 Task: Search one way flight ticket for 1 adult, 6 children, 1 infant in seat and 1 infant on lap in business from Manhattan: Manhattan Regional Airport to Gillette: Gillette Campbell County Airport on 5-1-2023. Choice of flights is Frontier. Number of bags: 2 carry on bags. Price is upto 30000. Outbound departure time preference is 23:45.
Action: Mouse moved to (262, 359)
Screenshot: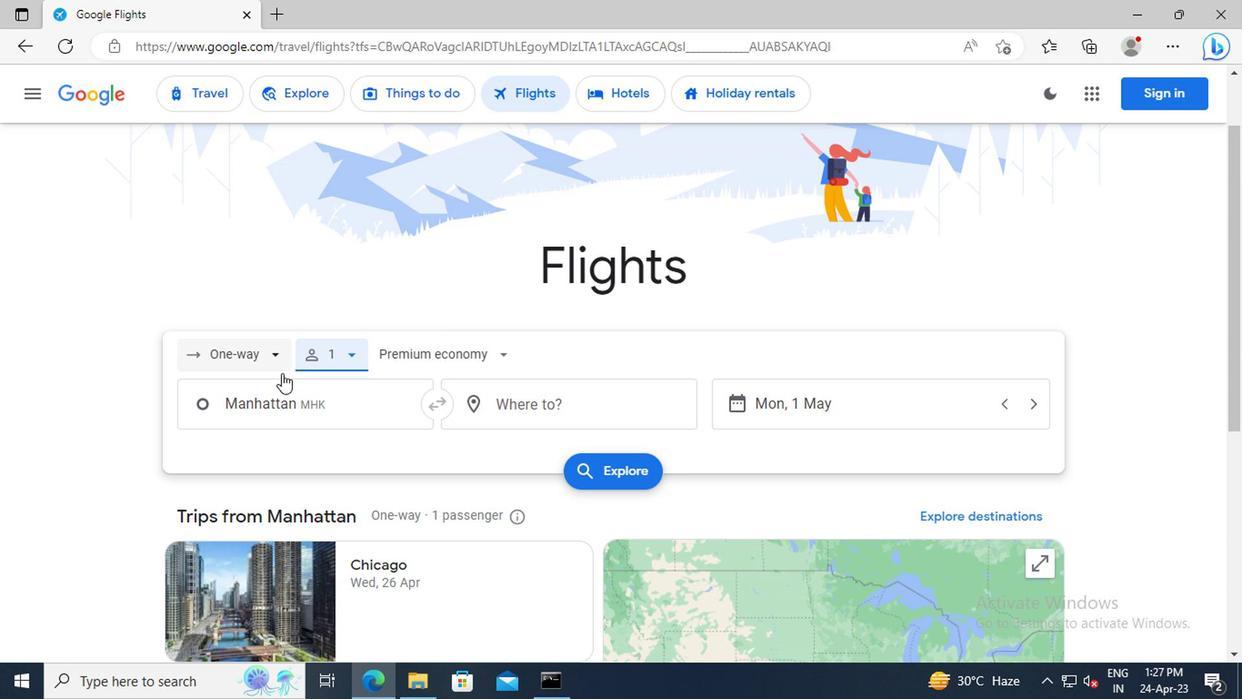 
Action: Mouse pressed left at (262, 359)
Screenshot: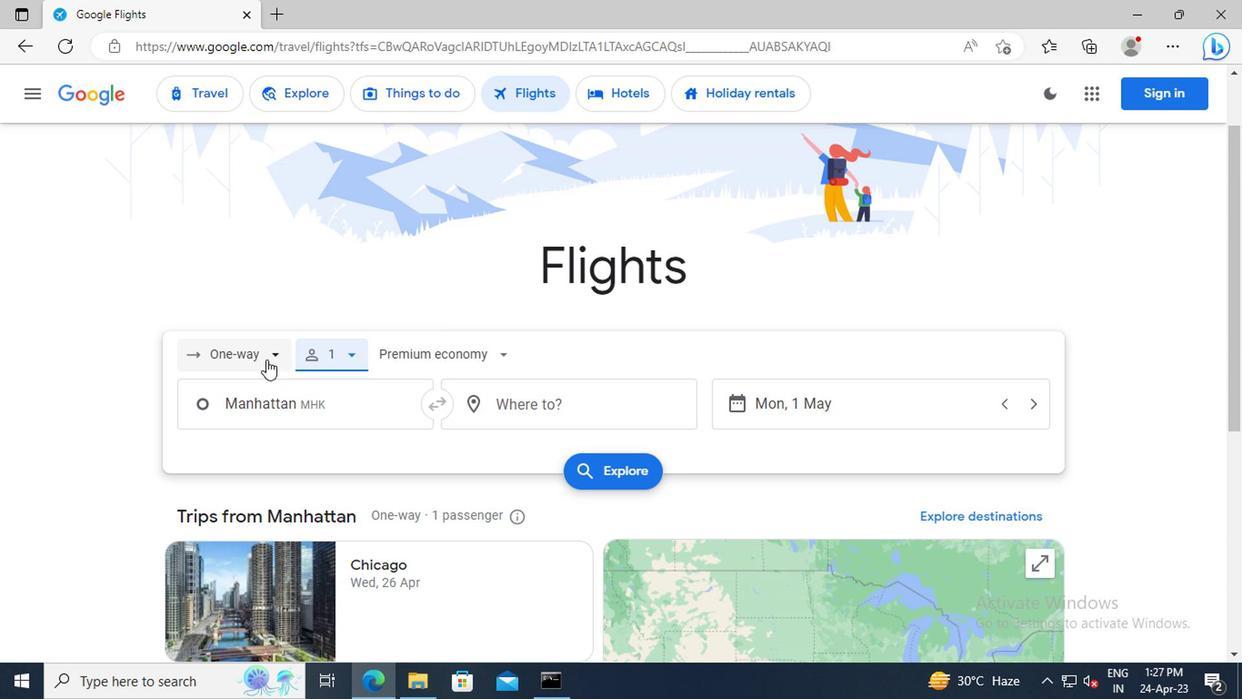 
Action: Mouse moved to (261, 439)
Screenshot: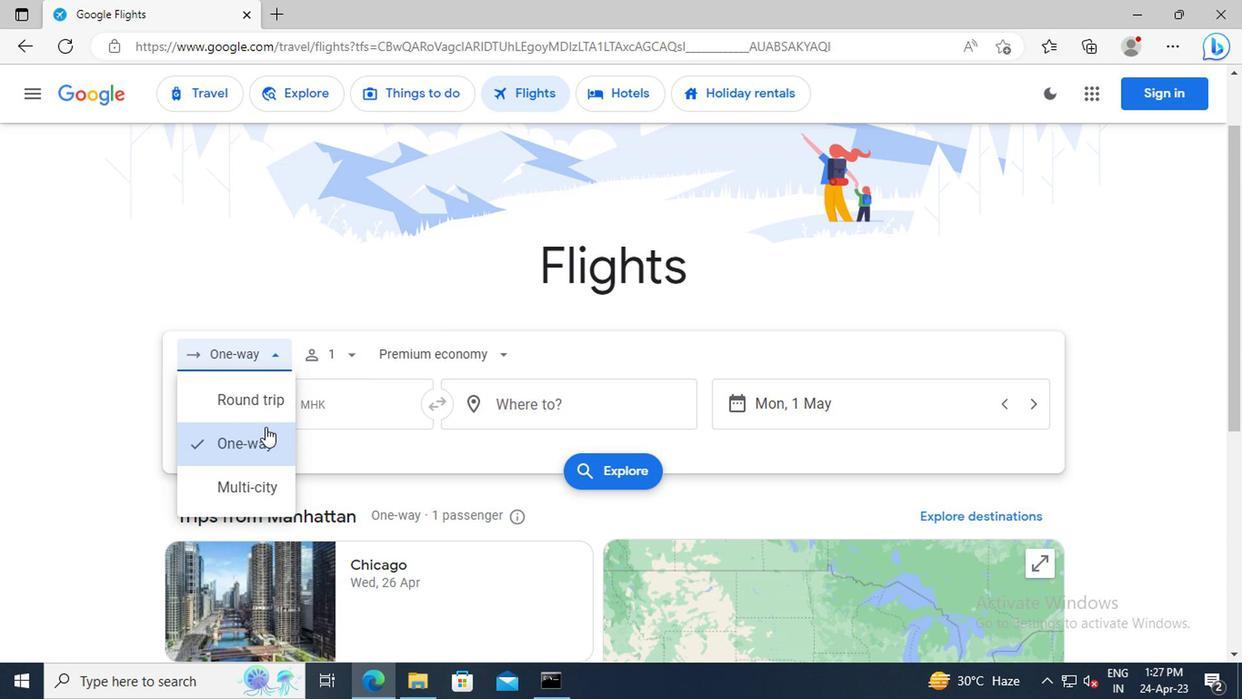 
Action: Mouse pressed left at (261, 439)
Screenshot: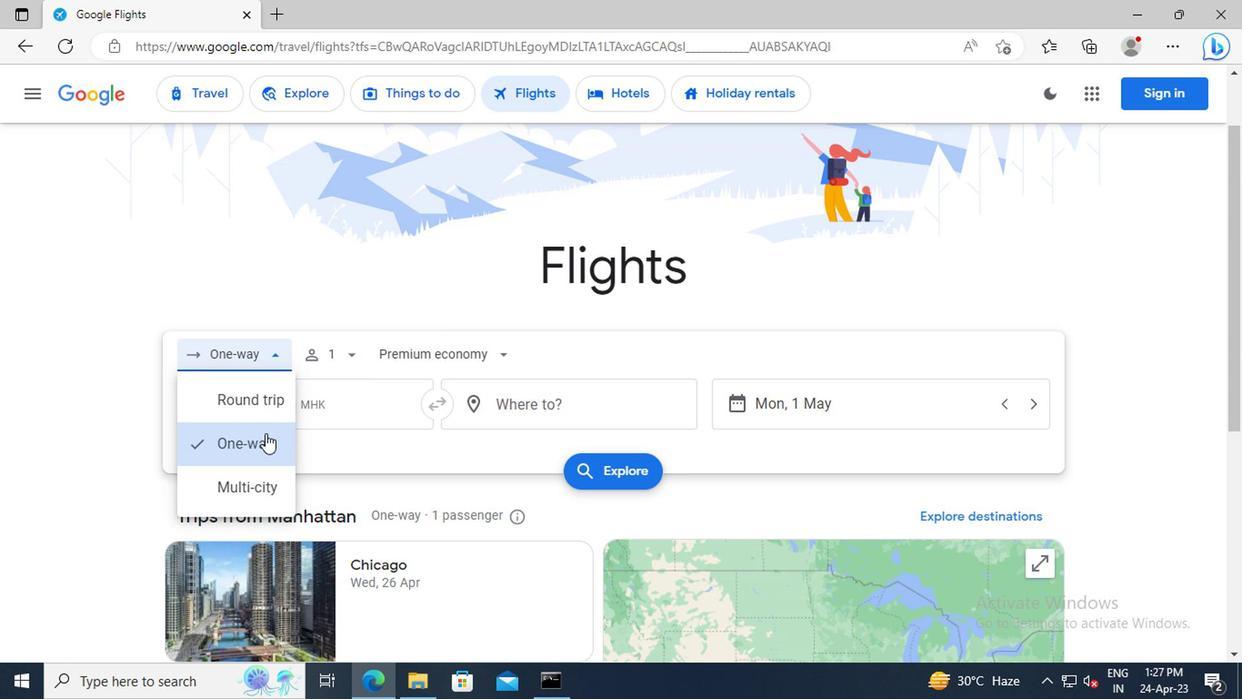 
Action: Mouse moved to (332, 362)
Screenshot: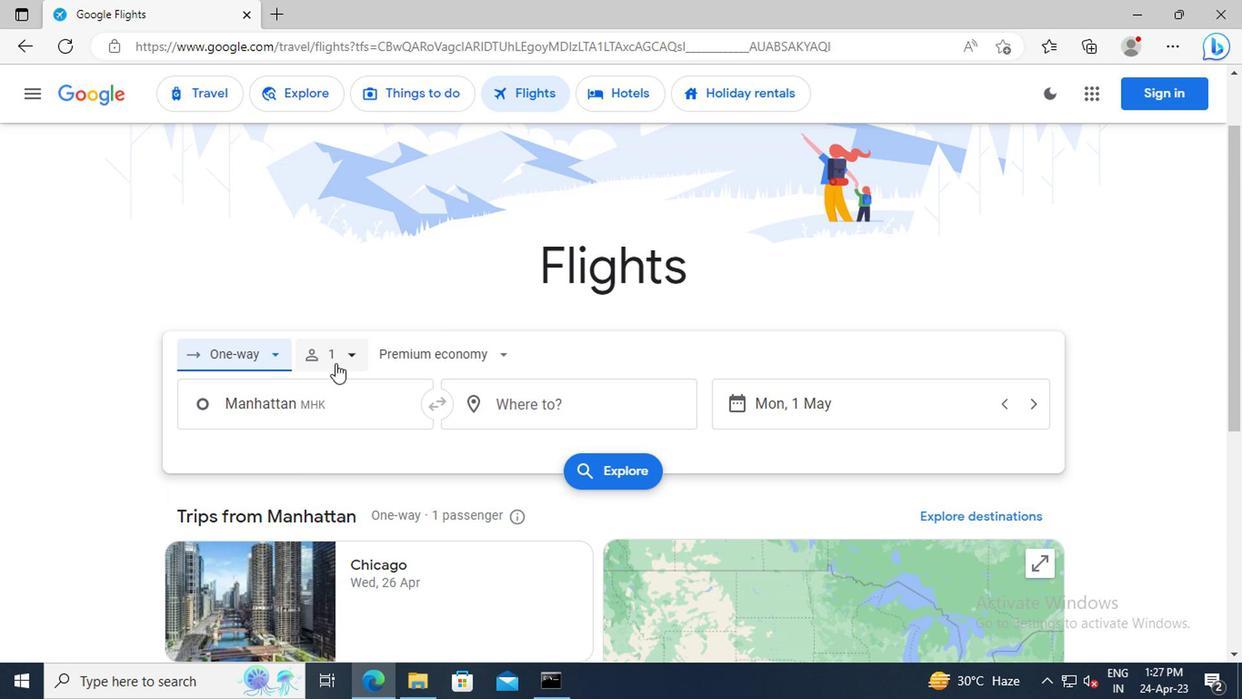 
Action: Mouse pressed left at (332, 362)
Screenshot: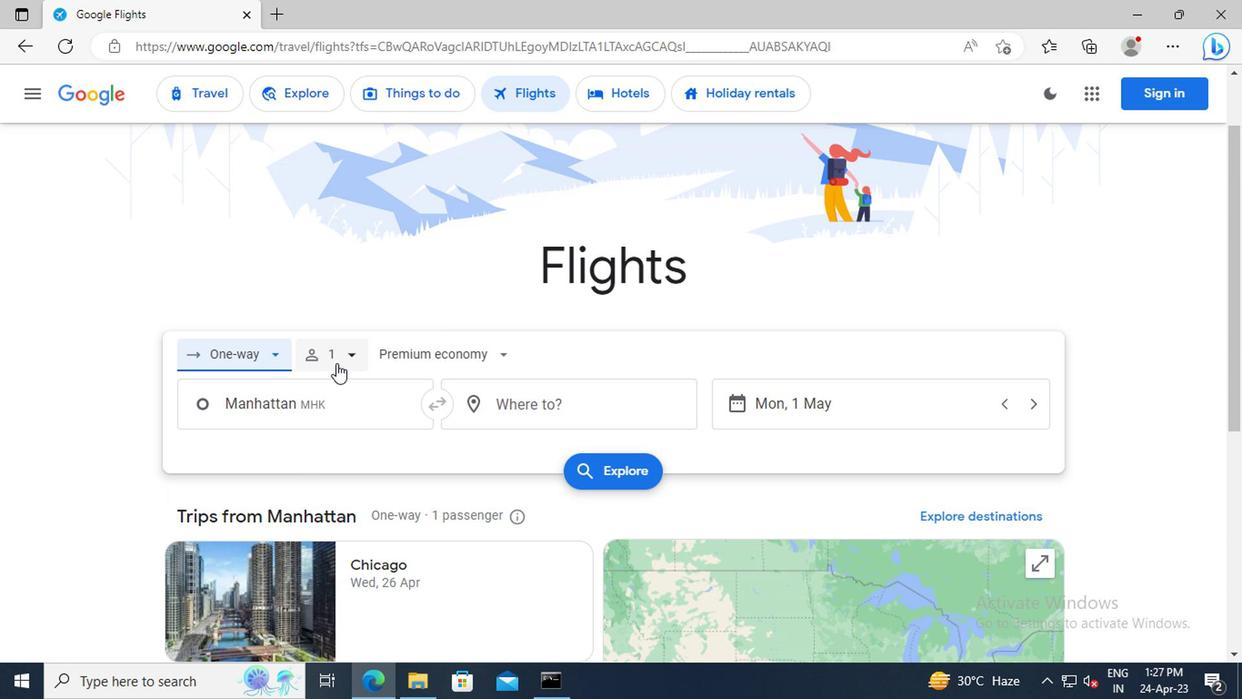 
Action: Mouse moved to (478, 446)
Screenshot: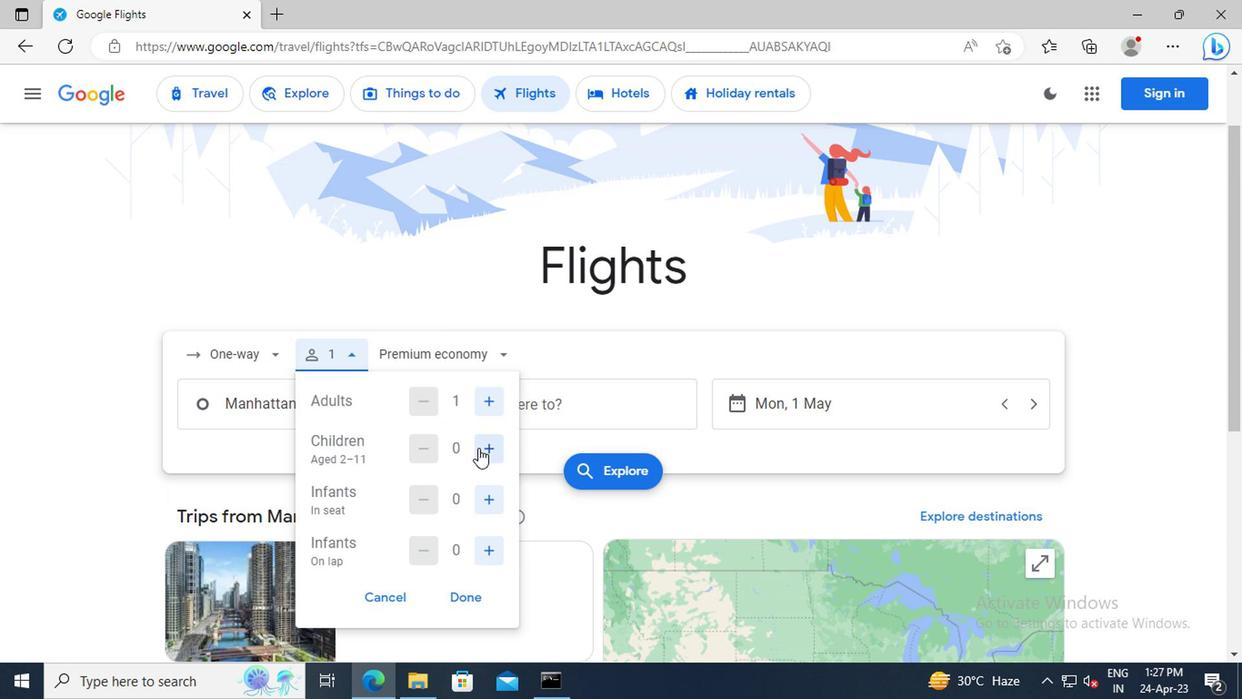 
Action: Mouse pressed left at (478, 446)
Screenshot: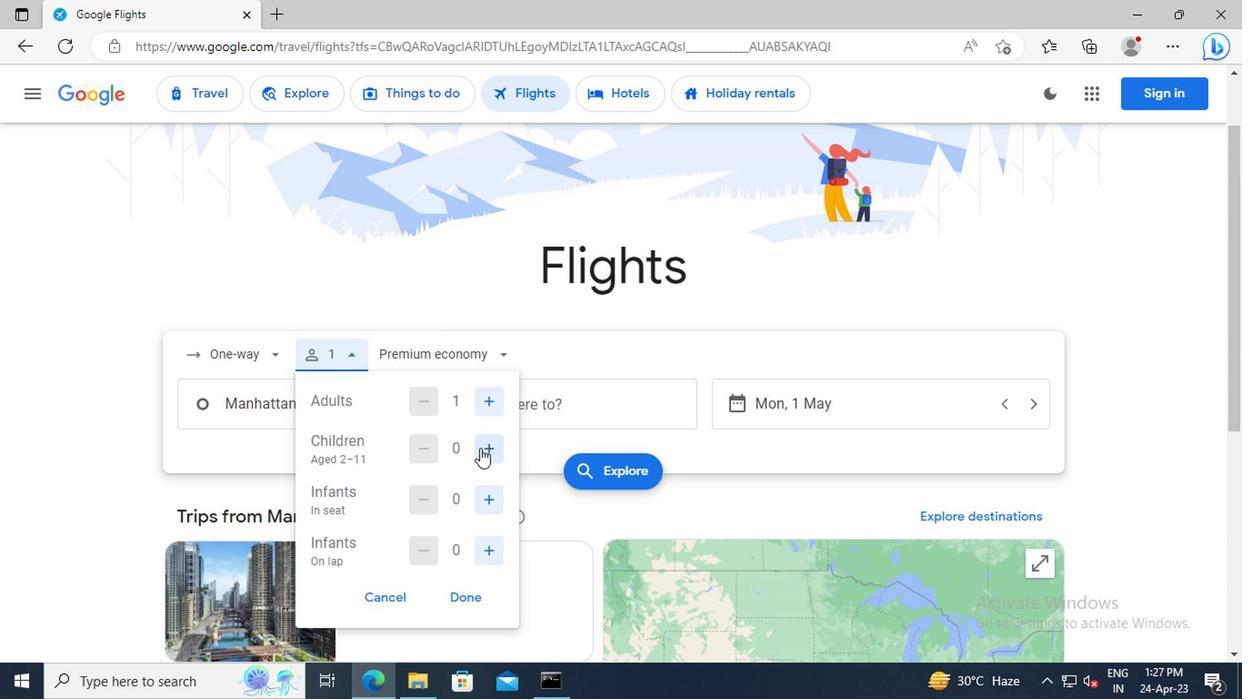 
Action: Mouse moved to (480, 447)
Screenshot: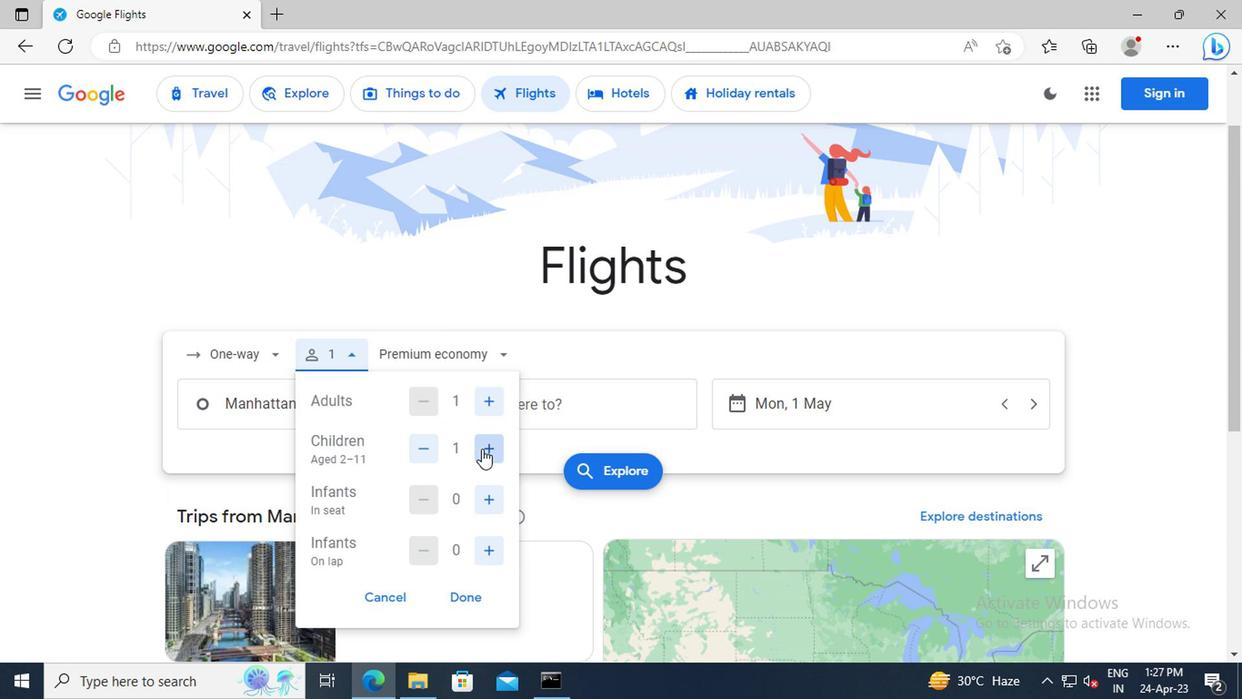 
Action: Mouse pressed left at (480, 447)
Screenshot: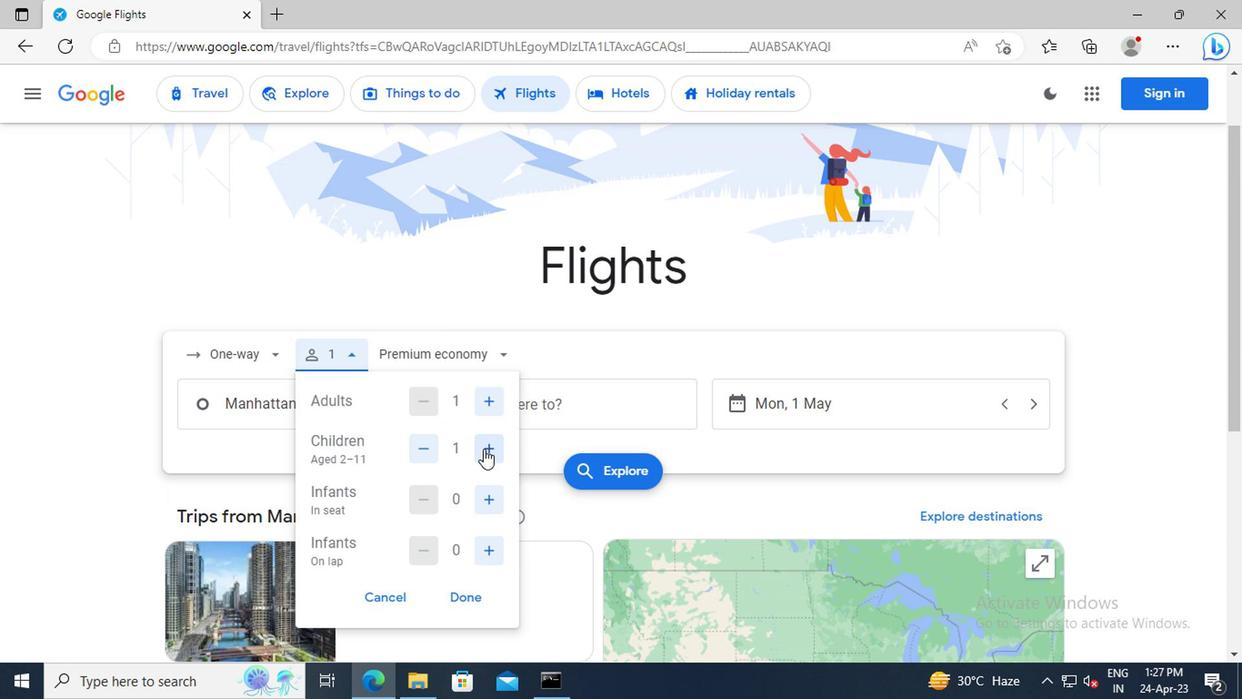 
Action: Mouse pressed left at (480, 447)
Screenshot: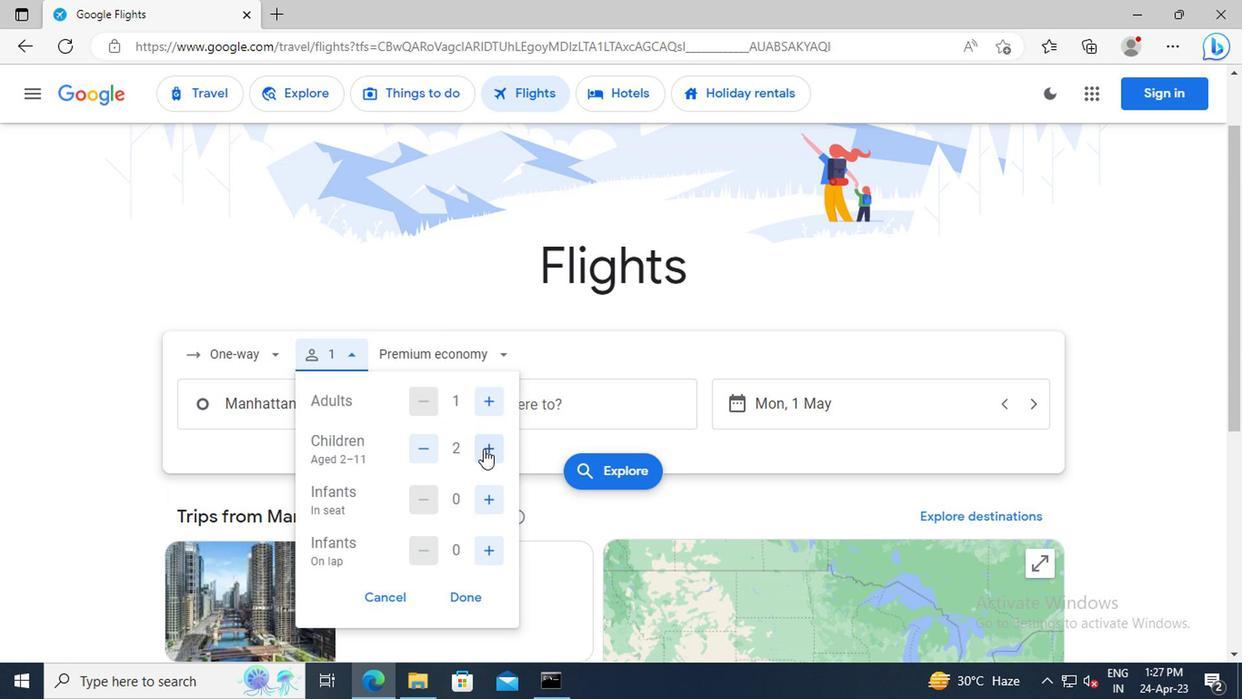 
Action: Mouse moved to (481, 448)
Screenshot: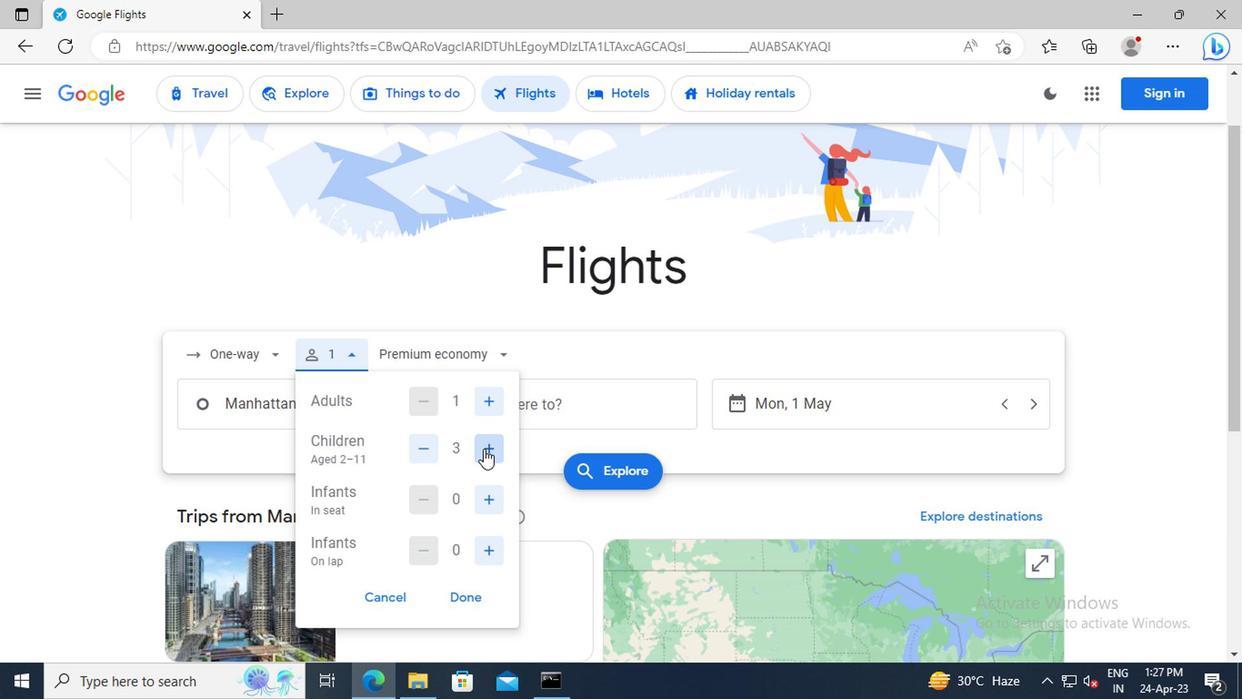 
Action: Mouse pressed left at (481, 448)
Screenshot: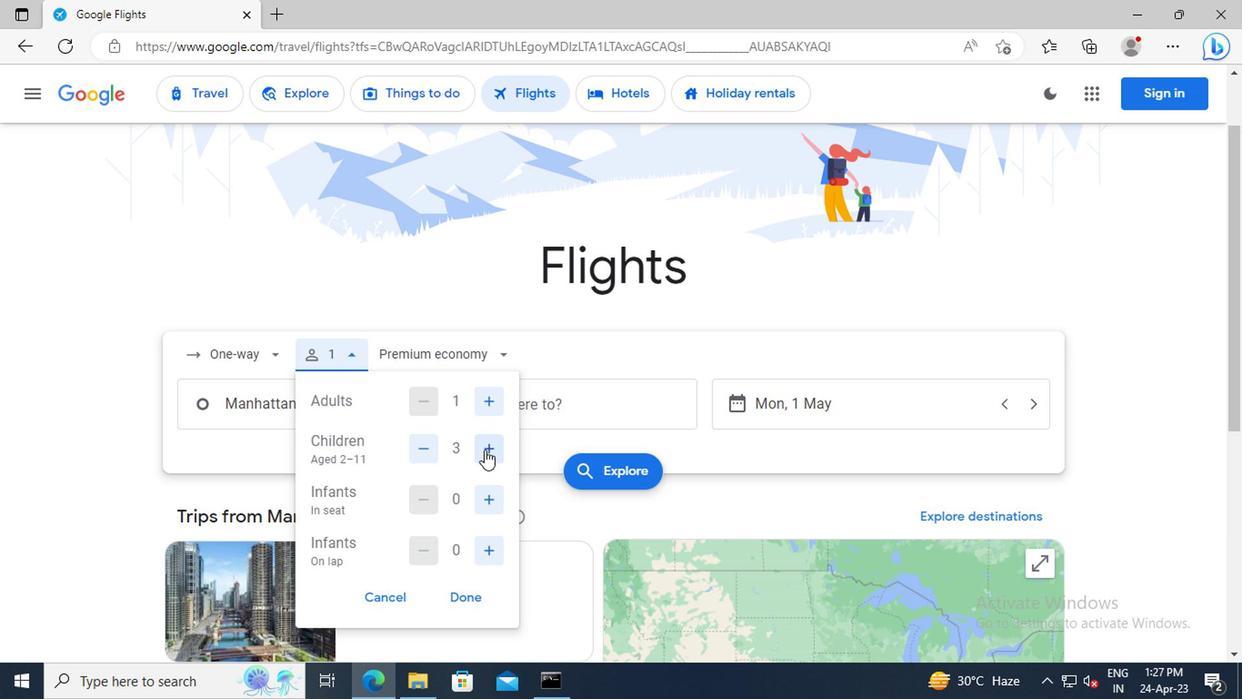 
Action: Mouse pressed left at (481, 448)
Screenshot: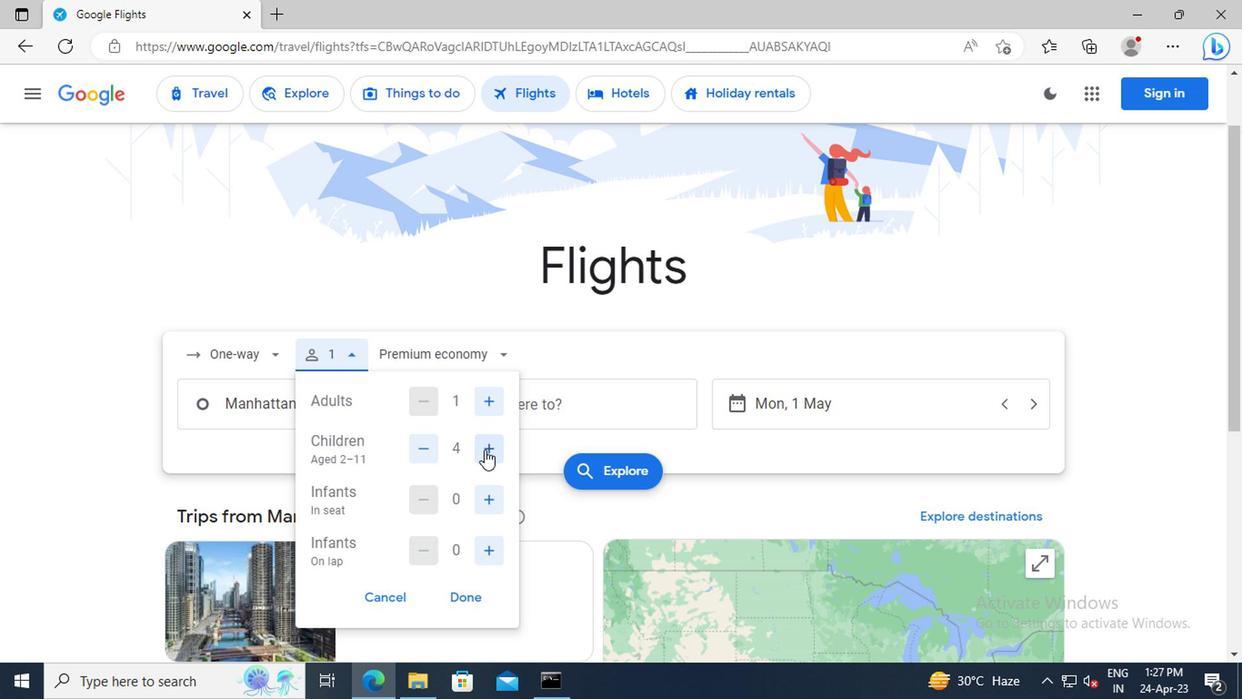 
Action: Mouse pressed left at (481, 448)
Screenshot: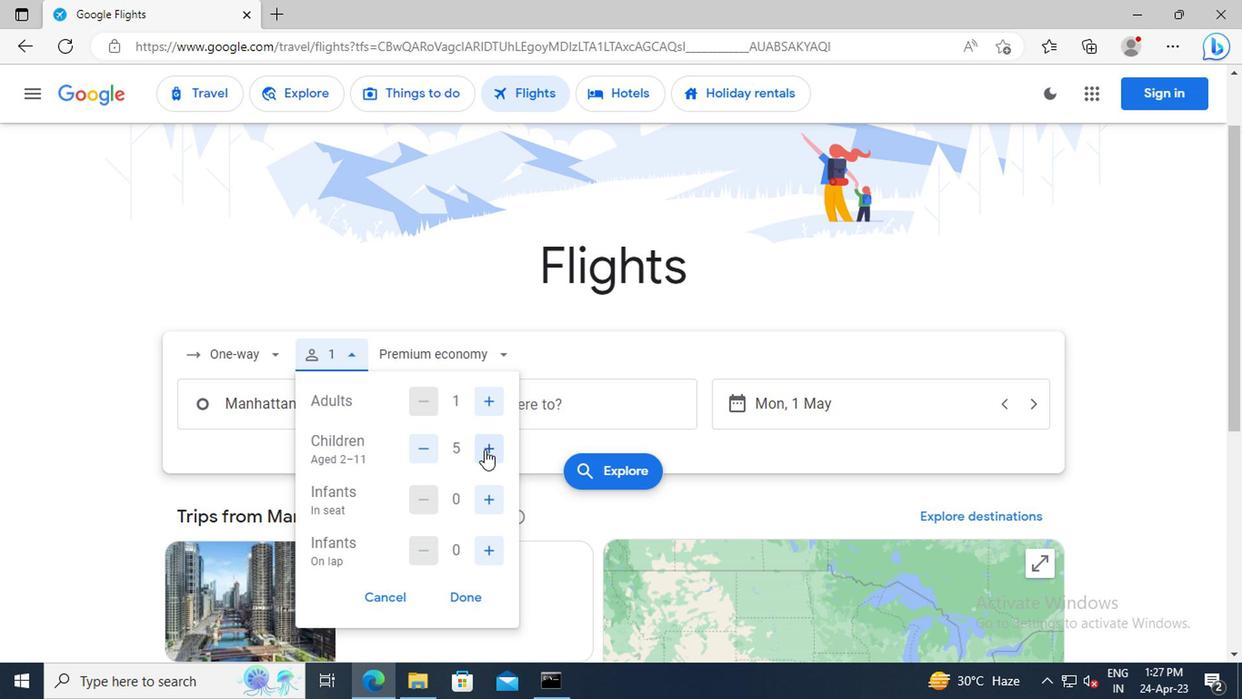 
Action: Mouse moved to (488, 491)
Screenshot: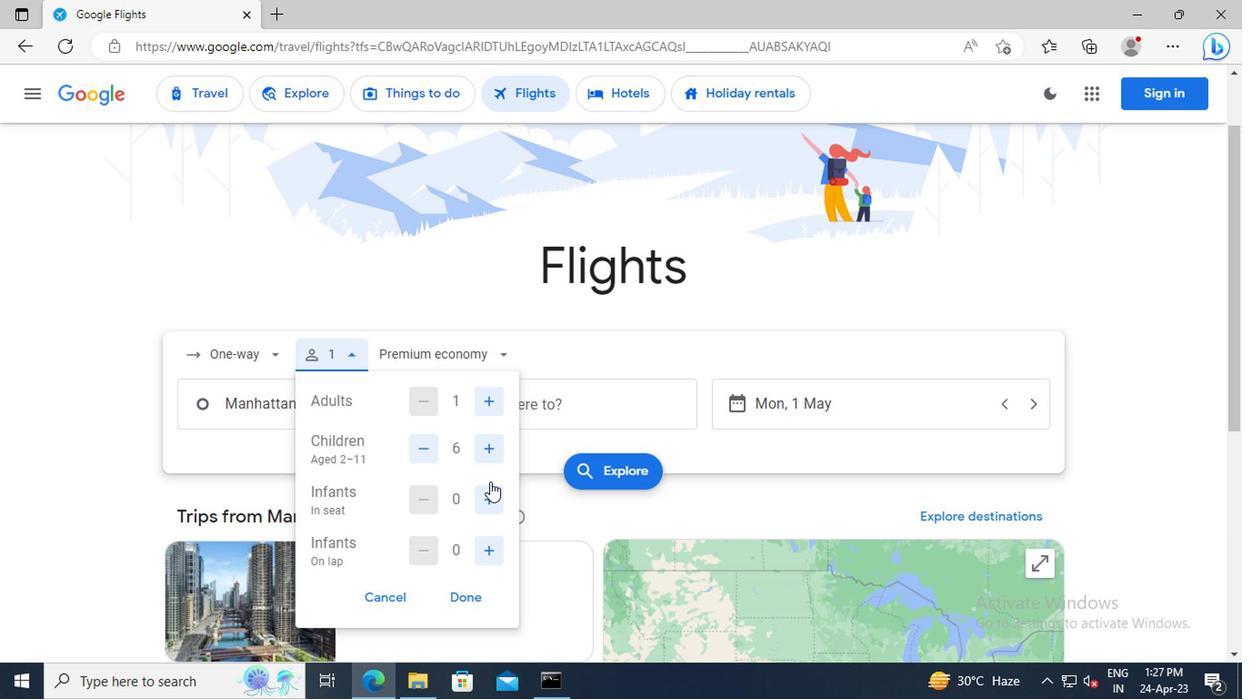 
Action: Mouse pressed left at (488, 491)
Screenshot: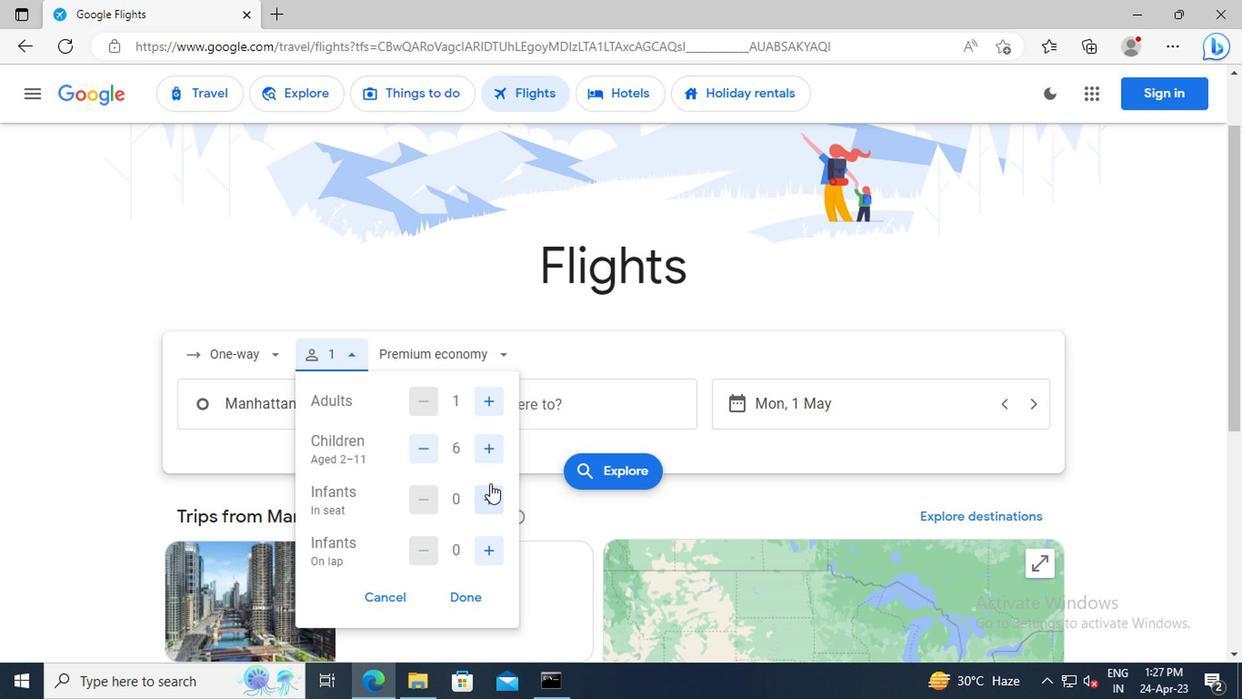 
Action: Mouse moved to (490, 543)
Screenshot: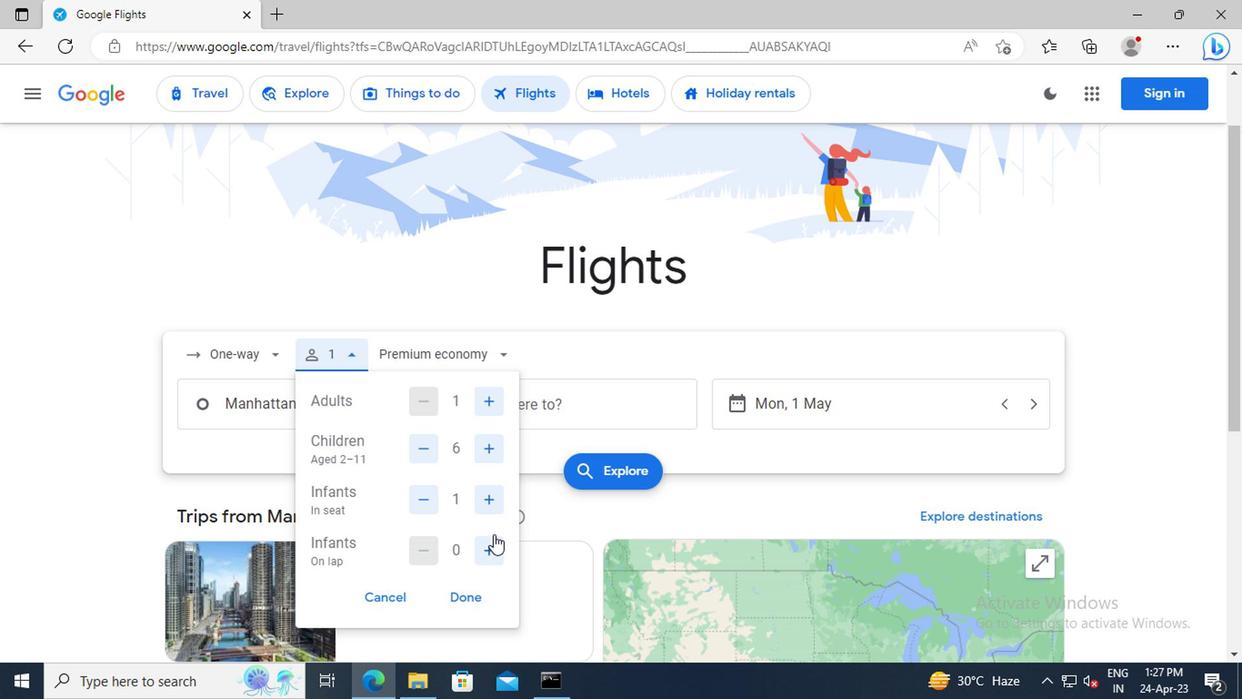 
Action: Mouse pressed left at (490, 543)
Screenshot: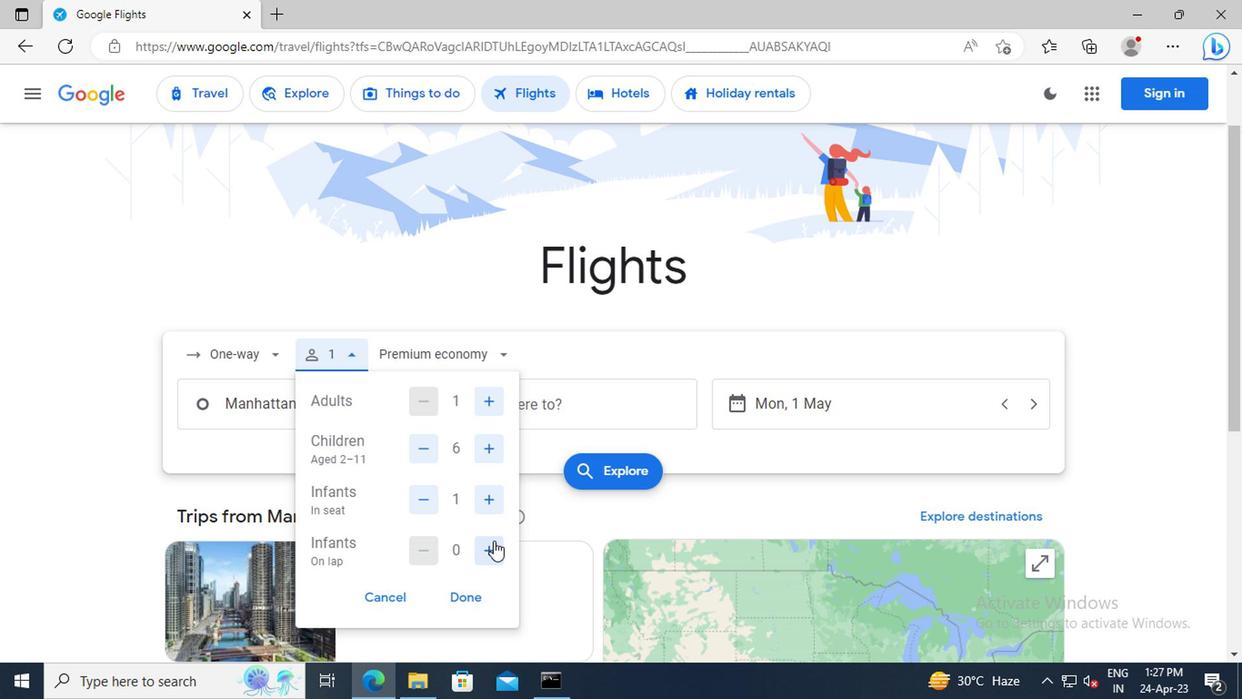 
Action: Mouse moved to (468, 601)
Screenshot: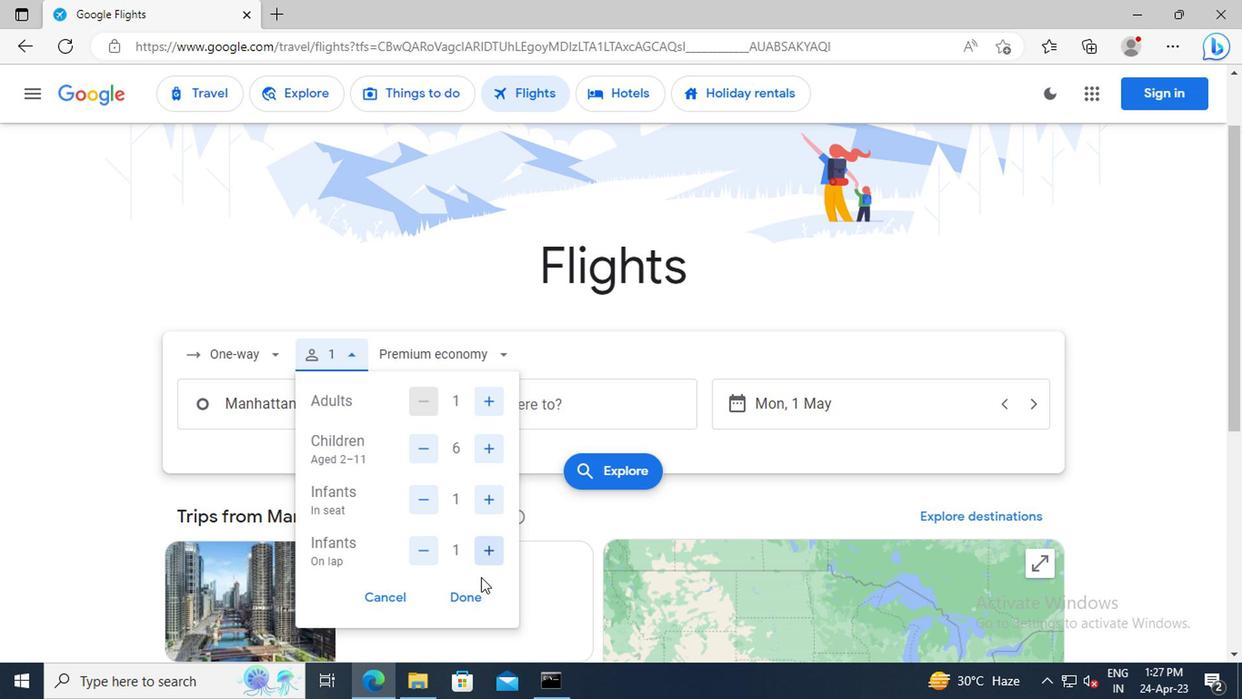 
Action: Mouse pressed left at (468, 601)
Screenshot: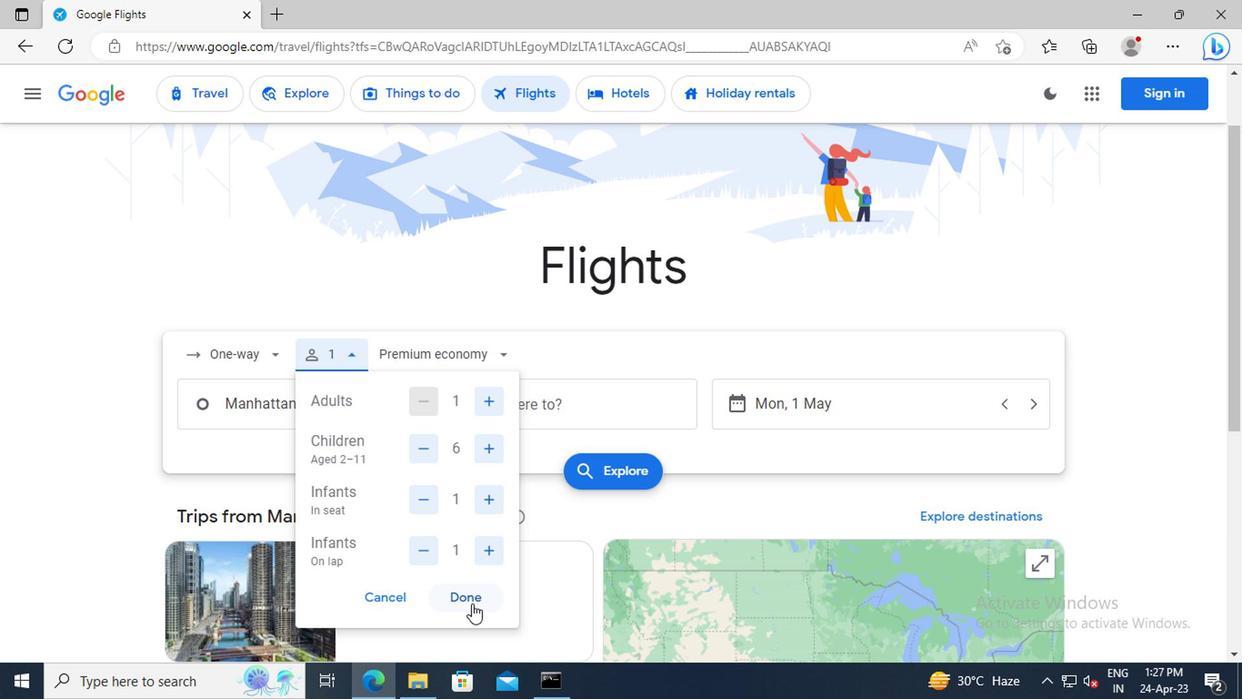 
Action: Mouse moved to (470, 357)
Screenshot: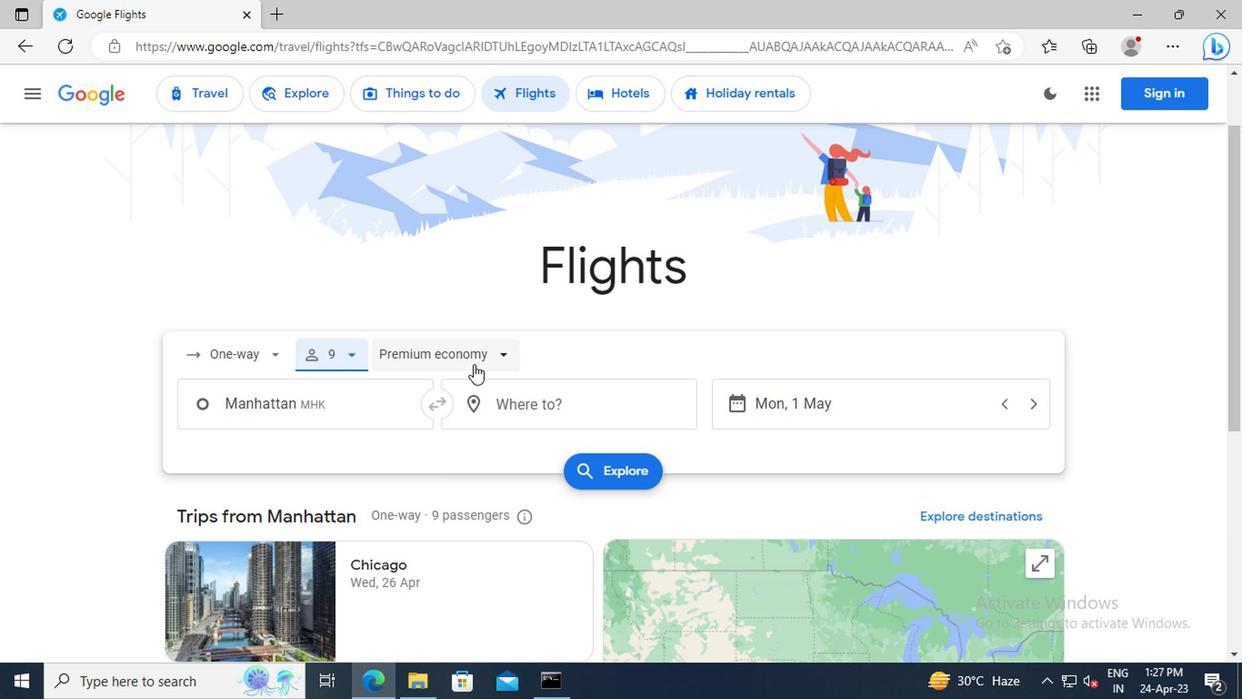 
Action: Mouse pressed left at (470, 357)
Screenshot: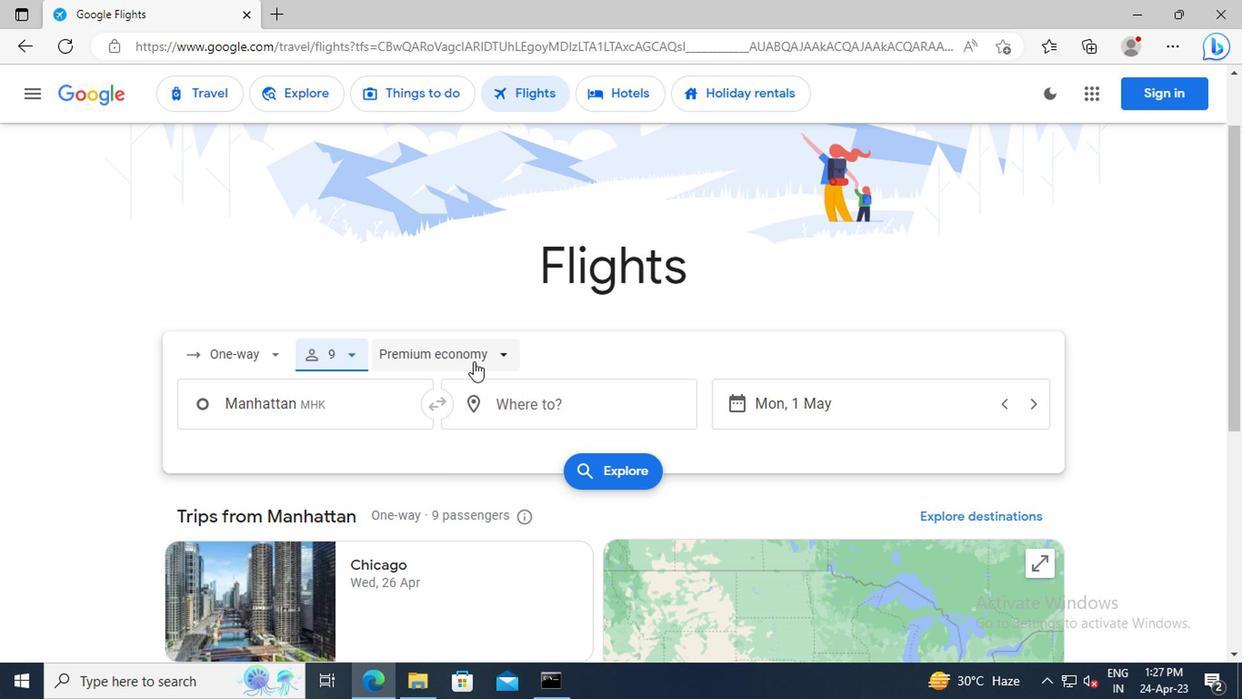 
Action: Mouse moved to (466, 480)
Screenshot: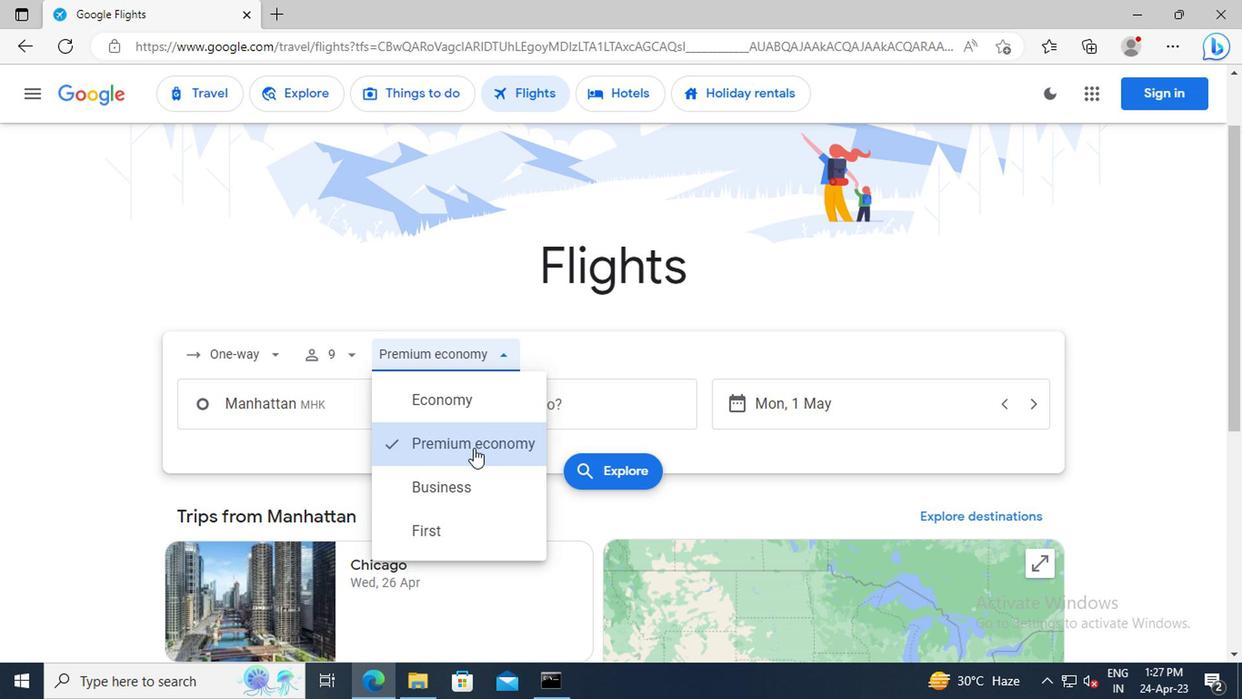 
Action: Mouse pressed left at (466, 480)
Screenshot: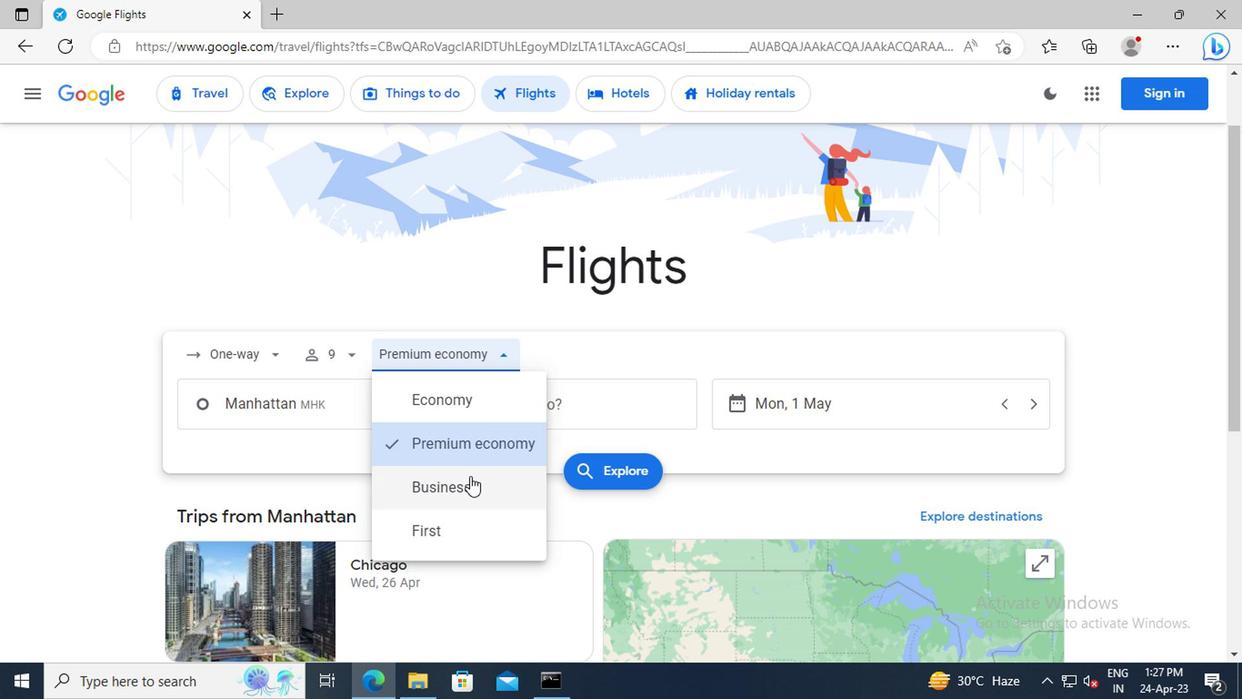 
Action: Mouse moved to (312, 407)
Screenshot: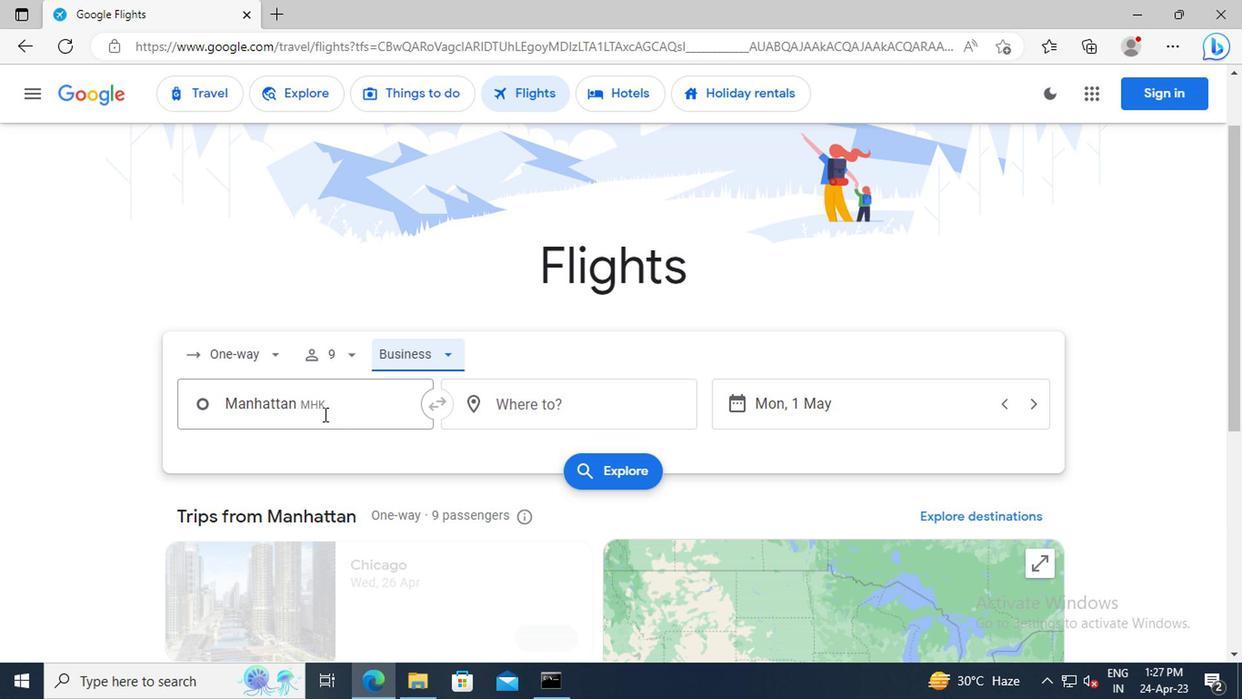 
Action: Mouse pressed left at (312, 407)
Screenshot: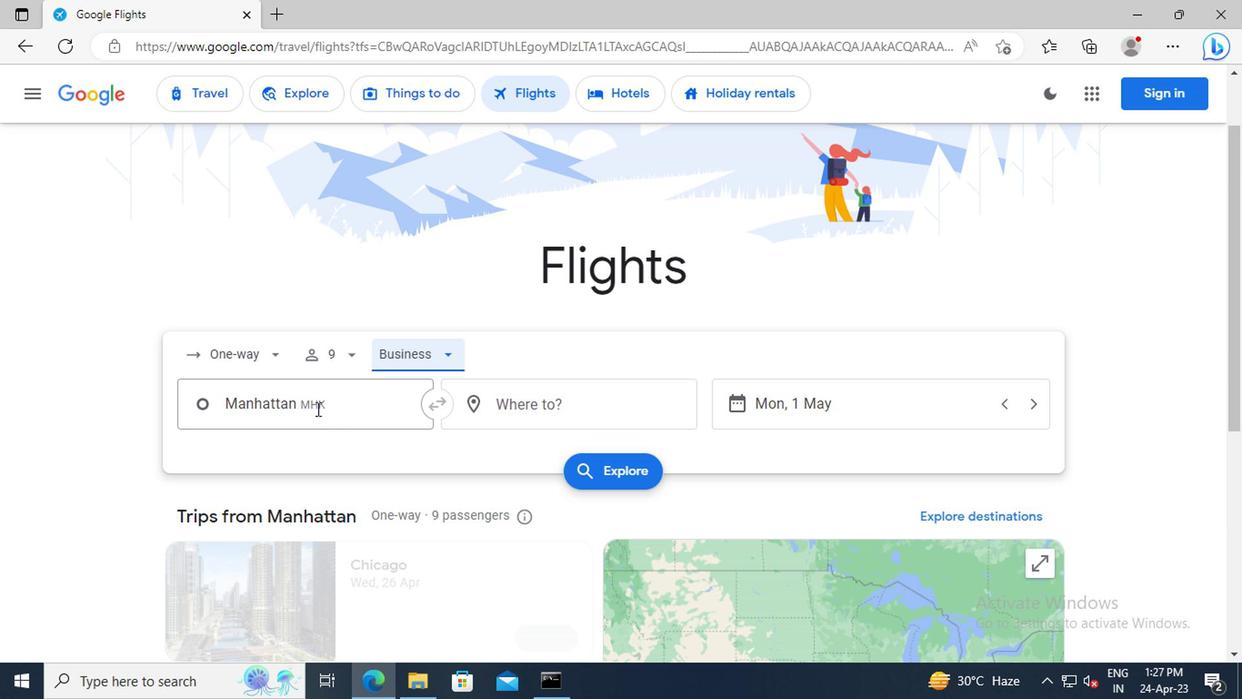
Action: Key pressed <Key.shift>MANHATTAN<Key.space><Key.shift>REG
Screenshot: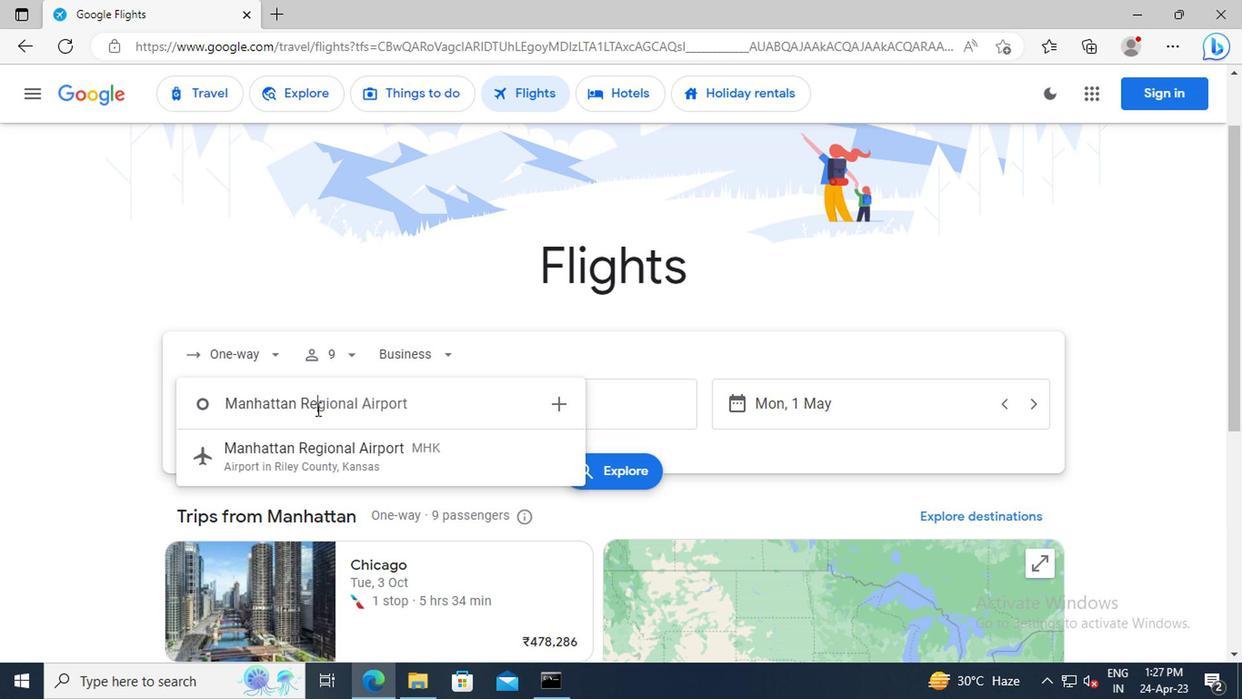 
Action: Mouse moved to (328, 450)
Screenshot: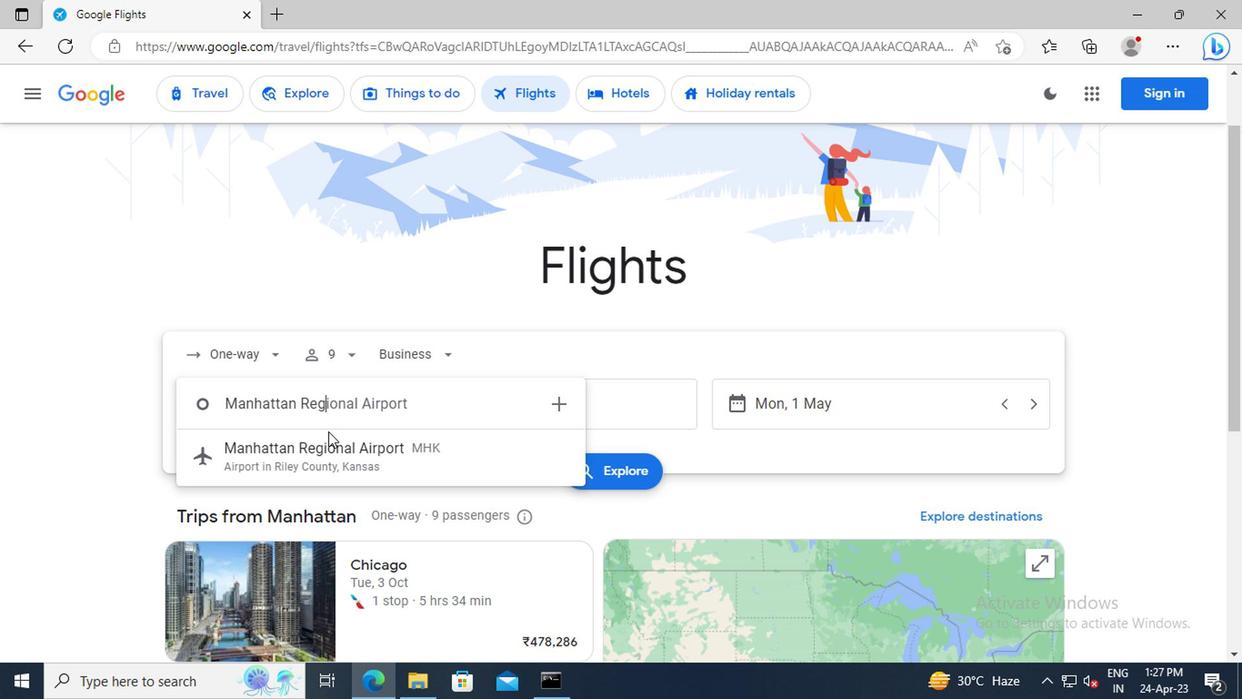 
Action: Mouse pressed left at (328, 450)
Screenshot: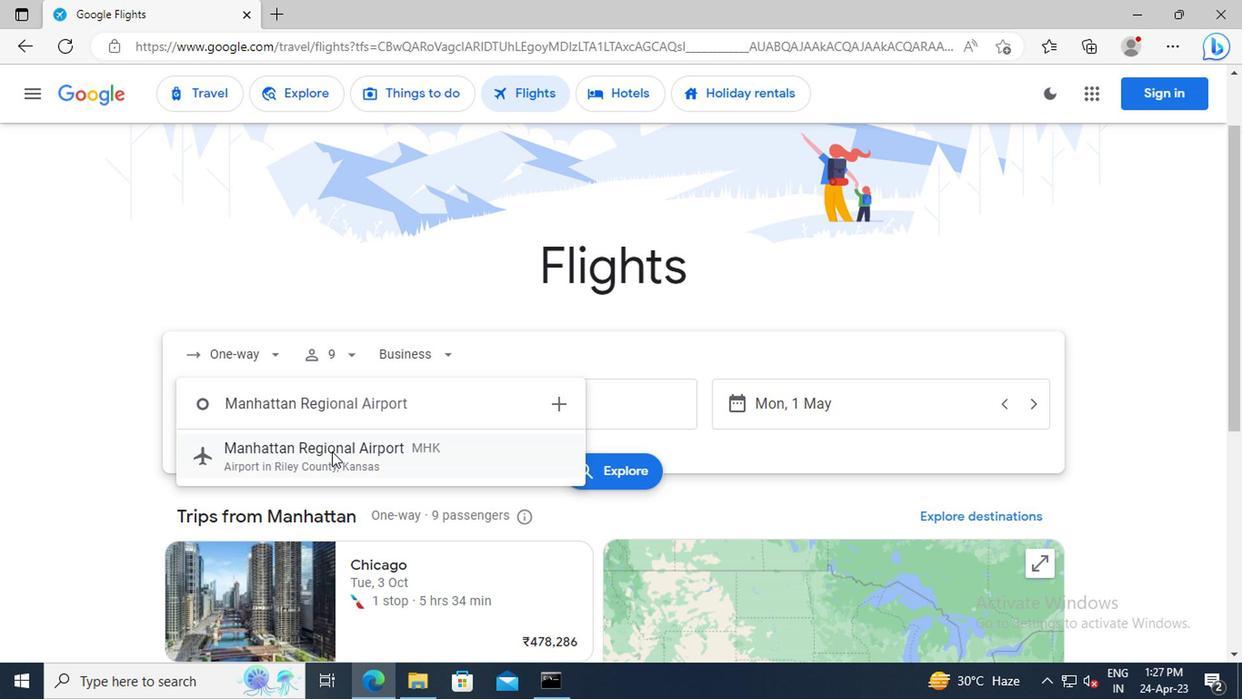 
Action: Mouse moved to (515, 416)
Screenshot: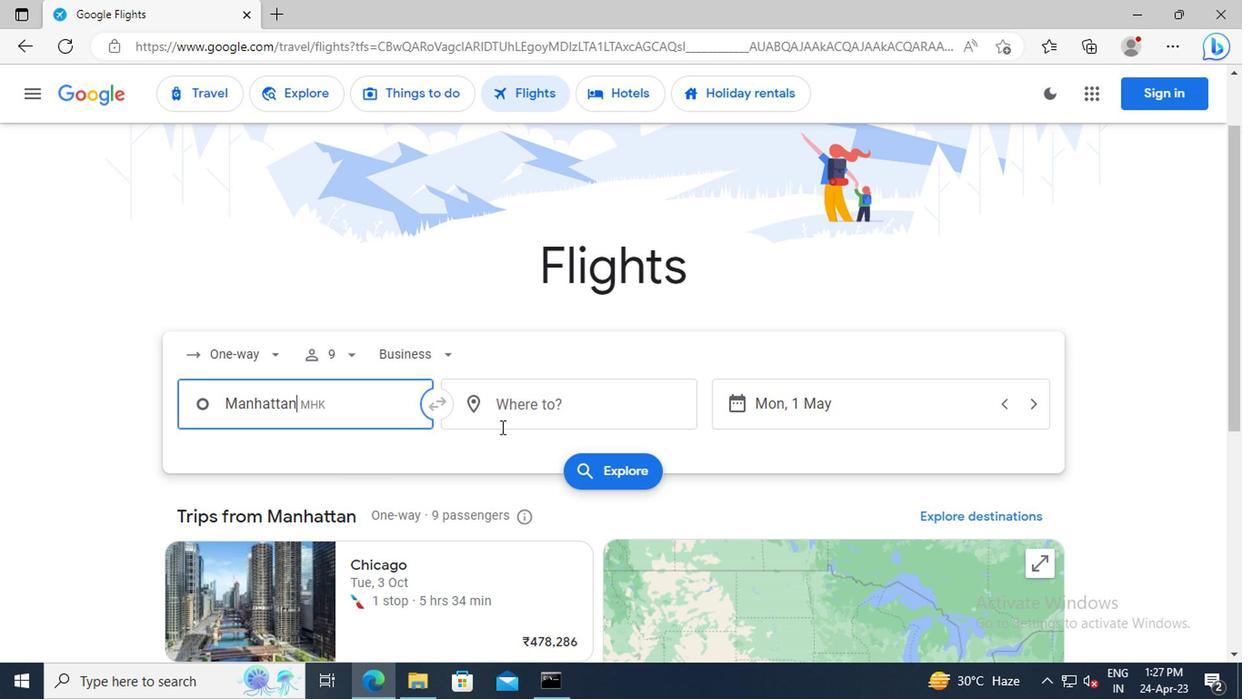 
Action: Mouse pressed left at (515, 416)
Screenshot: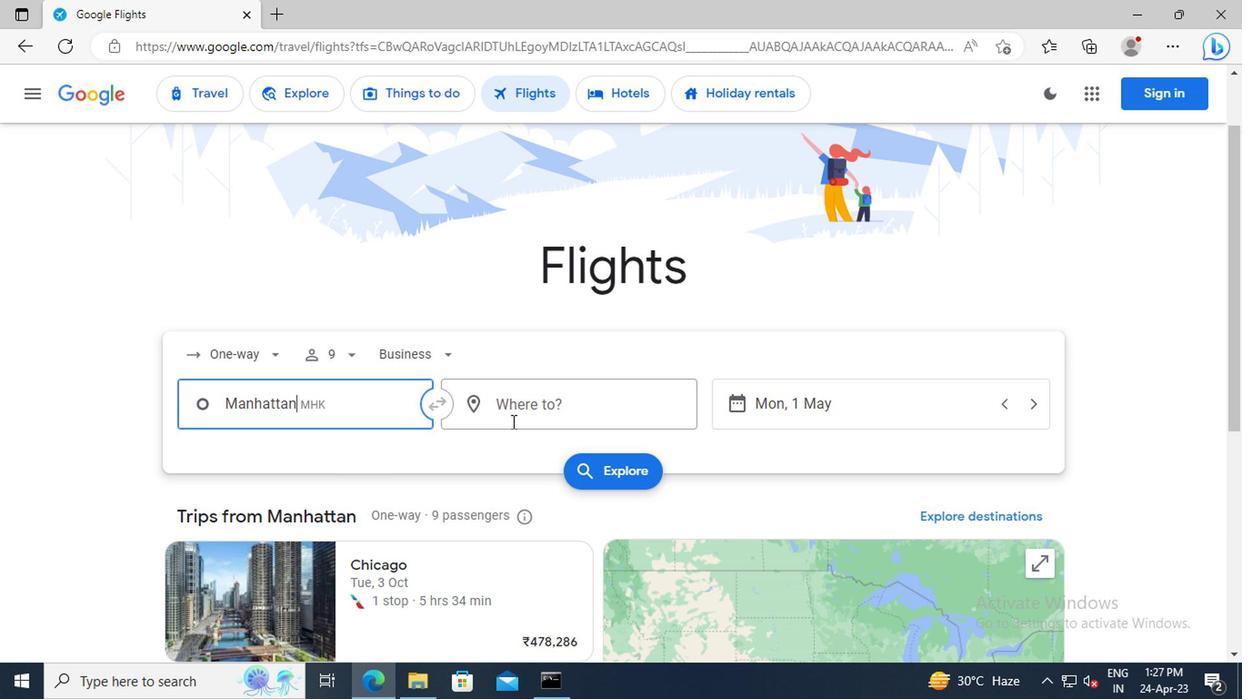 
Action: Mouse moved to (517, 416)
Screenshot: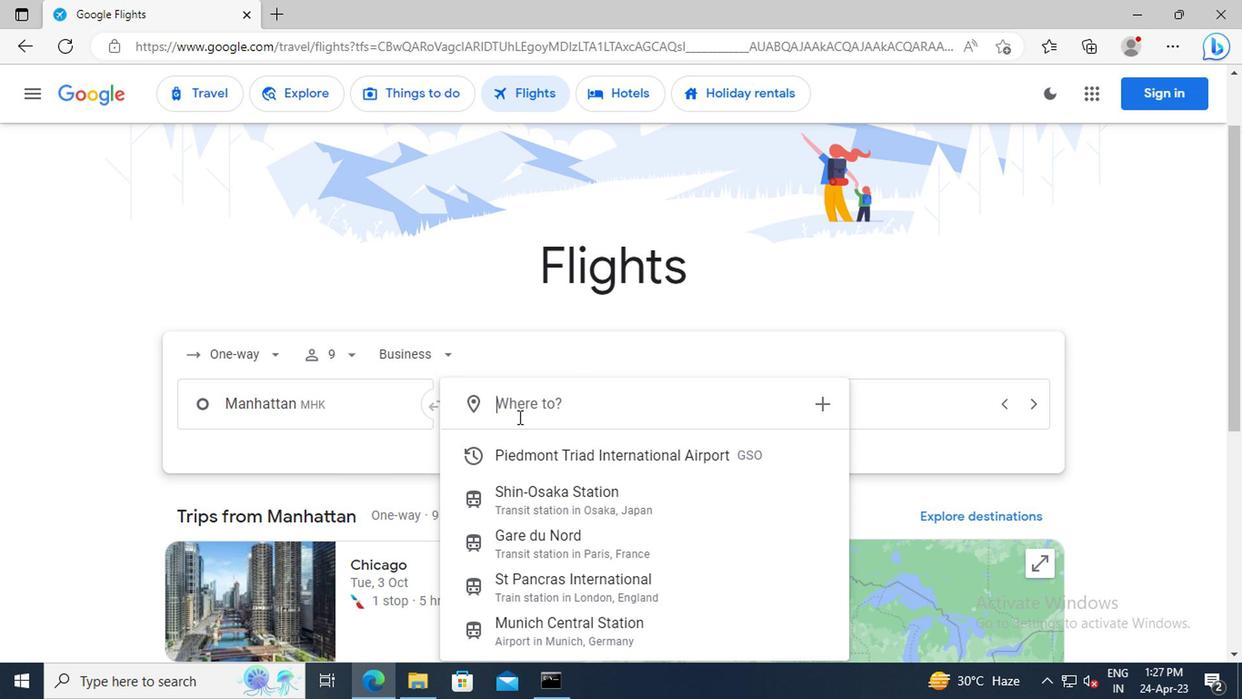 
Action: Key pressed <Key.shift>G
Screenshot: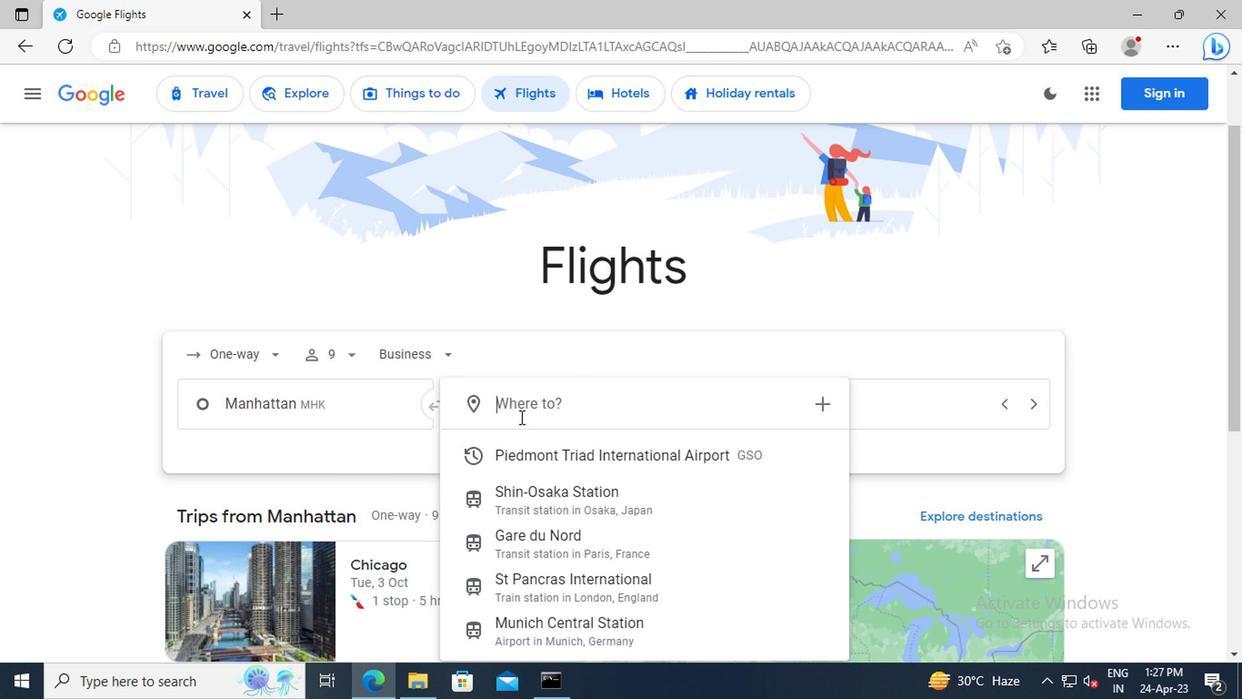 
Action: Mouse moved to (468, 398)
Screenshot: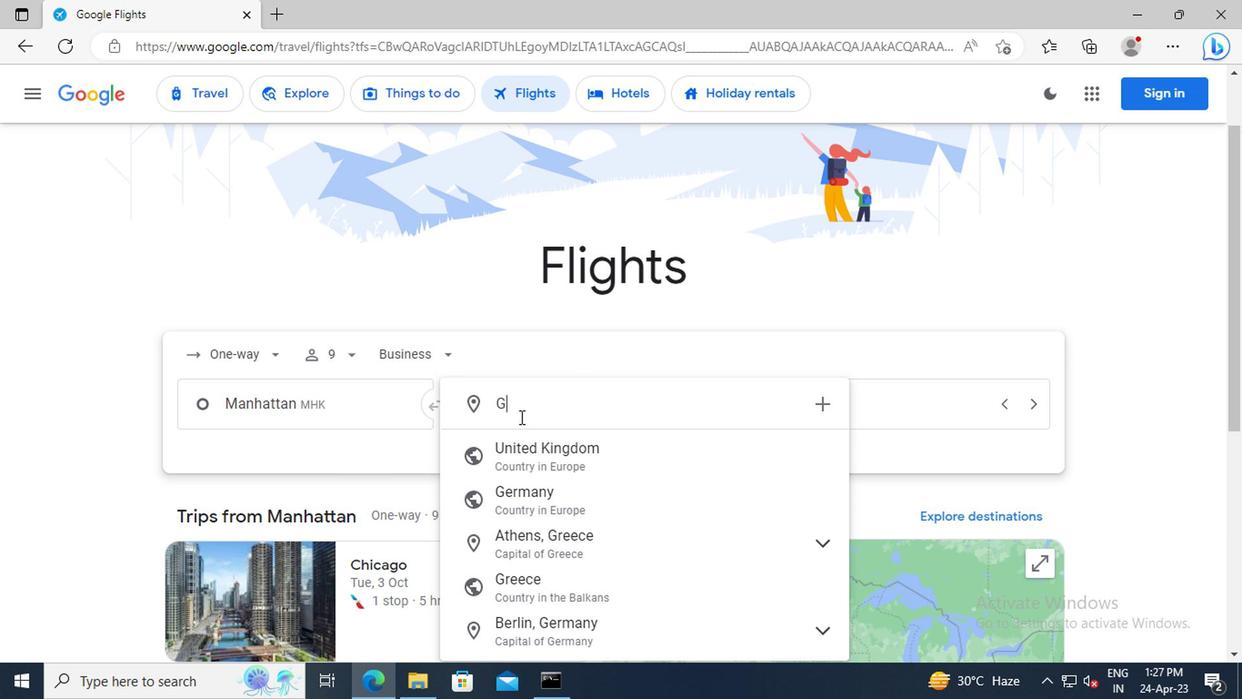 
Action: Key pressed ILLETTE
Screenshot: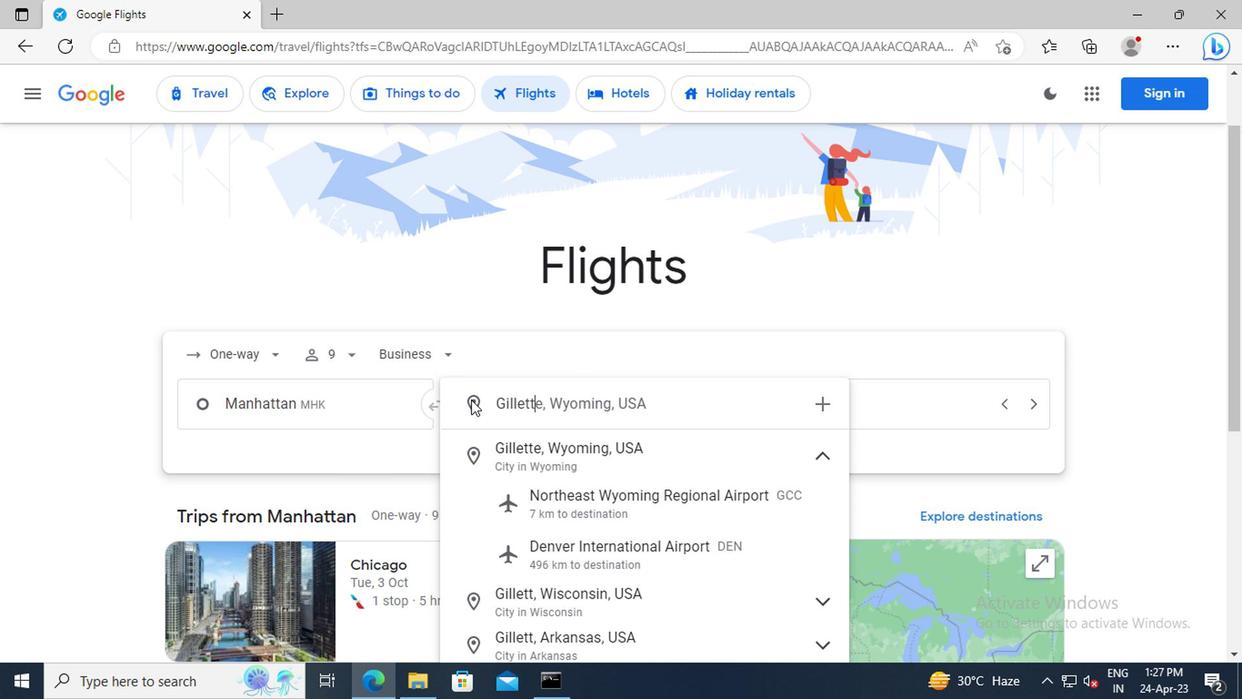 
Action: Mouse moved to (570, 502)
Screenshot: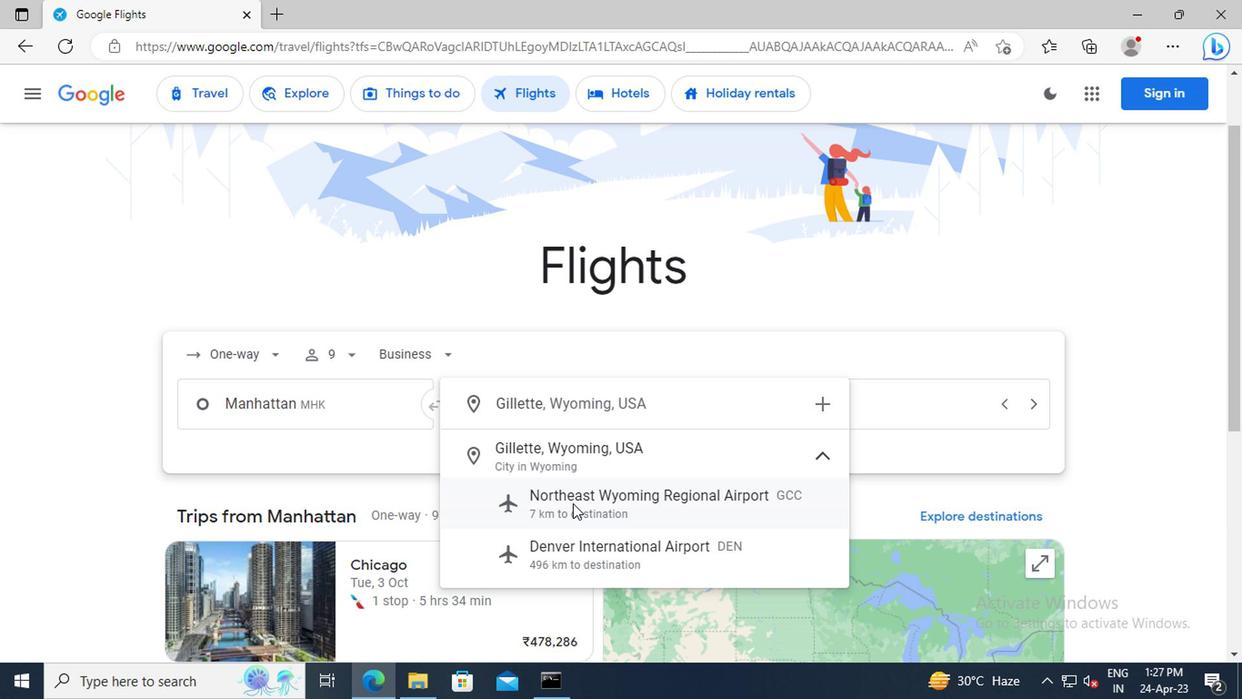 
Action: Mouse pressed left at (570, 502)
Screenshot: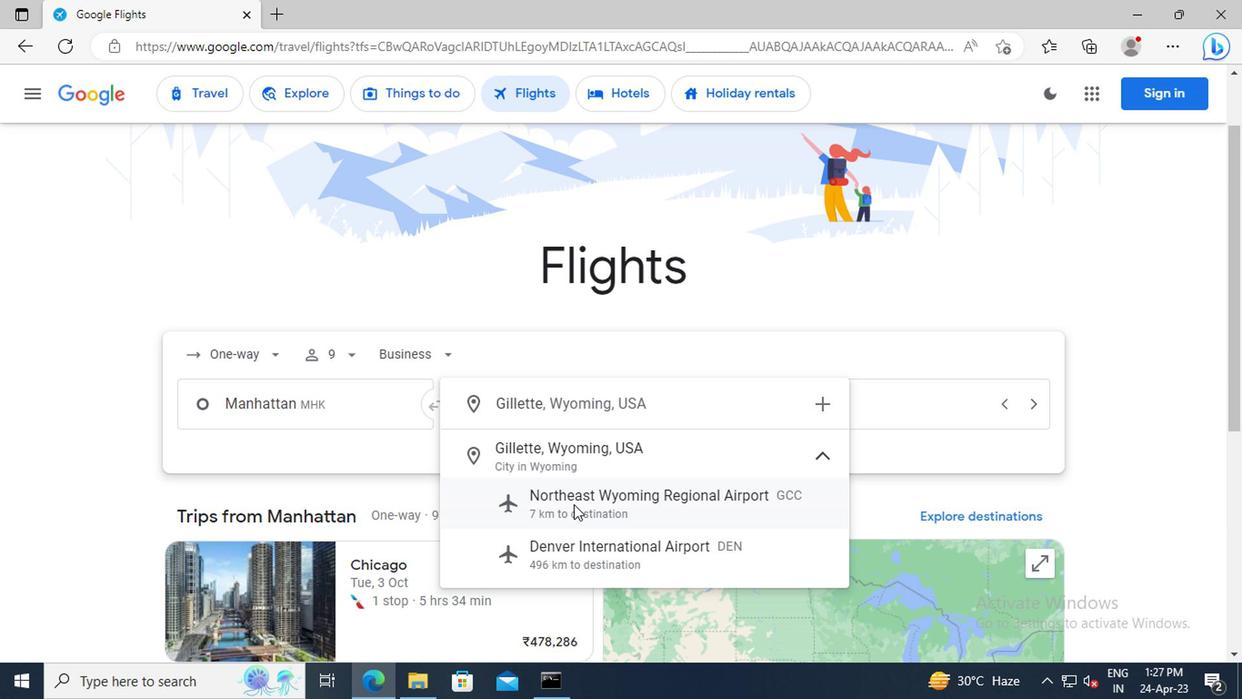 
Action: Mouse moved to (785, 419)
Screenshot: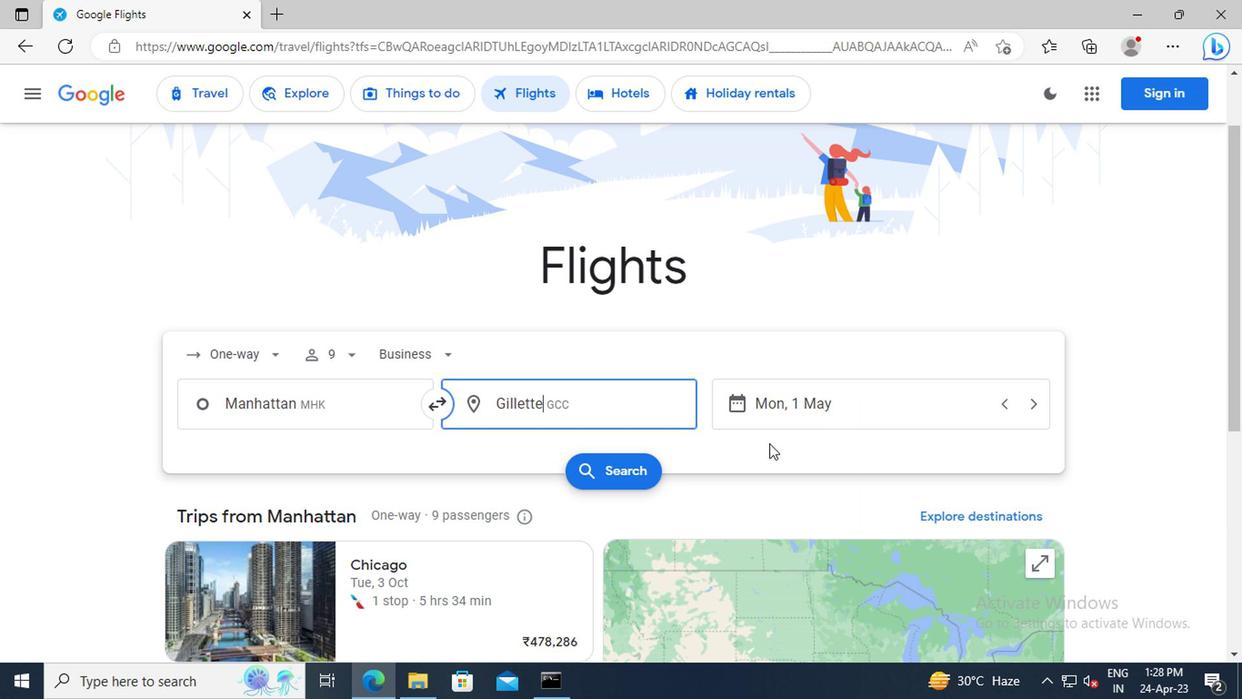 
Action: Mouse pressed left at (785, 419)
Screenshot: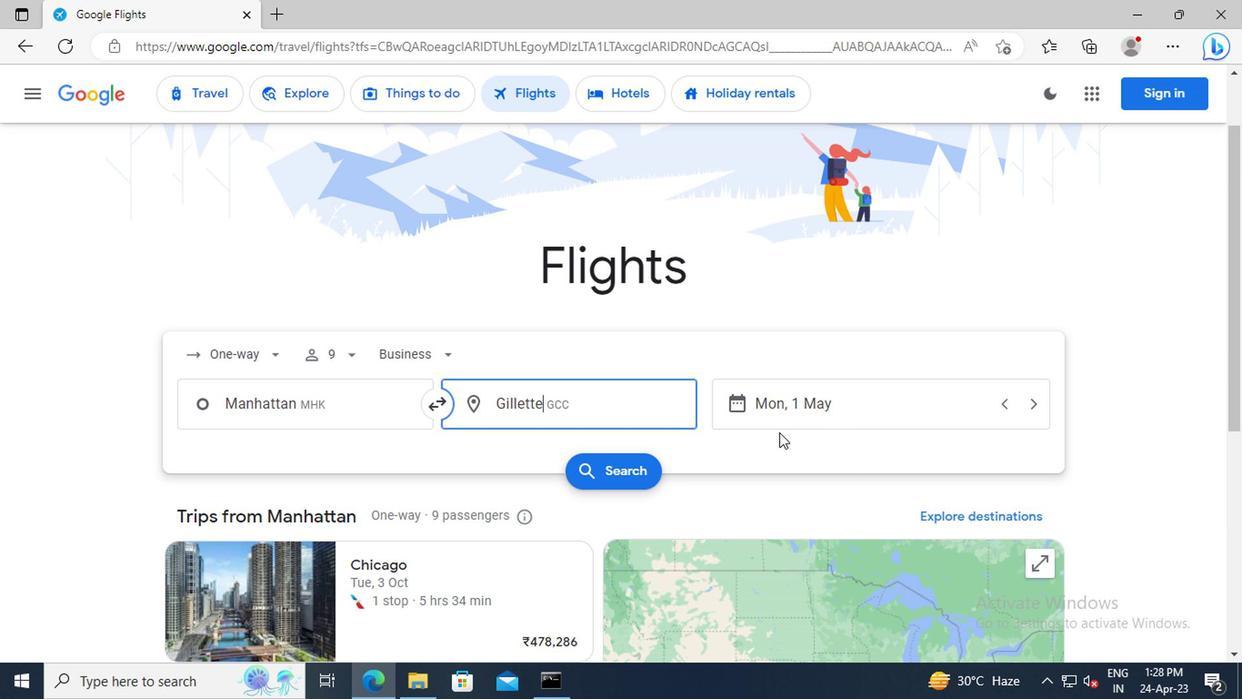 
Action: Mouse moved to (666, 402)
Screenshot: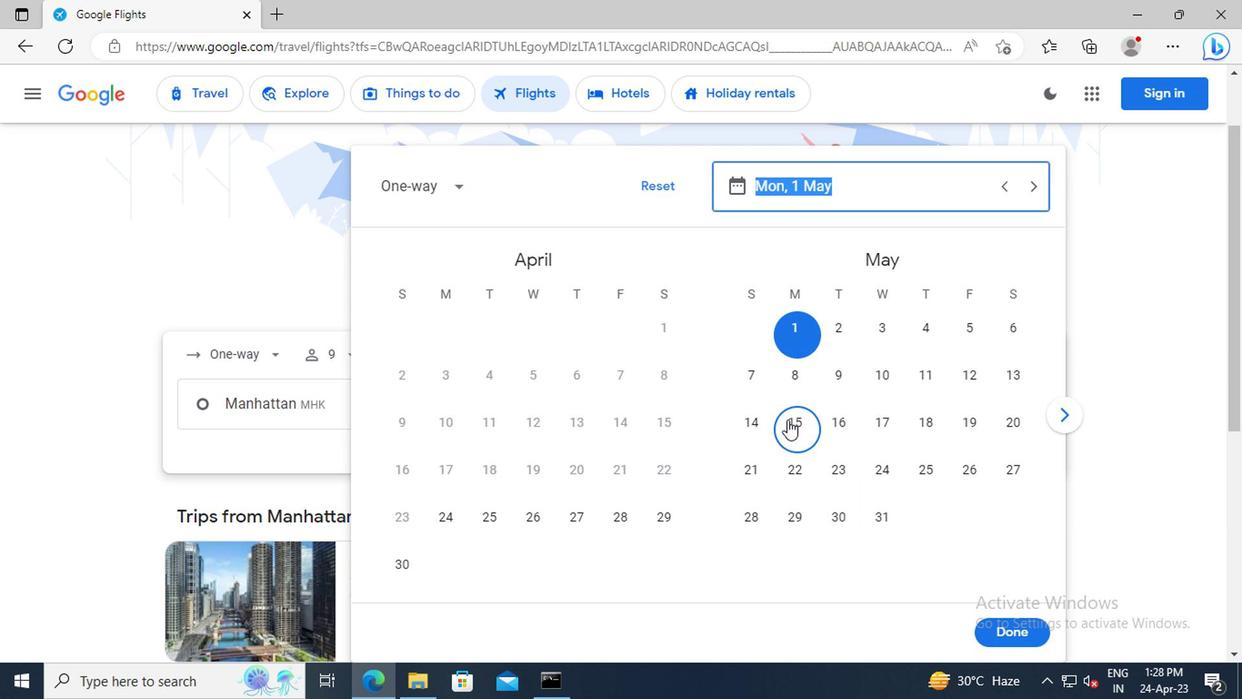 
Action: Key pressed 1<Key.space>MAY<Key.enter>
Screenshot: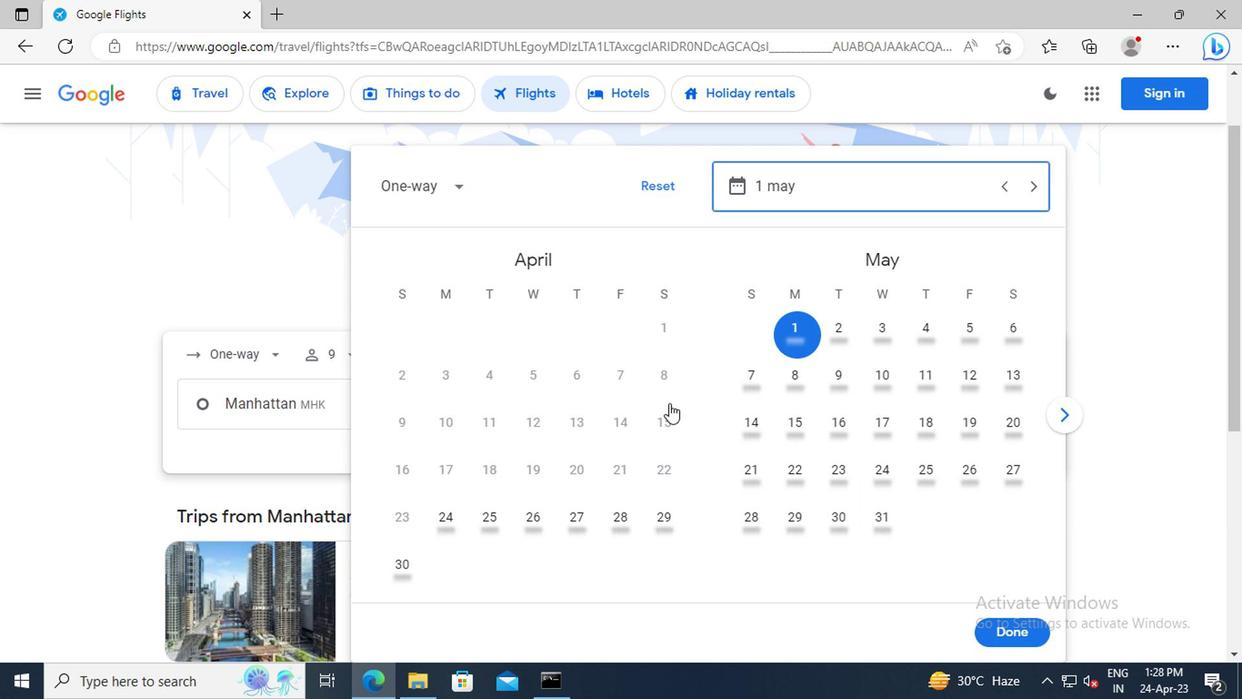 
Action: Mouse moved to (1000, 622)
Screenshot: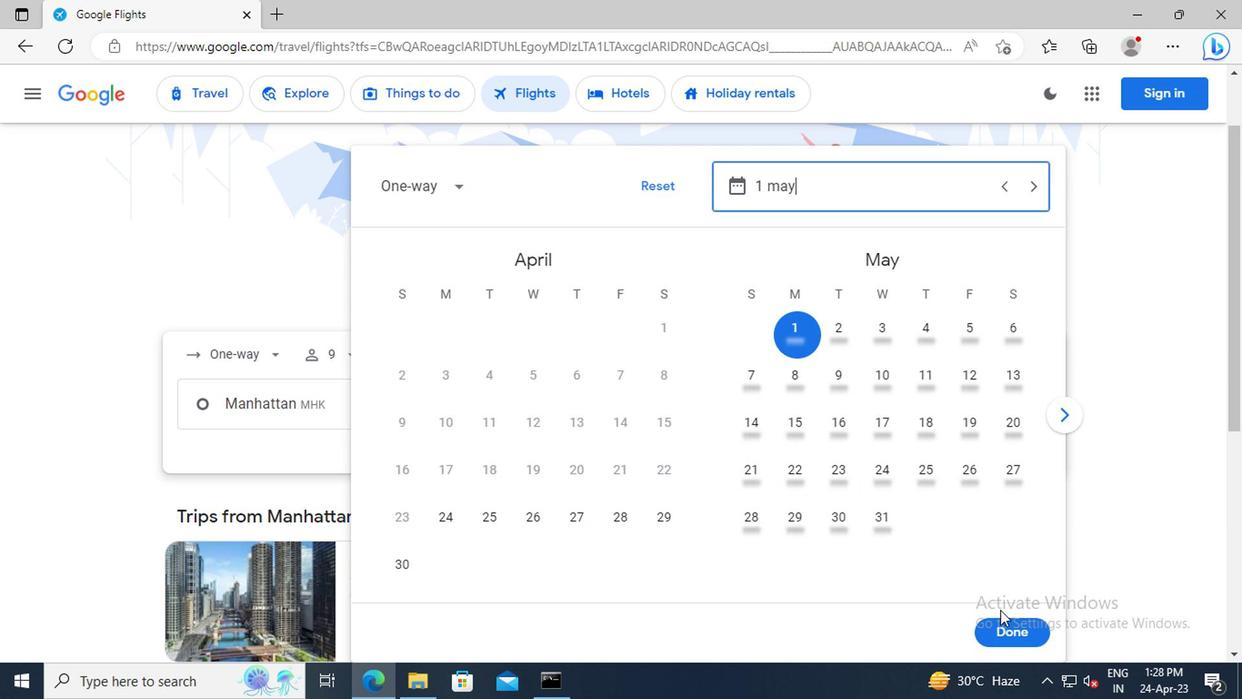 
Action: Mouse pressed left at (1000, 622)
Screenshot: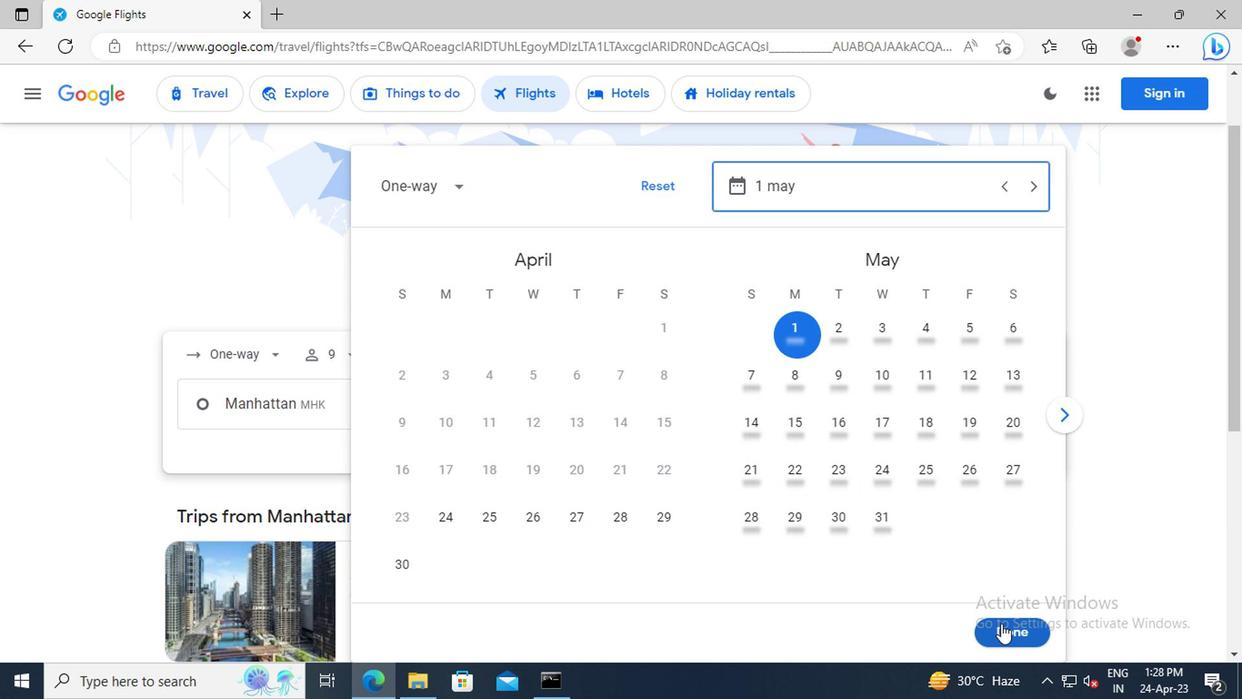 
Action: Mouse moved to (618, 477)
Screenshot: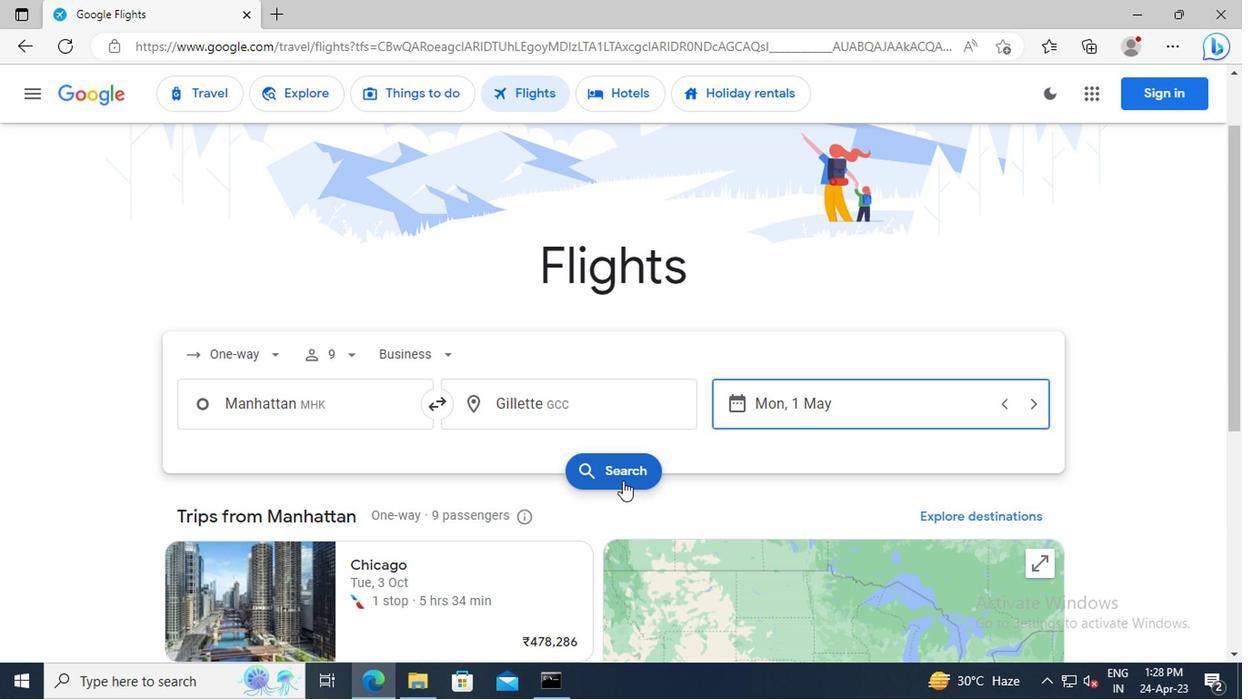 
Action: Mouse pressed left at (618, 477)
Screenshot: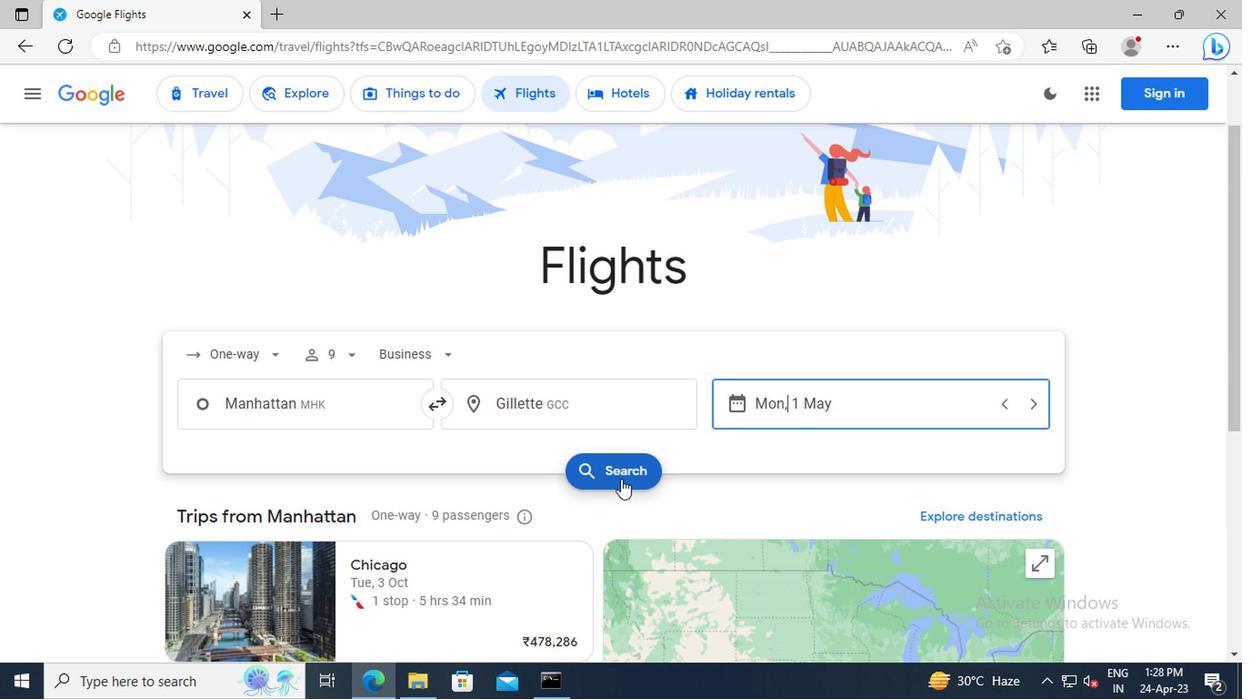 
Action: Mouse moved to (223, 266)
Screenshot: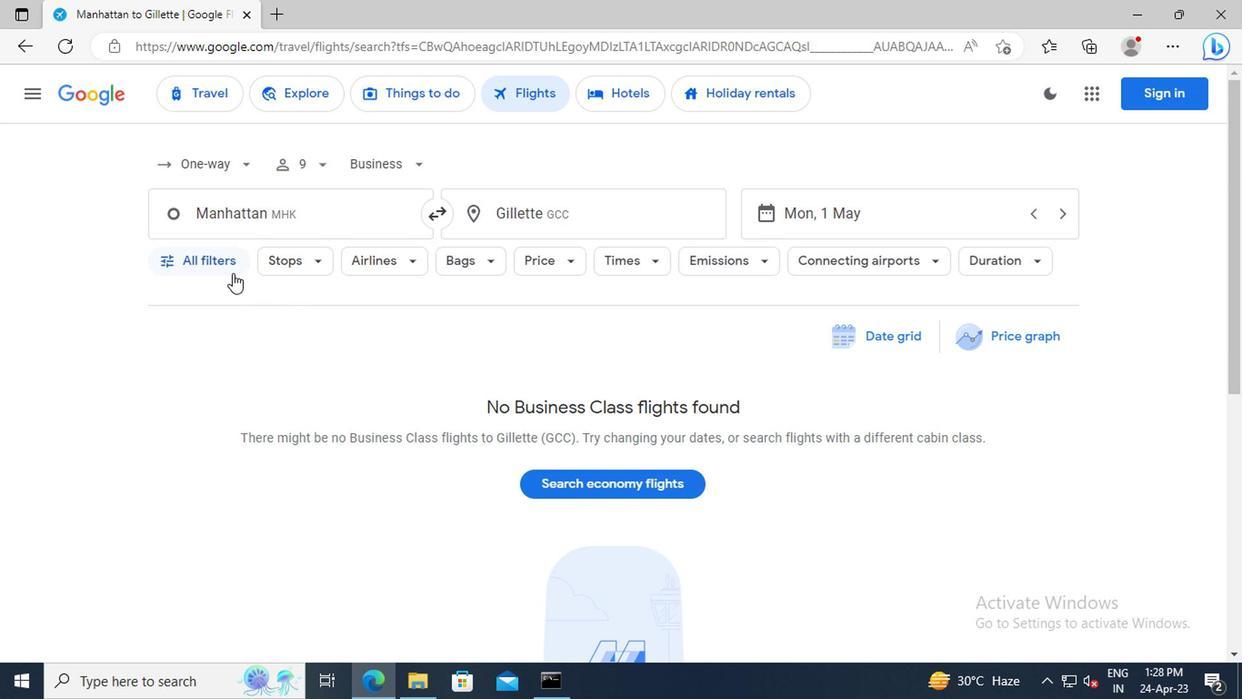 
Action: Mouse pressed left at (223, 266)
Screenshot: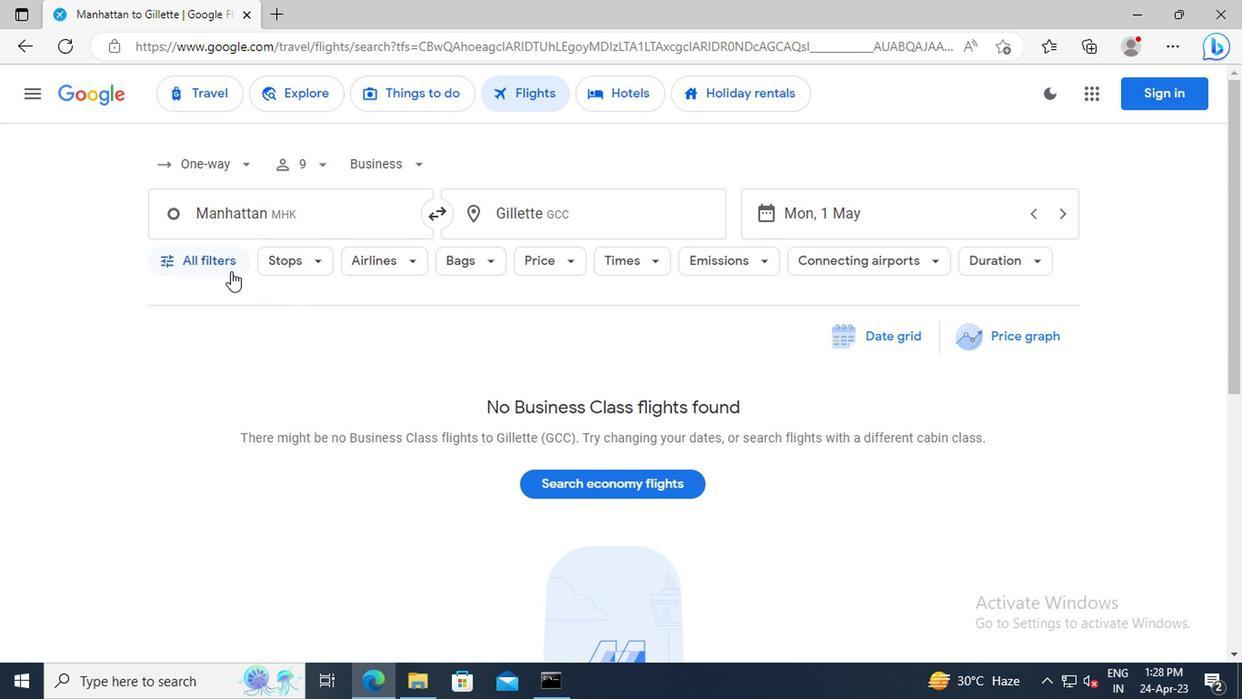 
Action: Mouse moved to (340, 414)
Screenshot: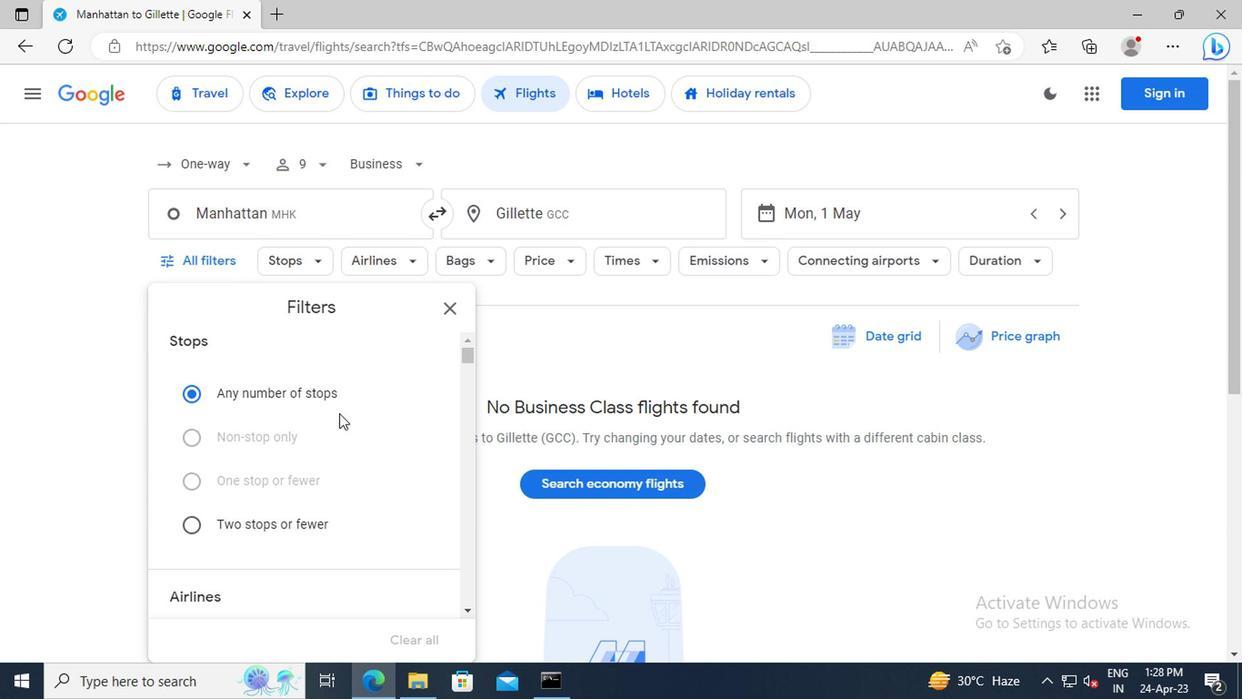 
Action: Mouse scrolled (340, 414) with delta (0, 0)
Screenshot: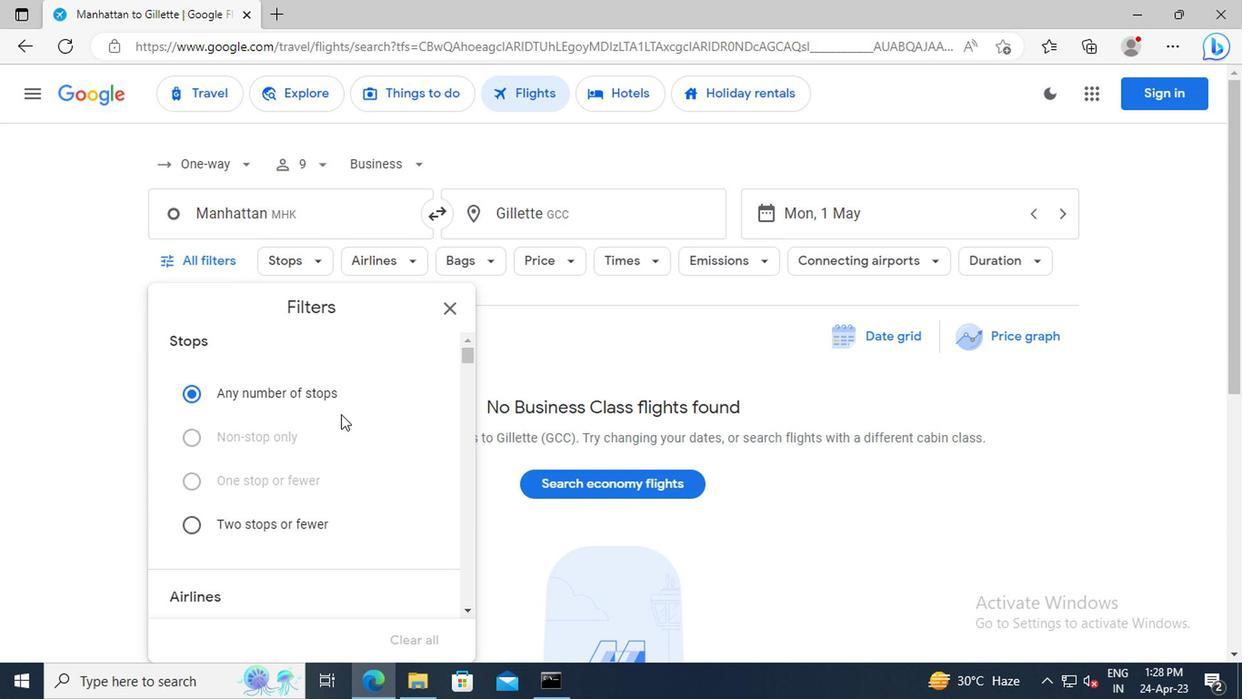 
Action: Mouse moved to (341, 416)
Screenshot: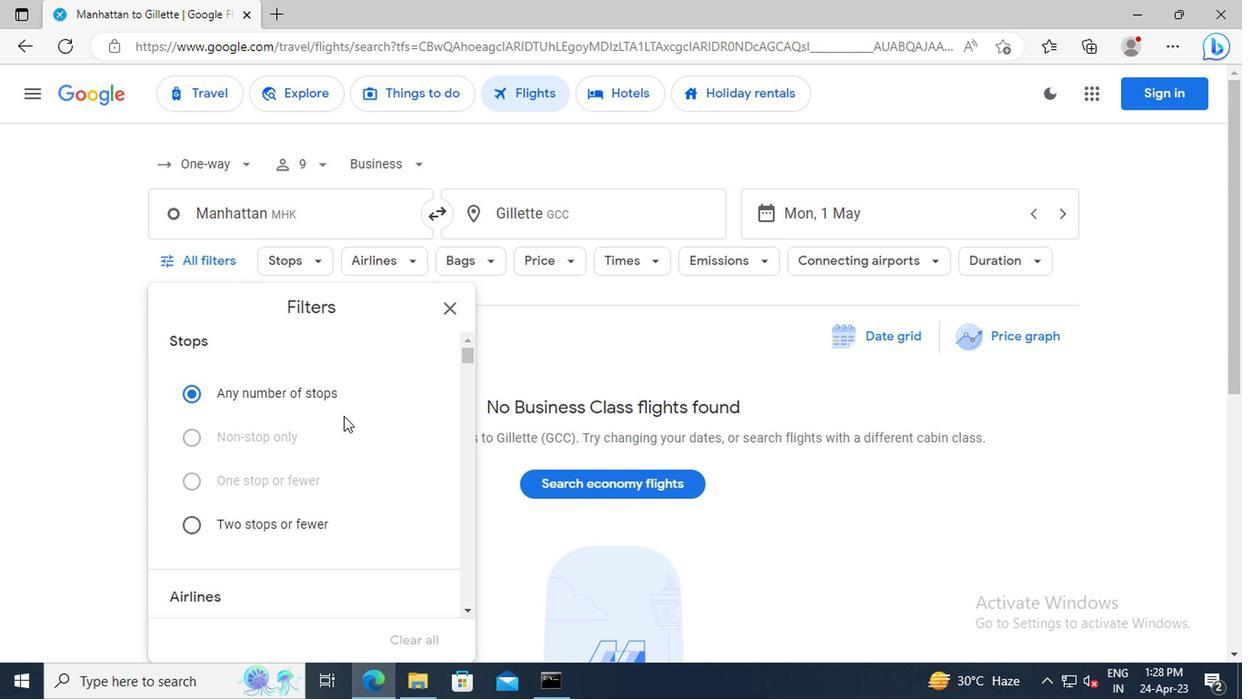 
Action: Mouse scrolled (341, 414) with delta (0, -1)
Screenshot: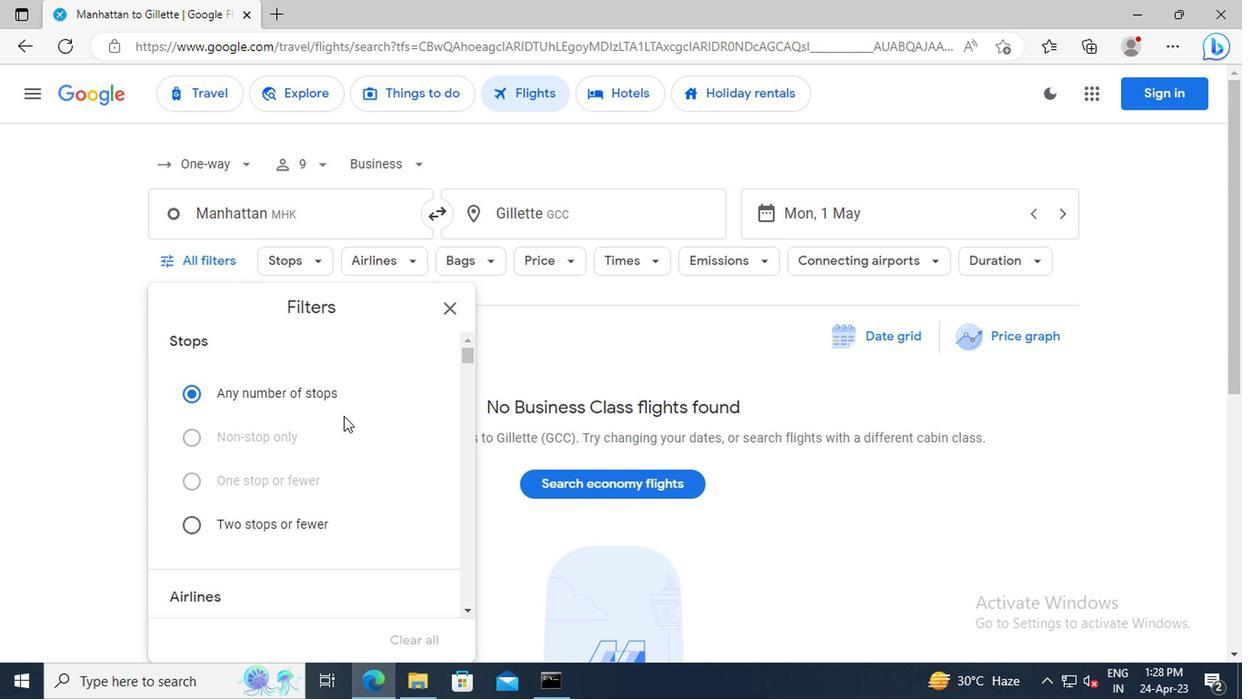 
Action: Mouse moved to (341, 416)
Screenshot: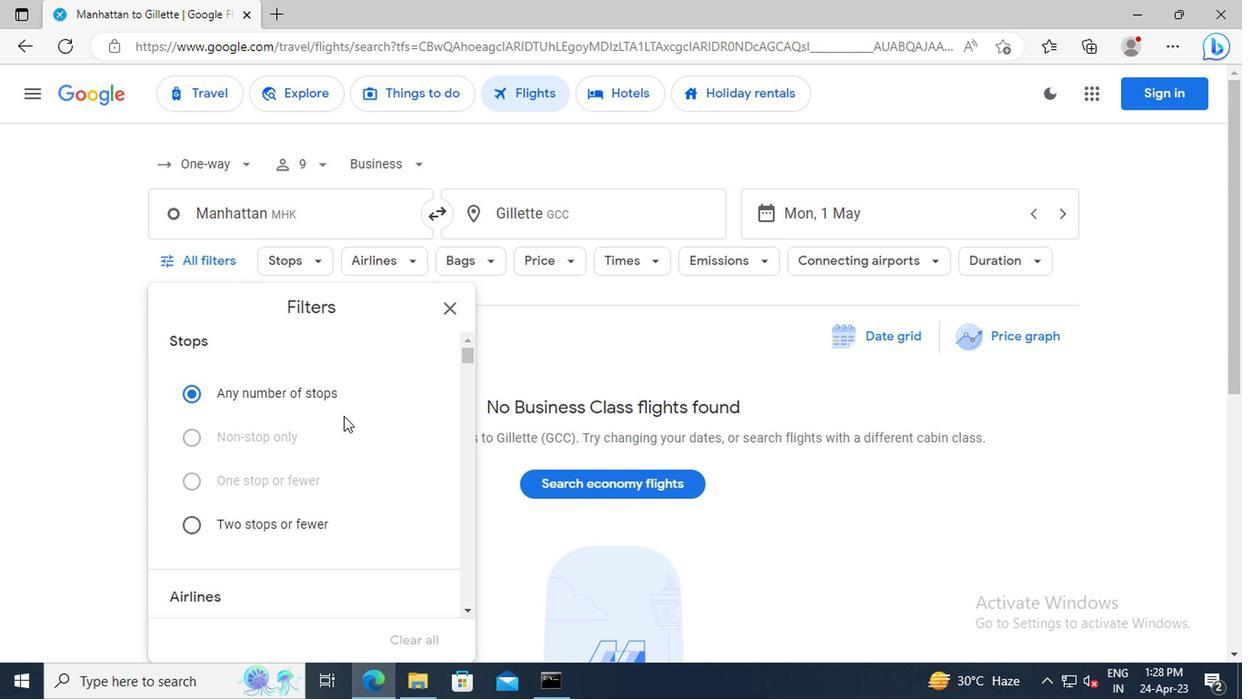 
Action: Mouse scrolled (341, 416) with delta (0, 0)
Screenshot: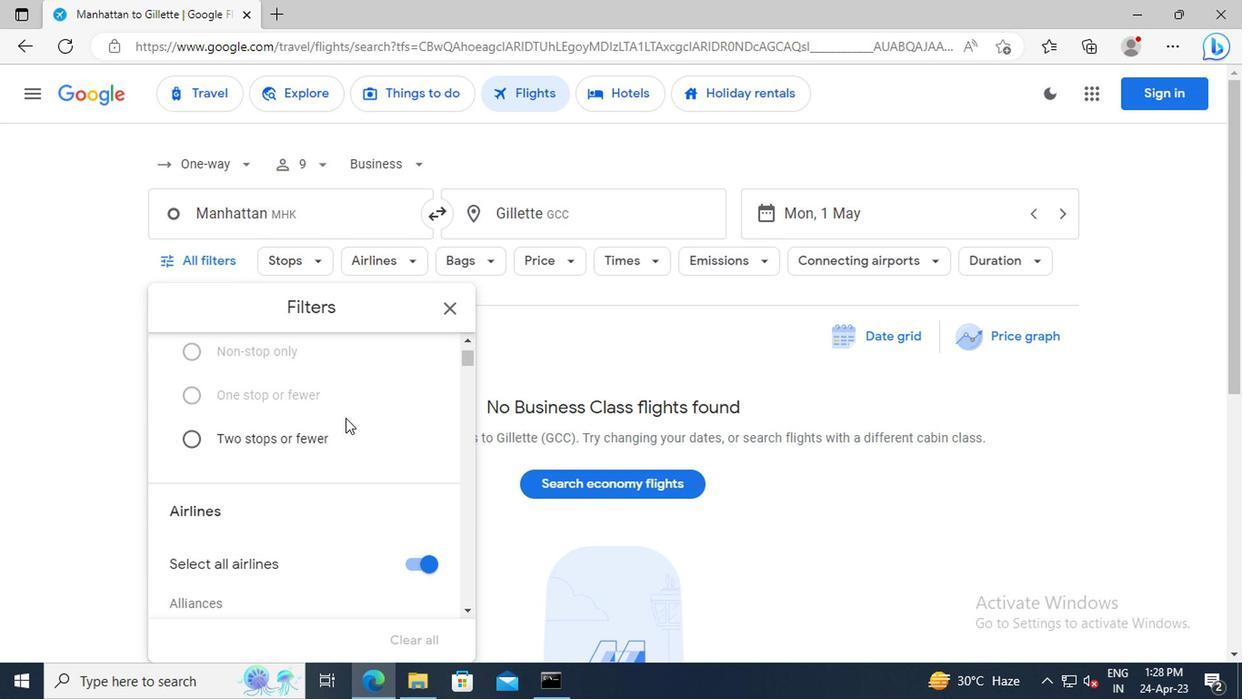 
Action: Mouse scrolled (341, 416) with delta (0, 0)
Screenshot: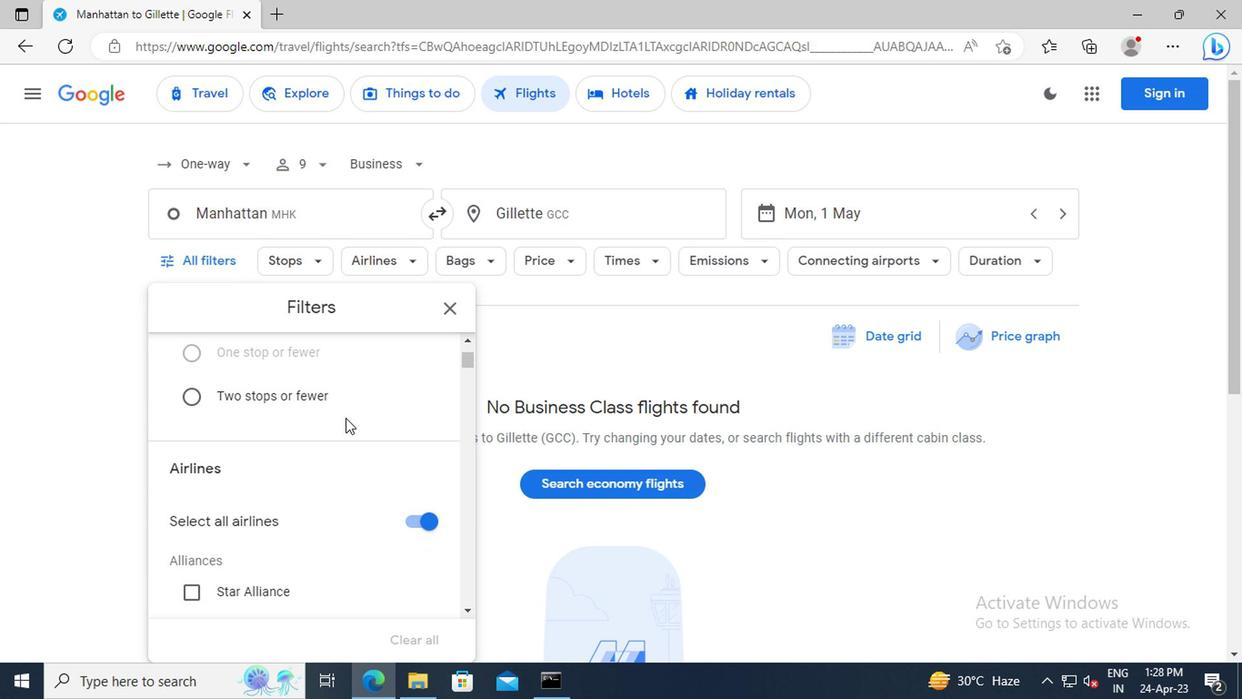 
Action: Mouse scrolled (341, 416) with delta (0, 0)
Screenshot: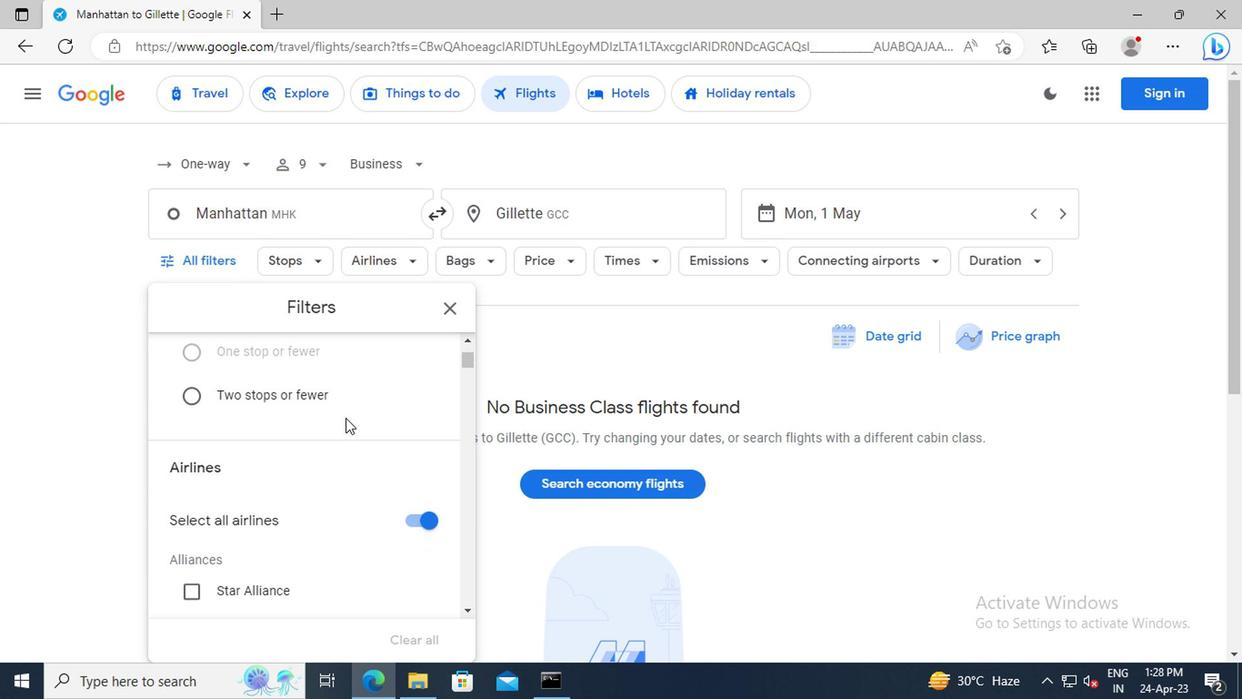 
Action: Mouse moved to (407, 434)
Screenshot: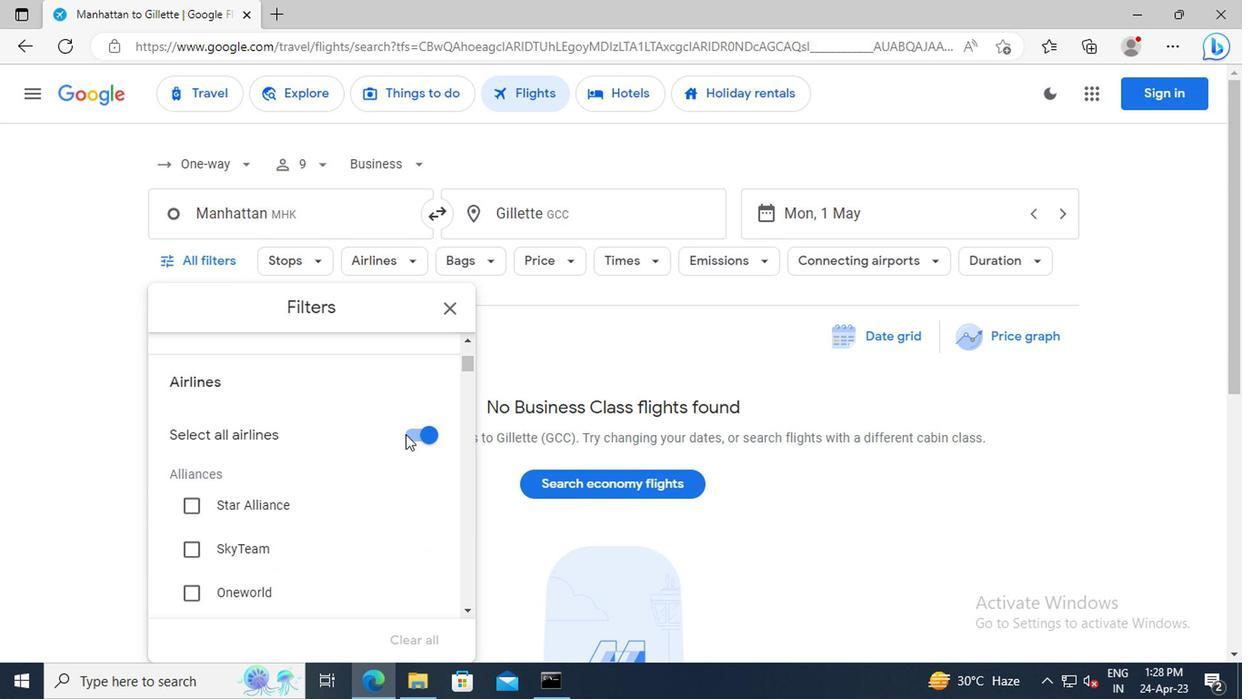 
Action: Mouse pressed left at (407, 434)
Screenshot: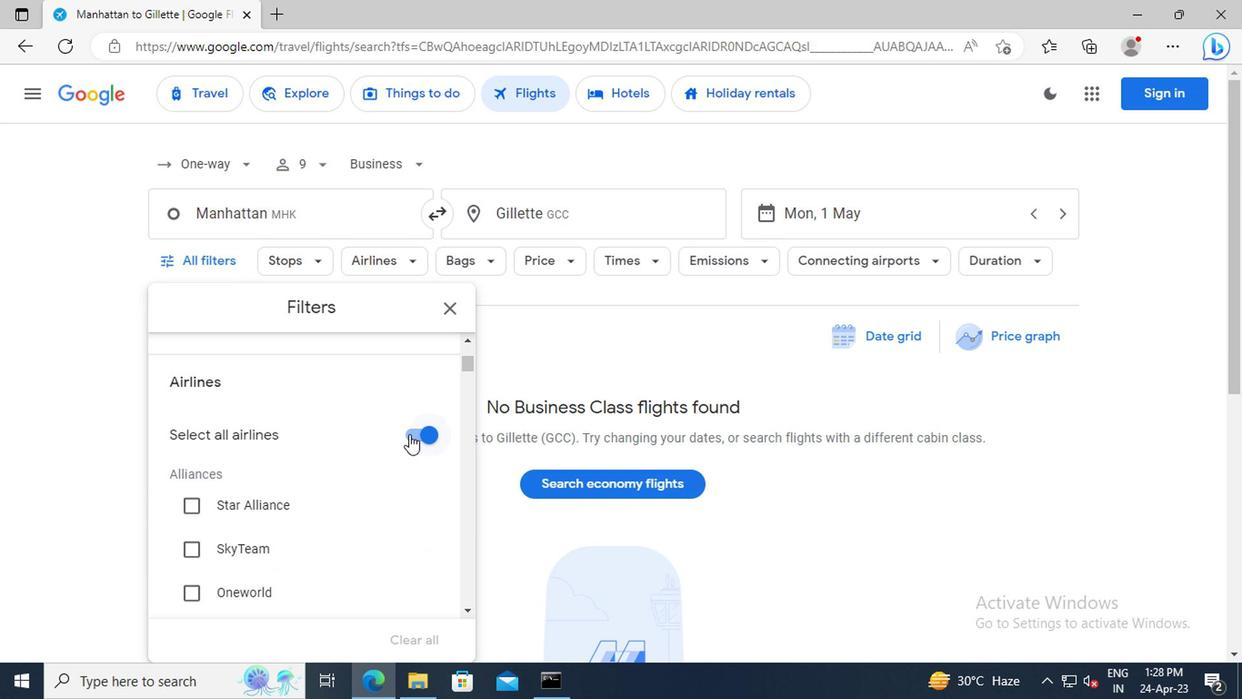 
Action: Mouse moved to (360, 425)
Screenshot: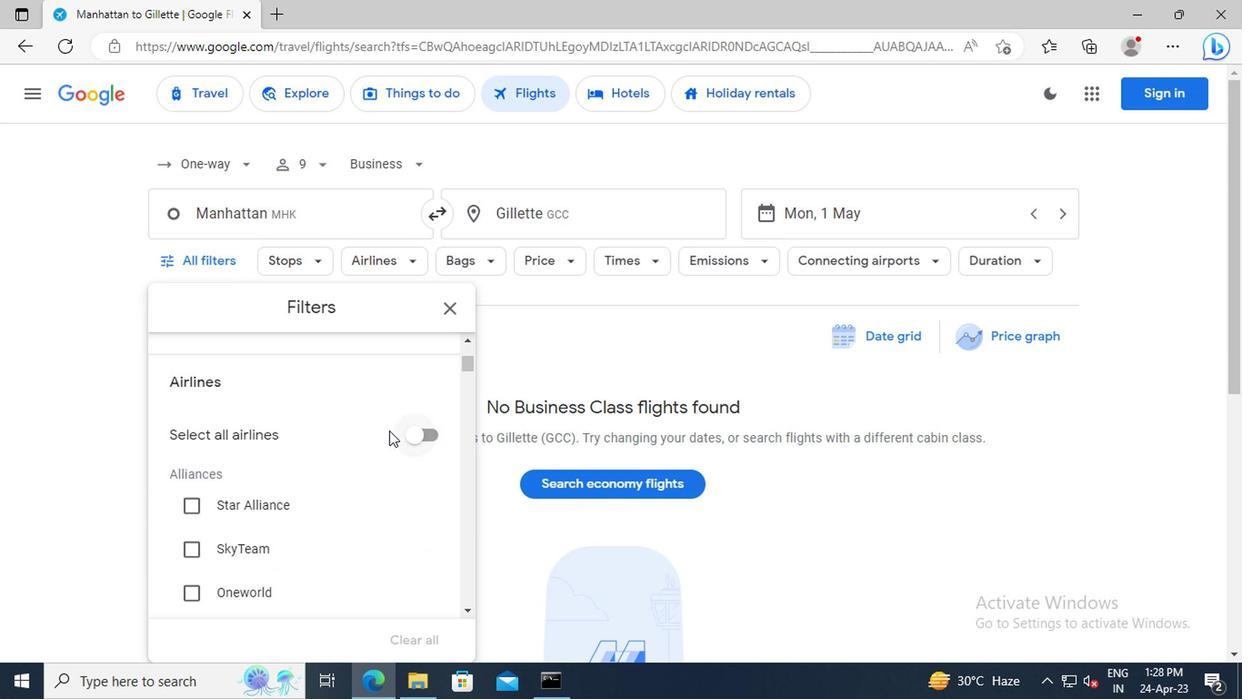 
Action: Mouse scrolled (360, 424) with delta (0, -1)
Screenshot: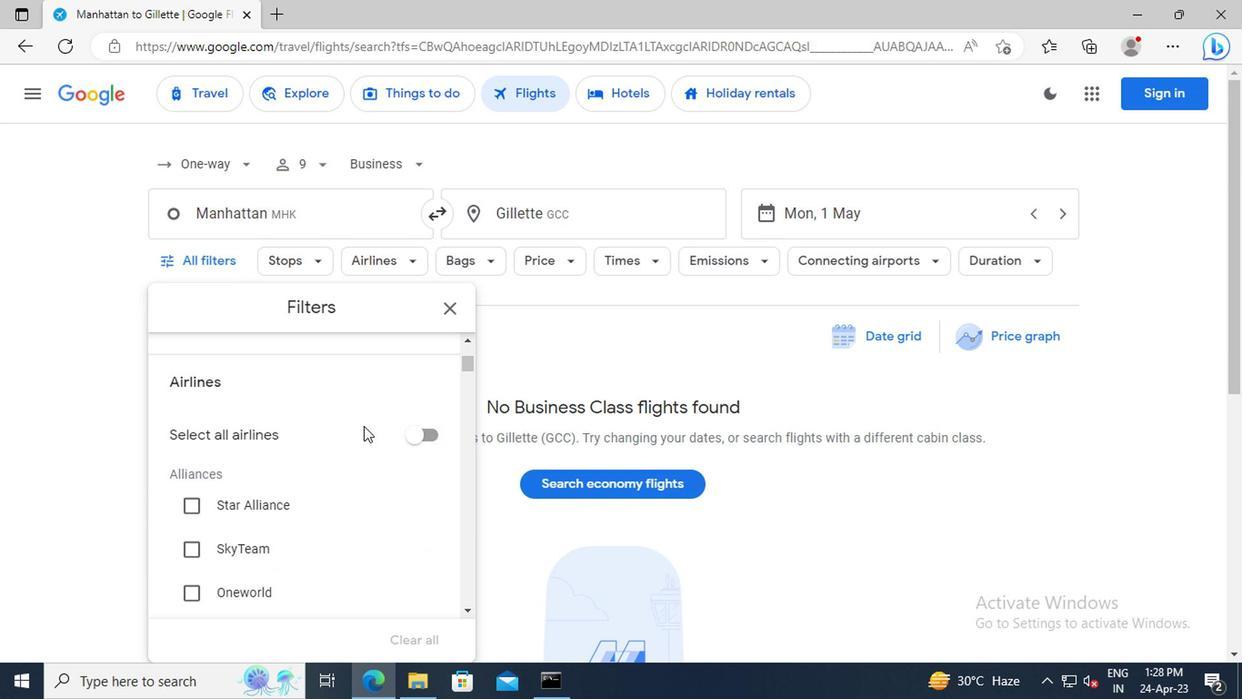 
Action: Mouse scrolled (360, 424) with delta (0, -1)
Screenshot: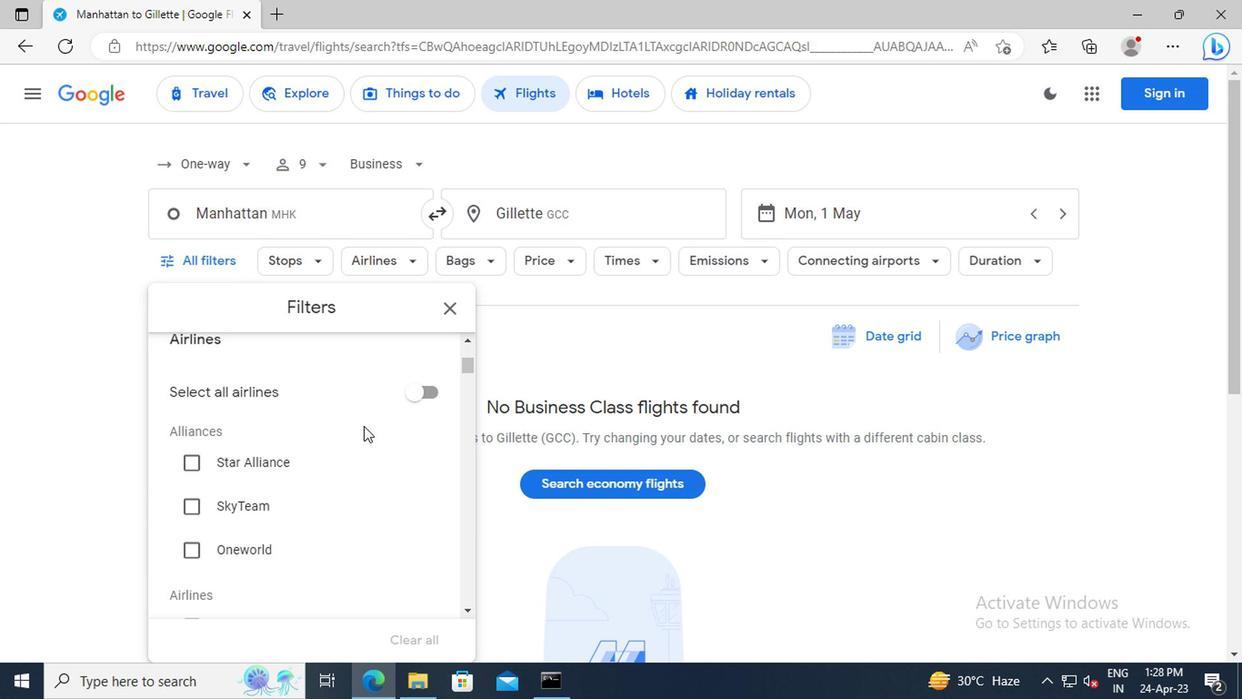 
Action: Mouse scrolled (360, 424) with delta (0, -1)
Screenshot: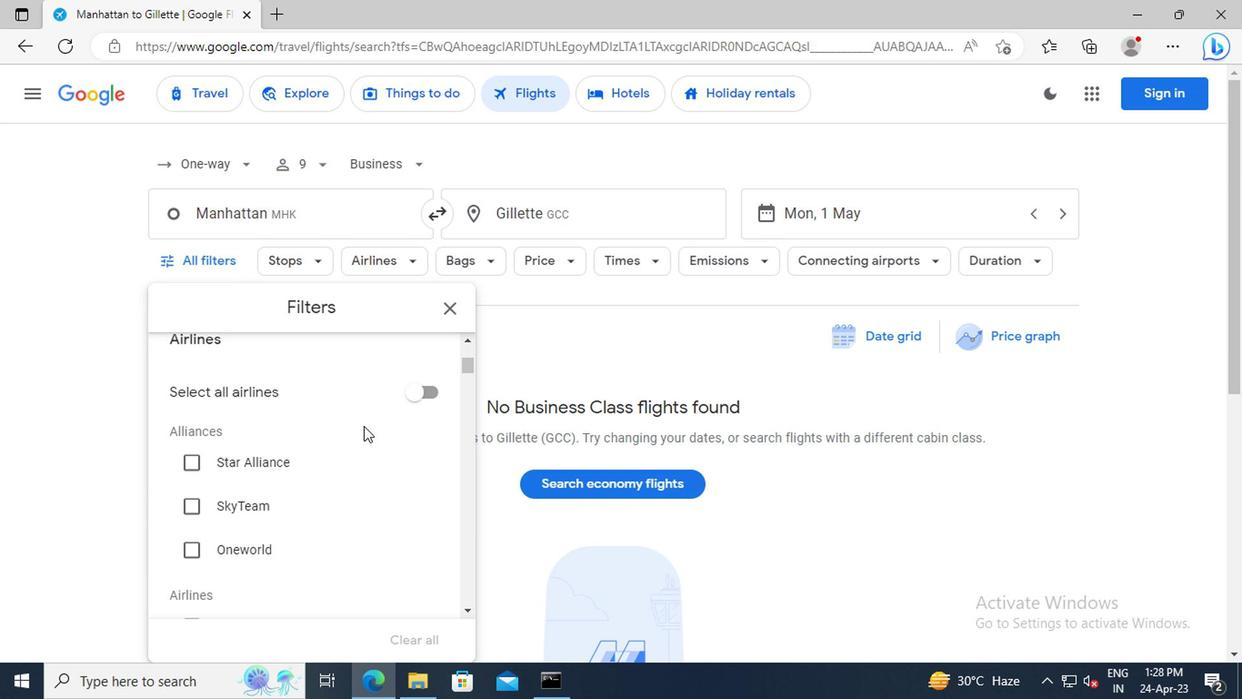 
Action: Mouse scrolled (360, 424) with delta (0, -1)
Screenshot: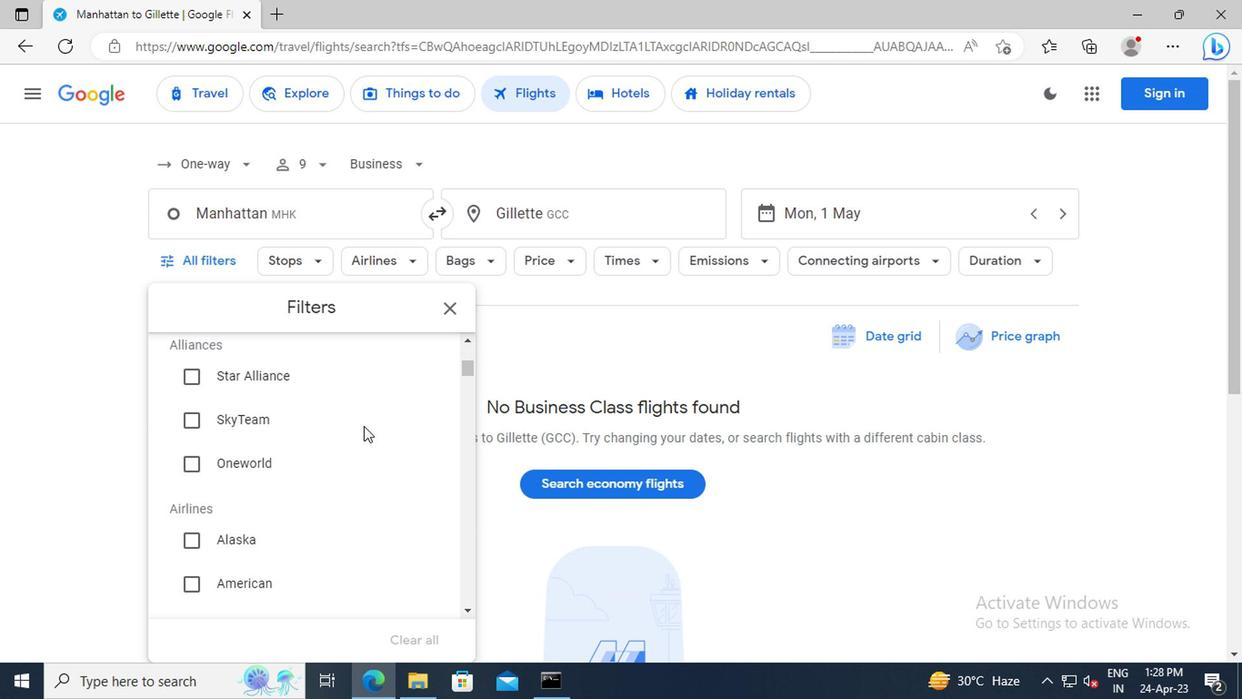 
Action: Mouse scrolled (360, 424) with delta (0, -1)
Screenshot: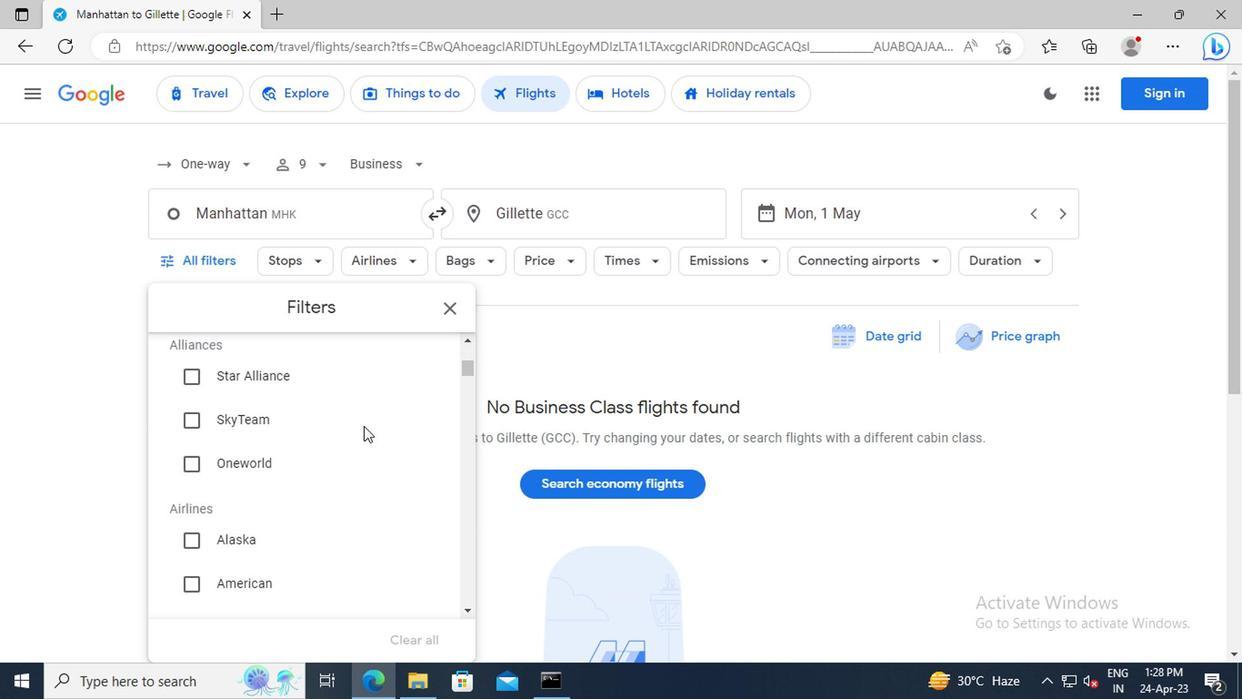 
Action: Mouse scrolled (360, 424) with delta (0, -1)
Screenshot: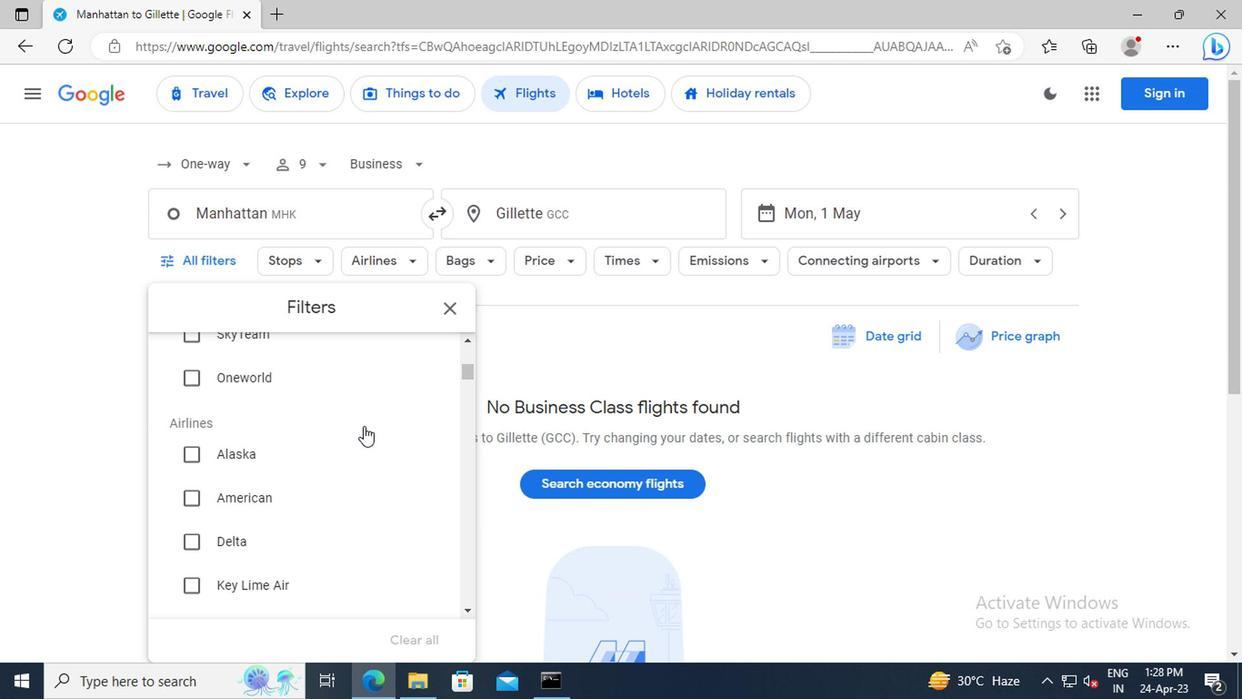 
Action: Mouse scrolled (360, 424) with delta (0, -1)
Screenshot: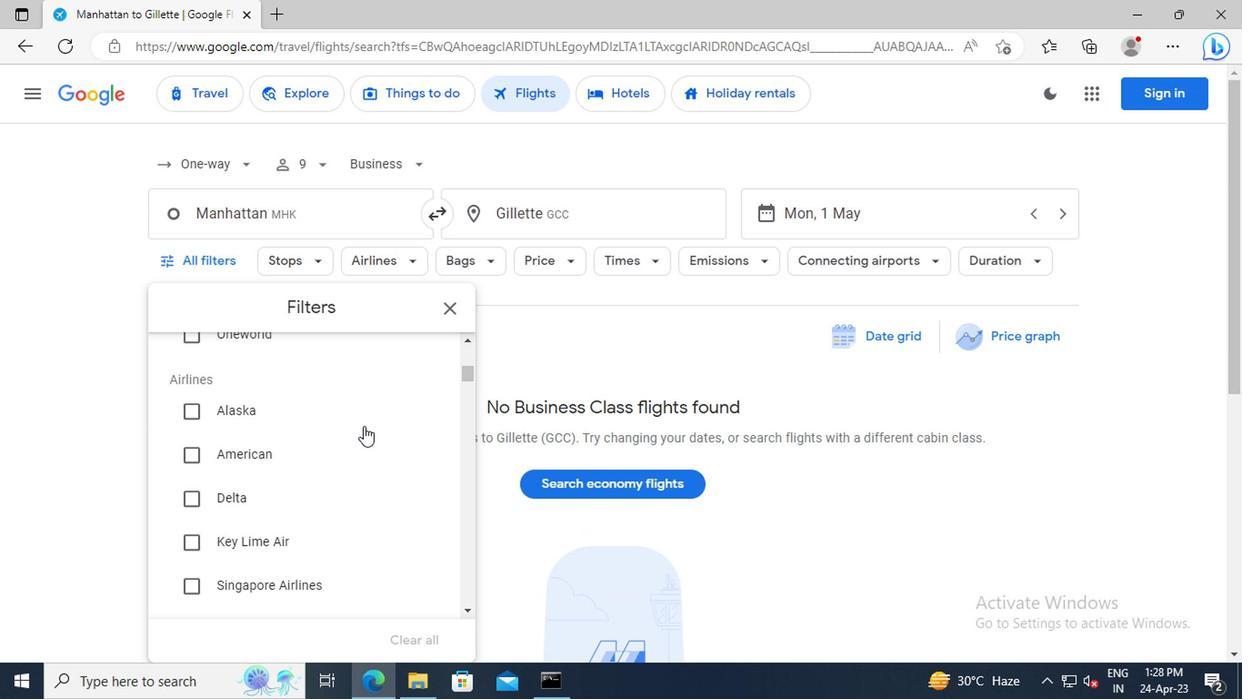 
Action: Mouse scrolled (360, 424) with delta (0, -1)
Screenshot: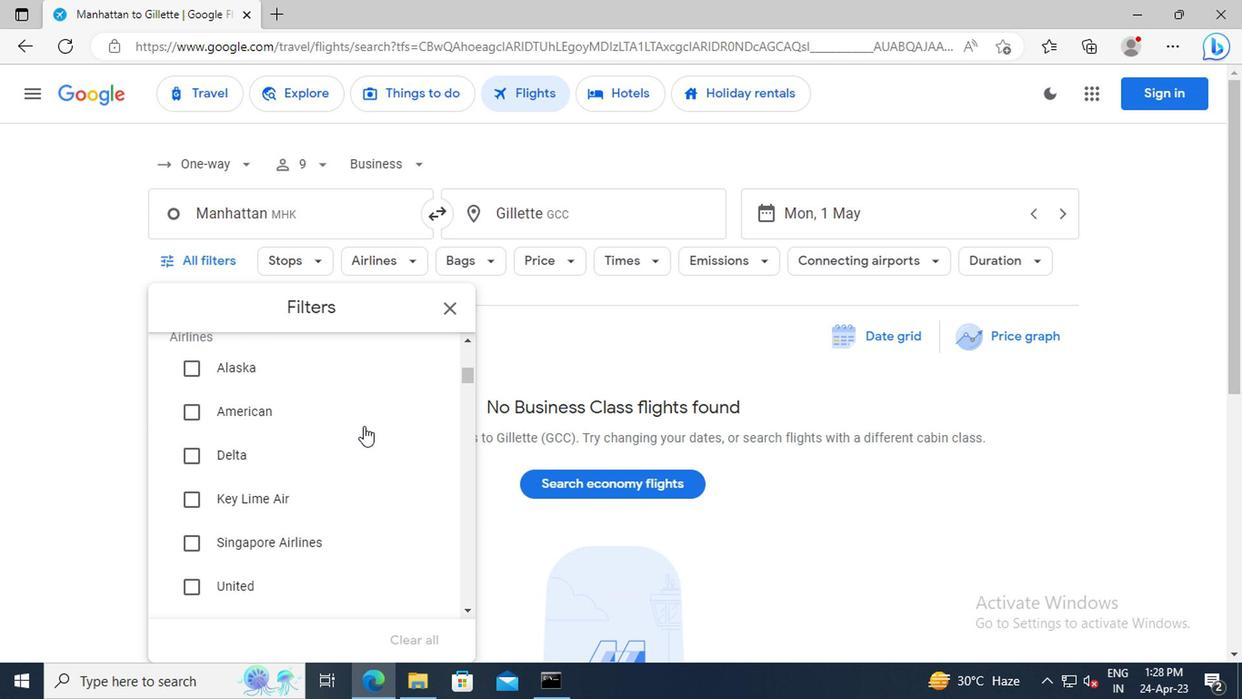 
Action: Mouse scrolled (360, 424) with delta (0, -1)
Screenshot: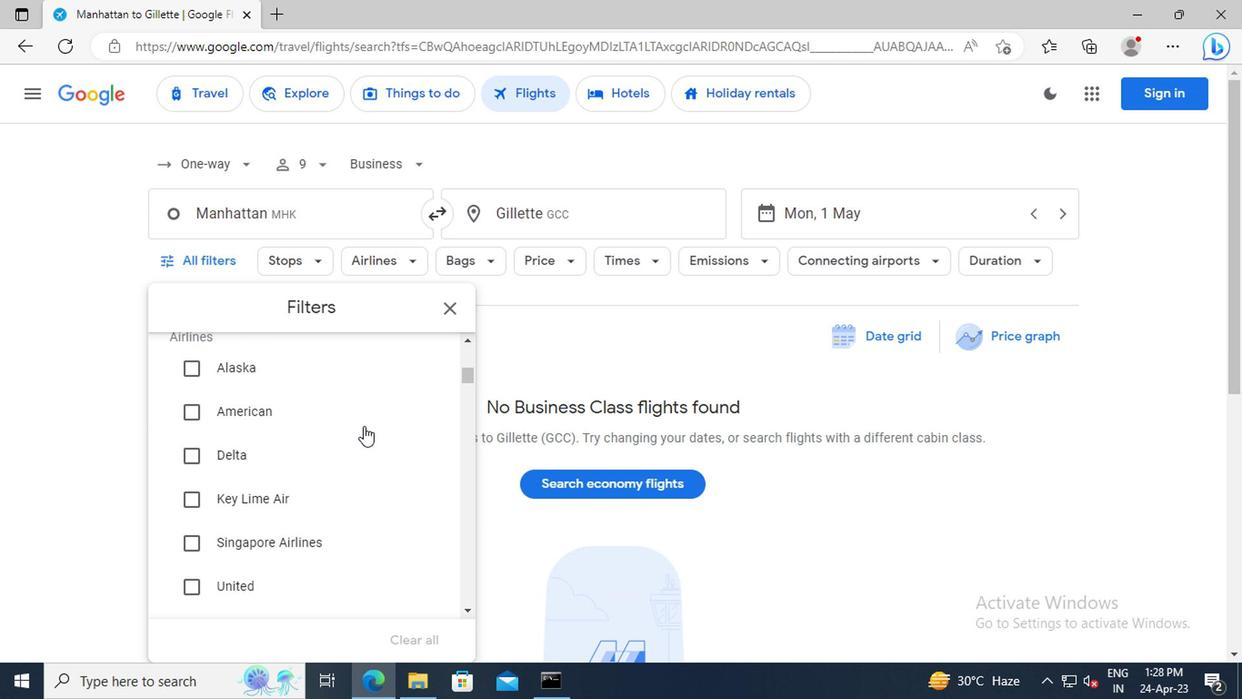 
Action: Mouse scrolled (360, 424) with delta (0, -1)
Screenshot: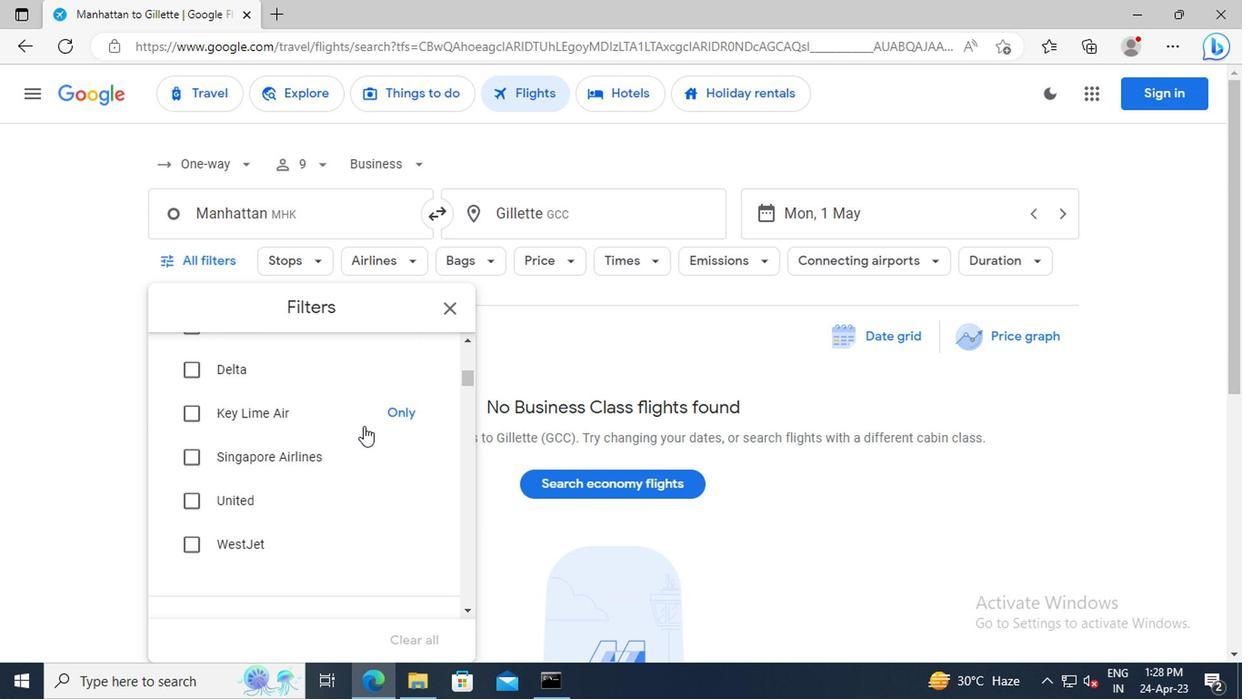 
Action: Mouse scrolled (360, 424) with delta (0, -1)
Screenshot: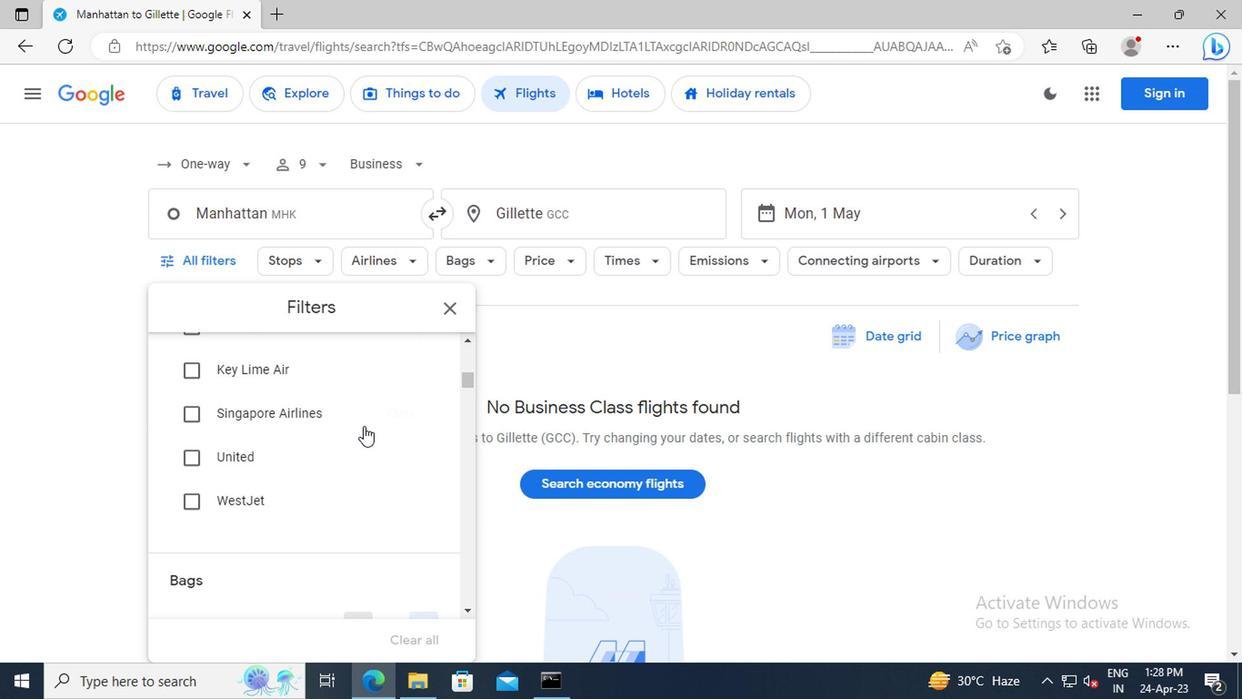 
Action: Mouse scrolled (360, 424) with delta (0, -1)
Screenshot: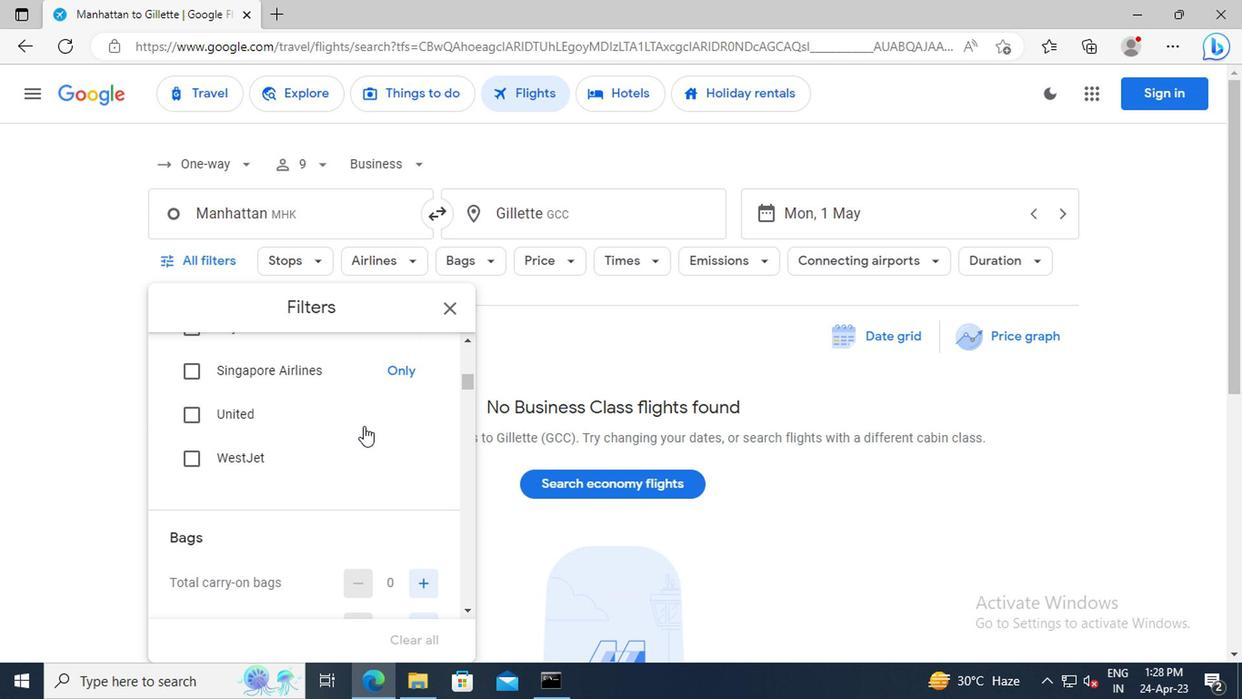 
Action: Mouse scrolled (360, 424) with delta (0, -1)
Screenshot: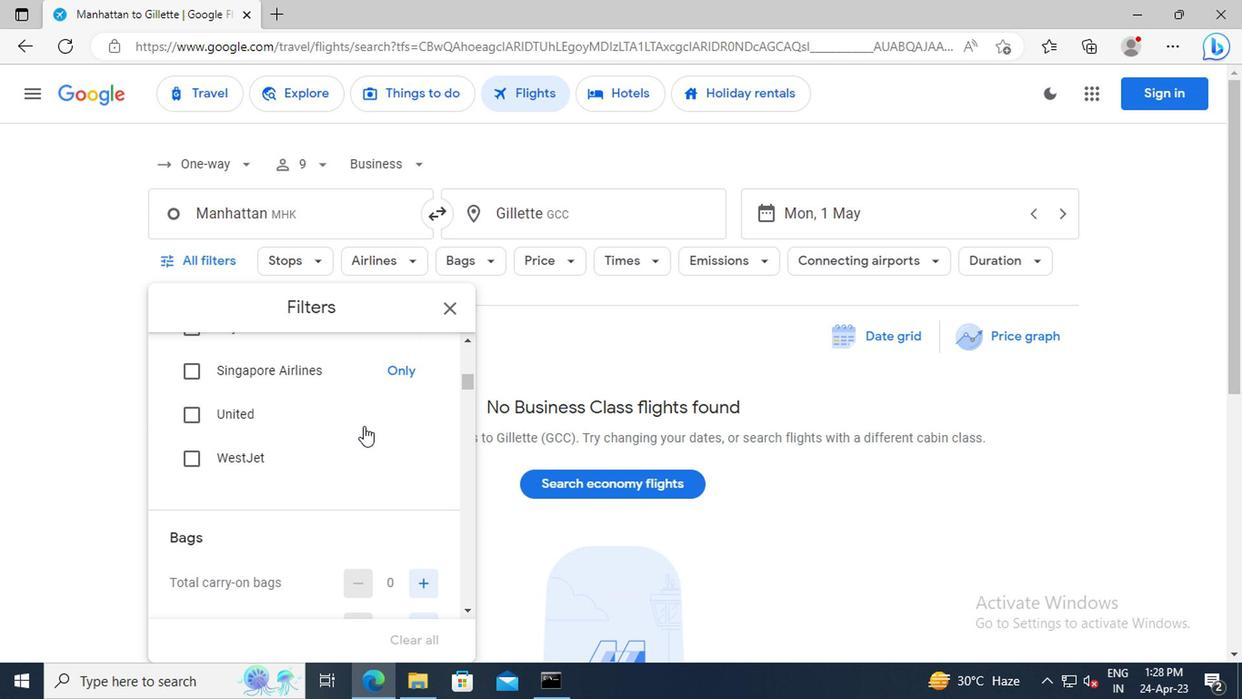 
Action: Mouse moved to (414, 493)
Screenshot: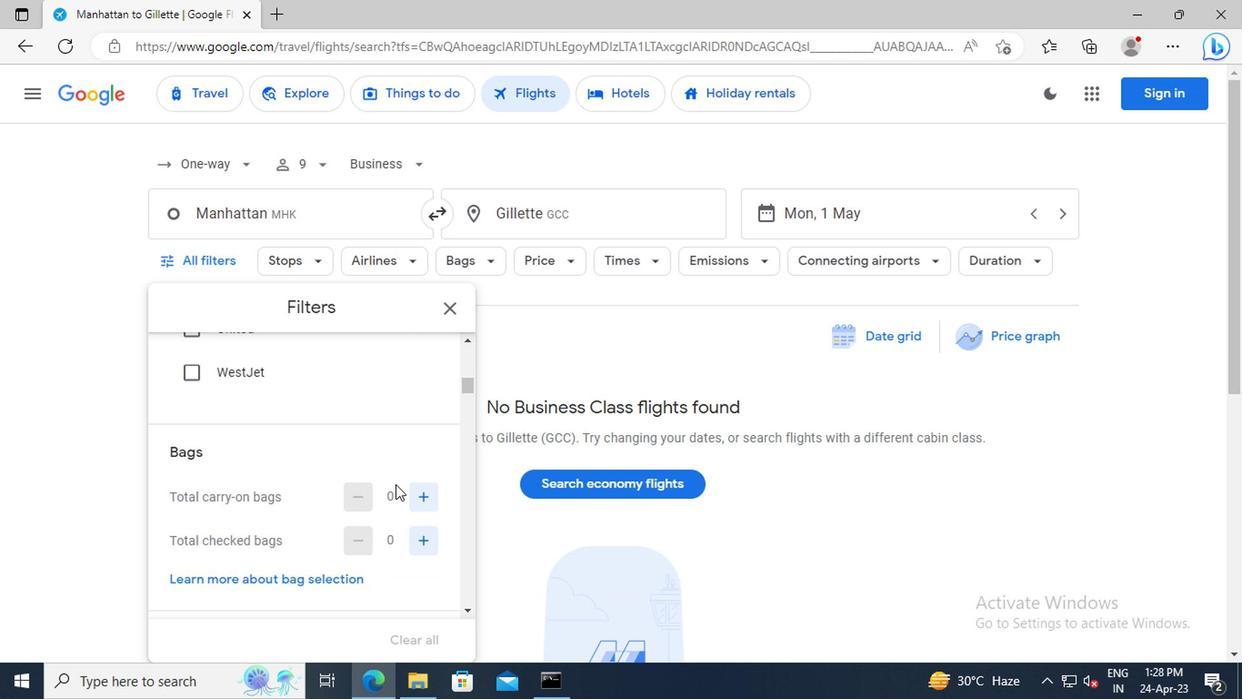 
Action: Mouse pressed left at (414, 493)
Screenshot: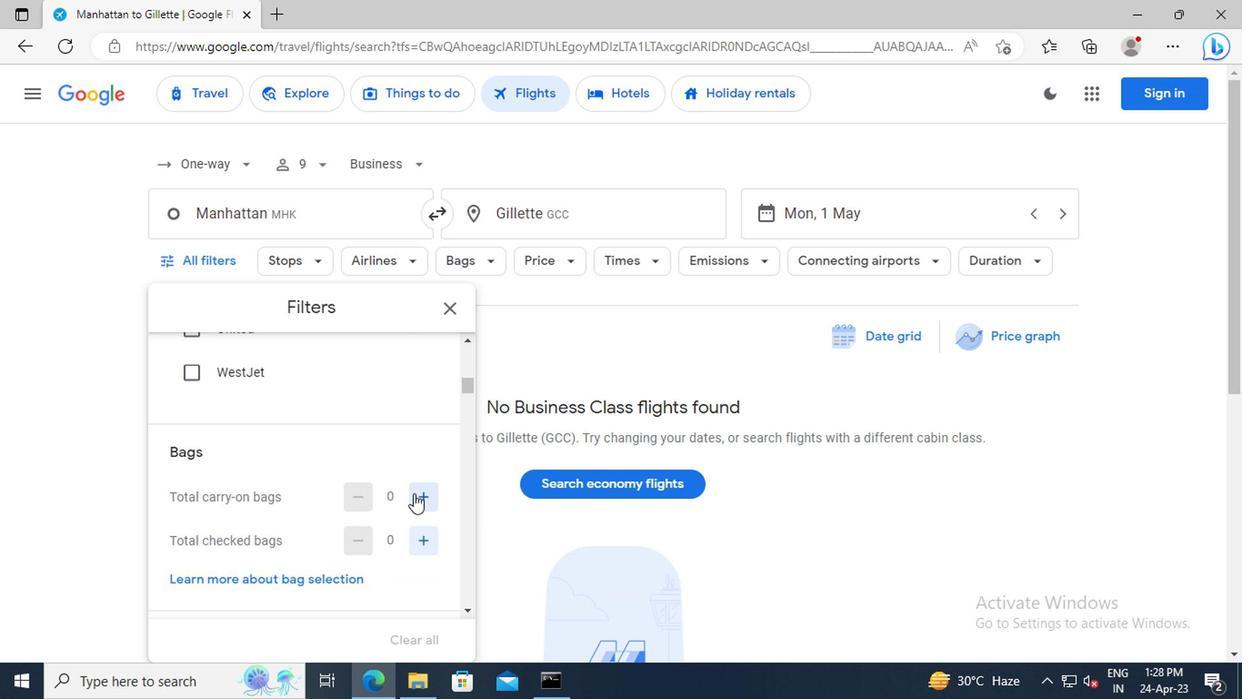 
Action: Mouse moved to (414, 493)
Screenshot: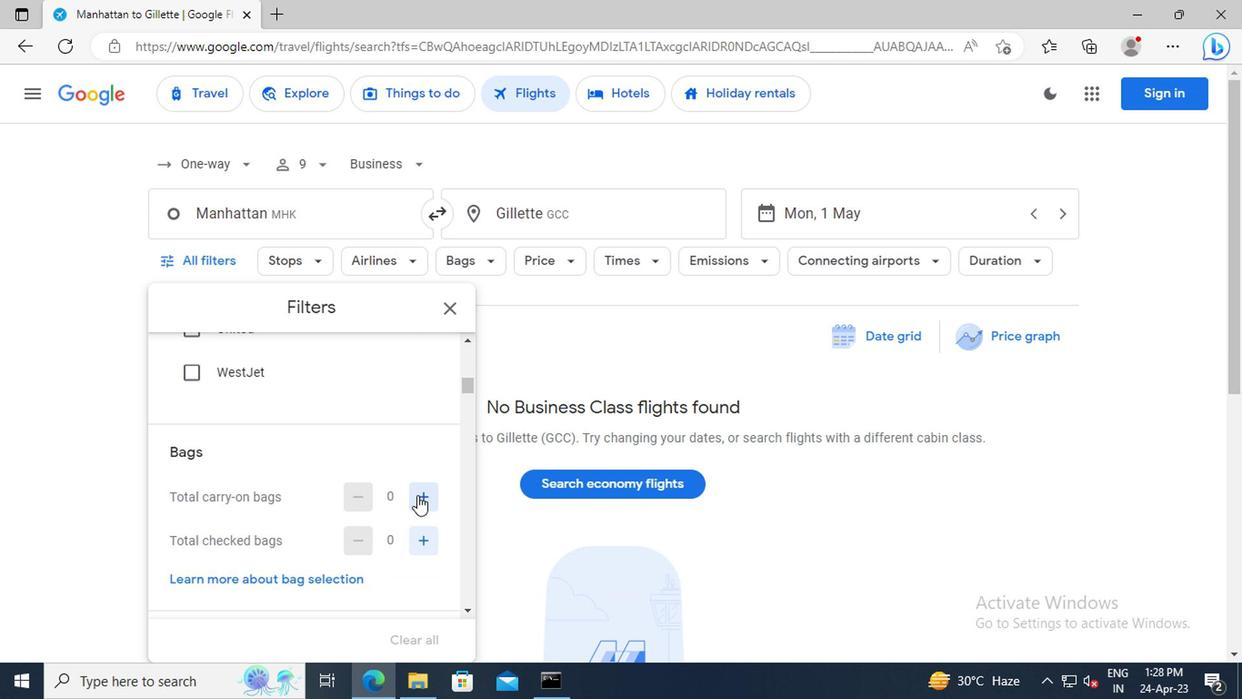 
Action: Mouse pressed left at (414, 493)
Screenshot: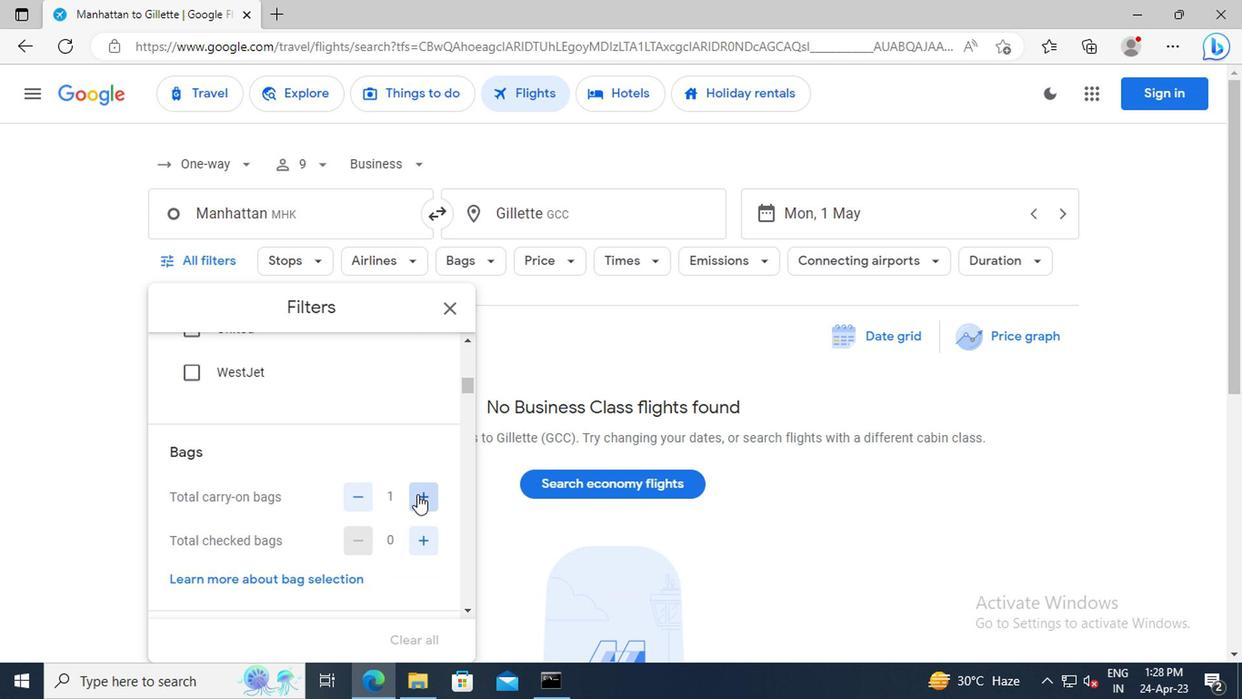 
Action: Mouse moved to (402, 459)
Screenshot: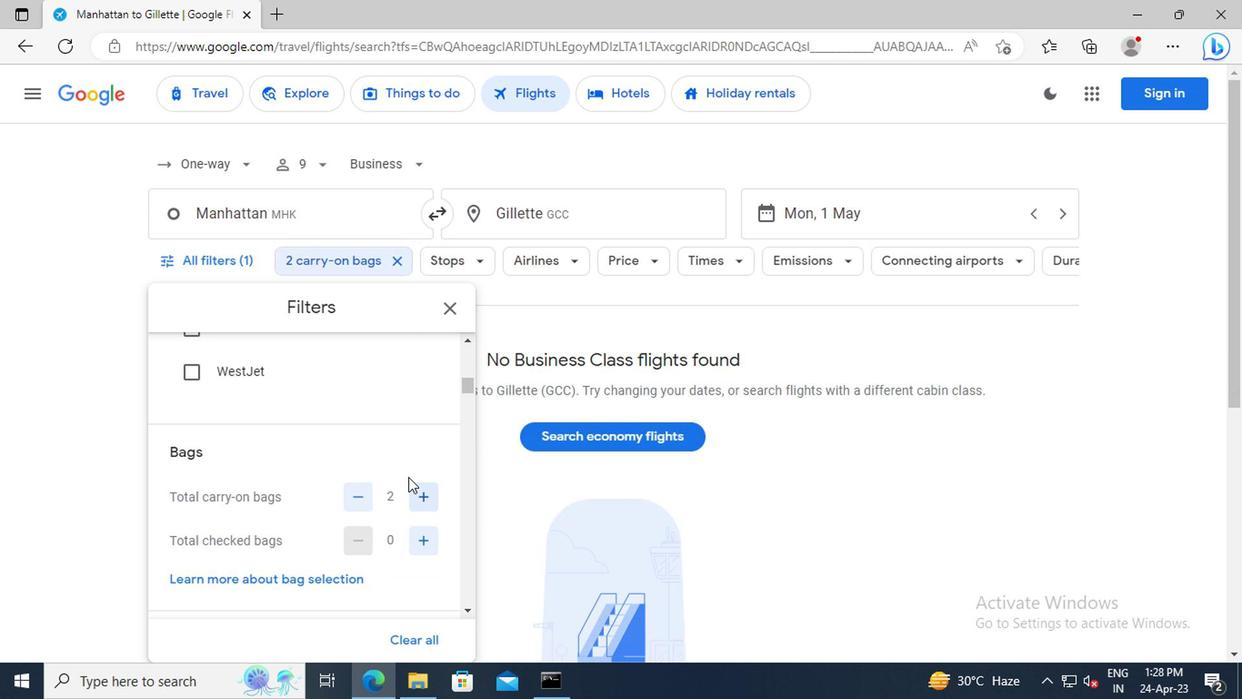 
Action: Mouse scrolled (402, 458) with delta (0, -1)
Screenshot: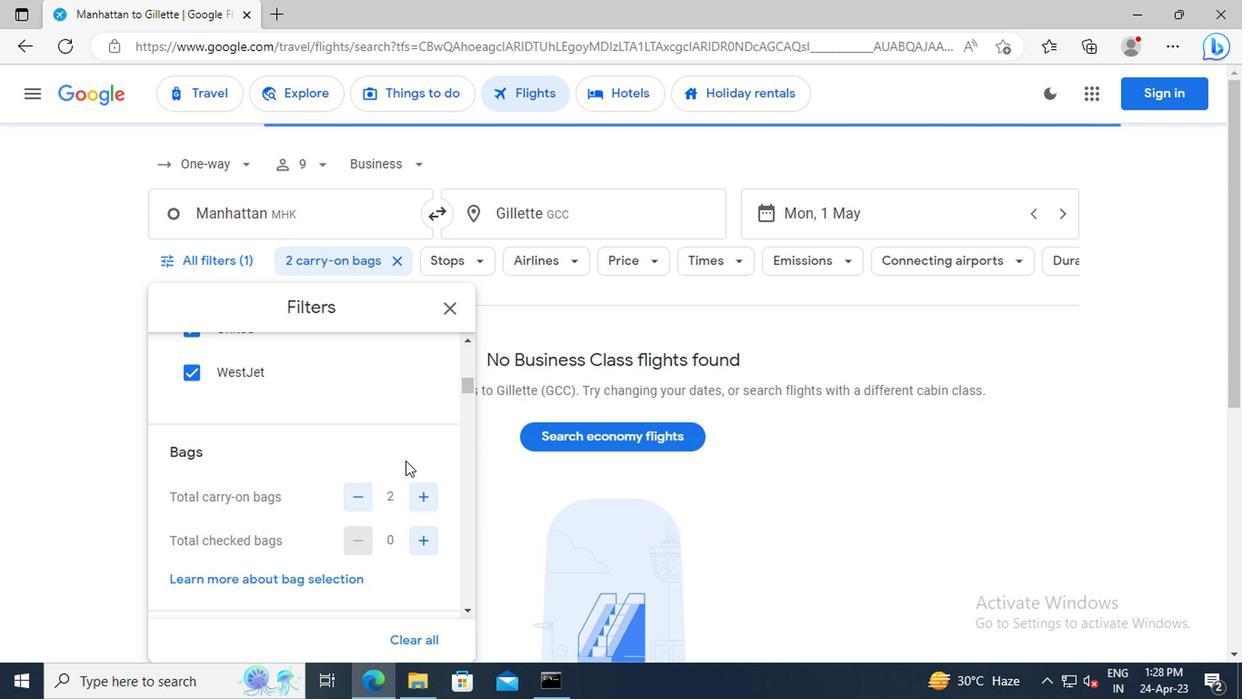 
Action: Mouse scrolled (402, 458) with delta (0, -1)
Screenshot: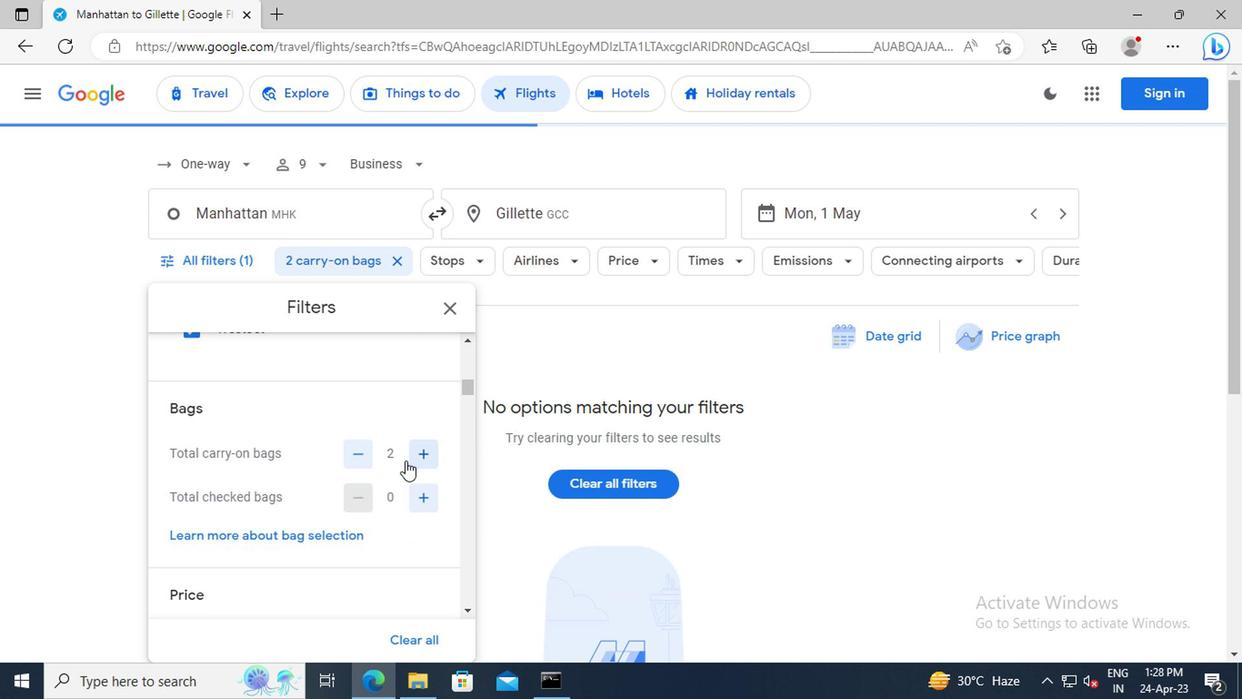 
Action: Mouse scrolled (402, 458) with delta (0, -1)
Screenshot: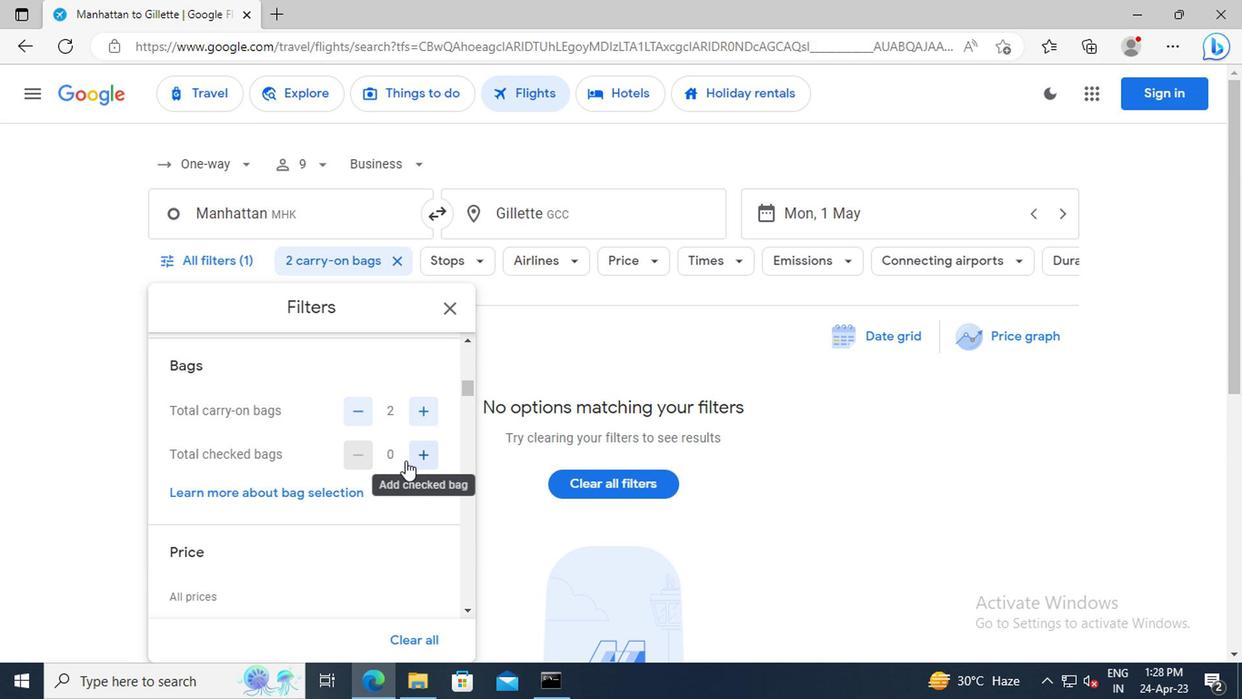 
Action: Mouse scrolled (402, 458) with delta (0, -1)
Screenshot: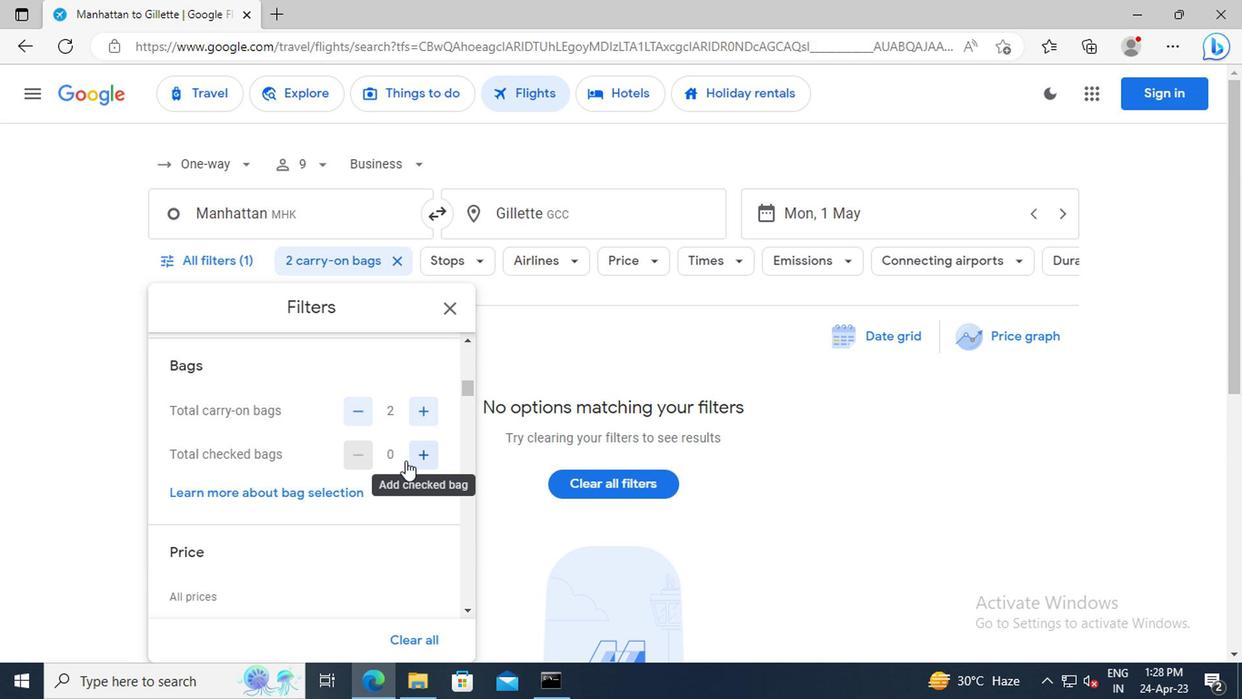 
Action: Mouse scrolled (402, 458) with delta (0, -1)
Screenshot: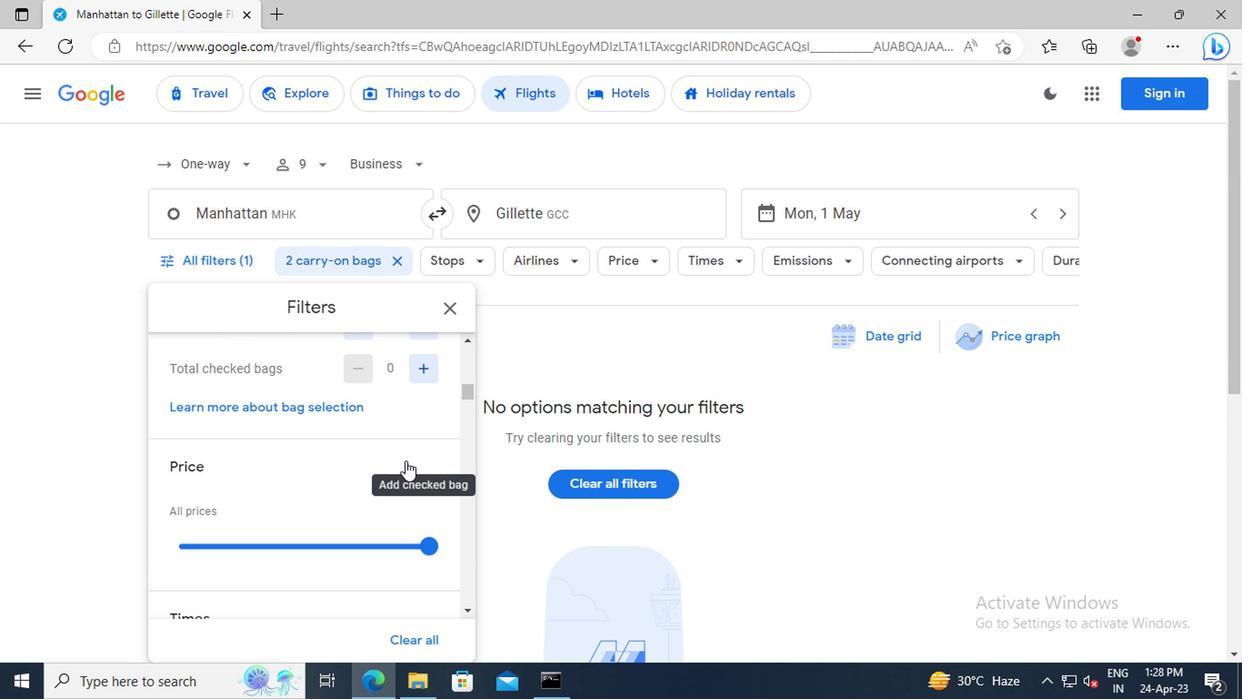 
Action: Mouse moved to (422, 501)
Screenshot: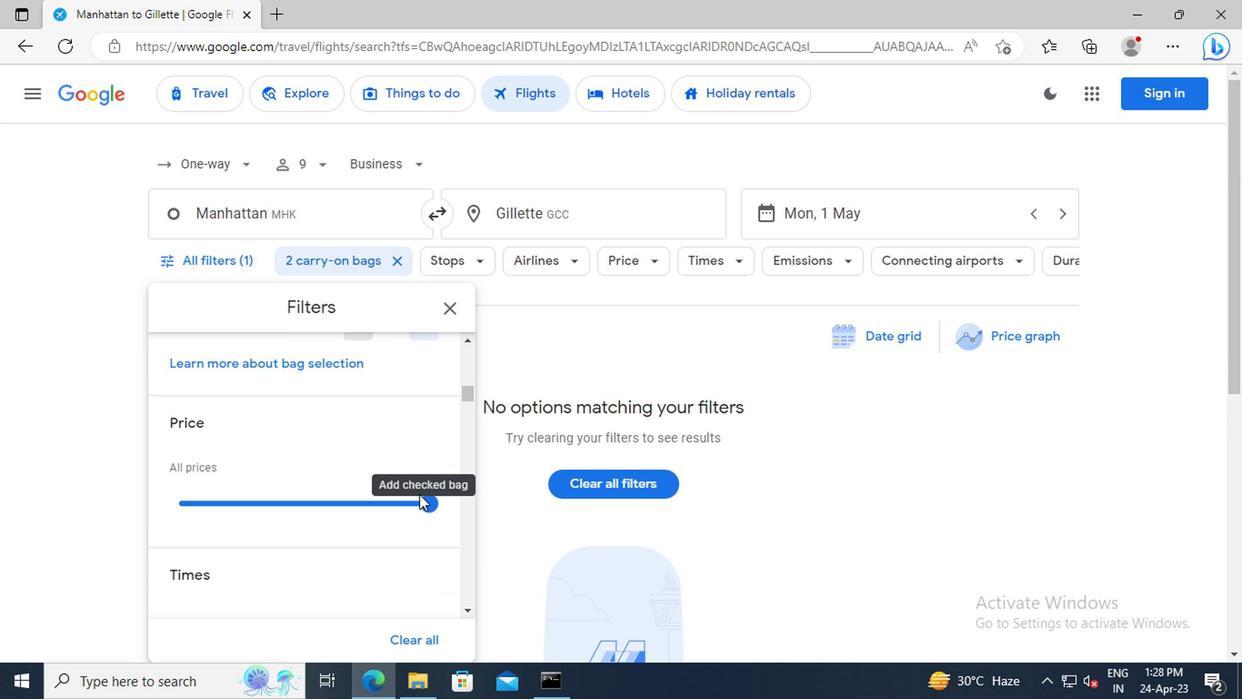 
Action: Mouse pressed left at (422, 501)
Screenshot: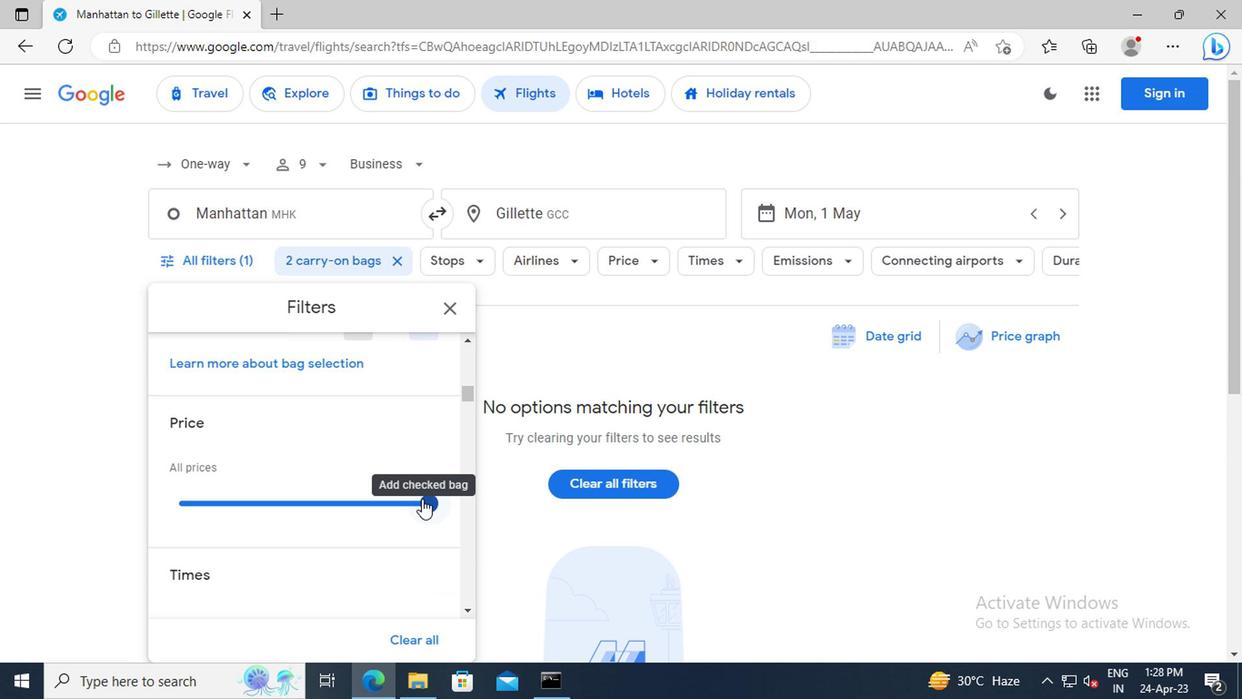 
Action: Mouse moved to (377, 443)
Screenshot: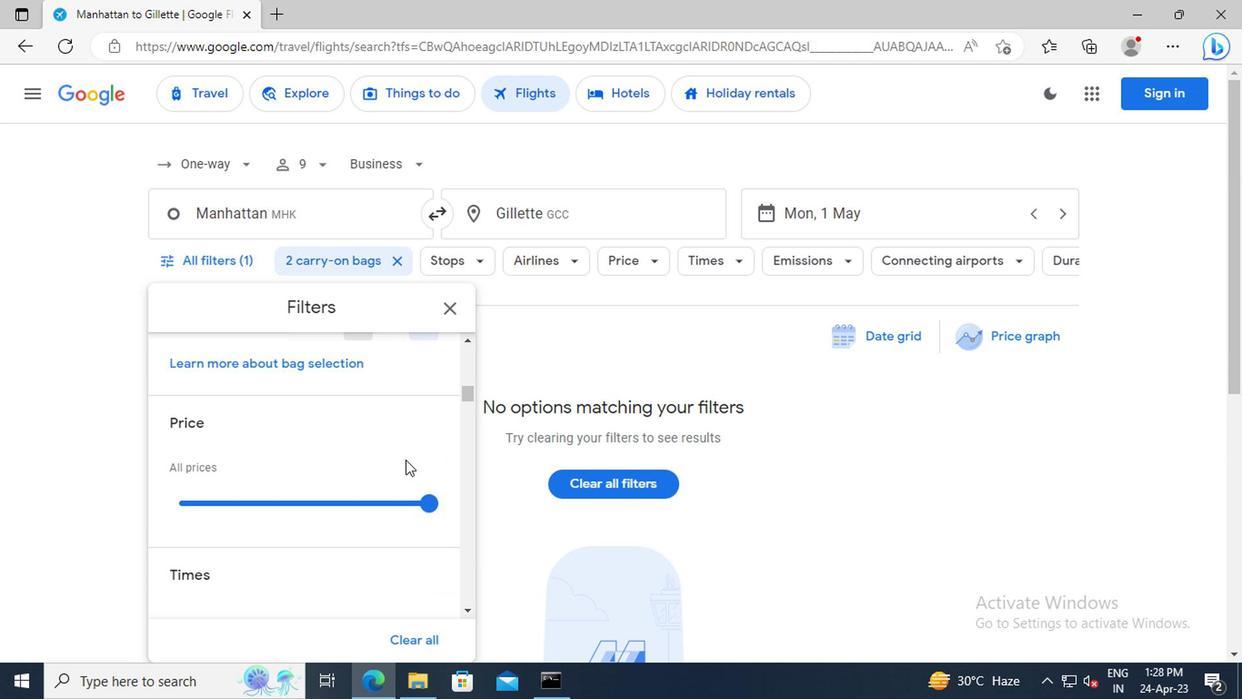 
Action: Mouse scrolled (377, 442) with delta (0, -1)
Screenshot: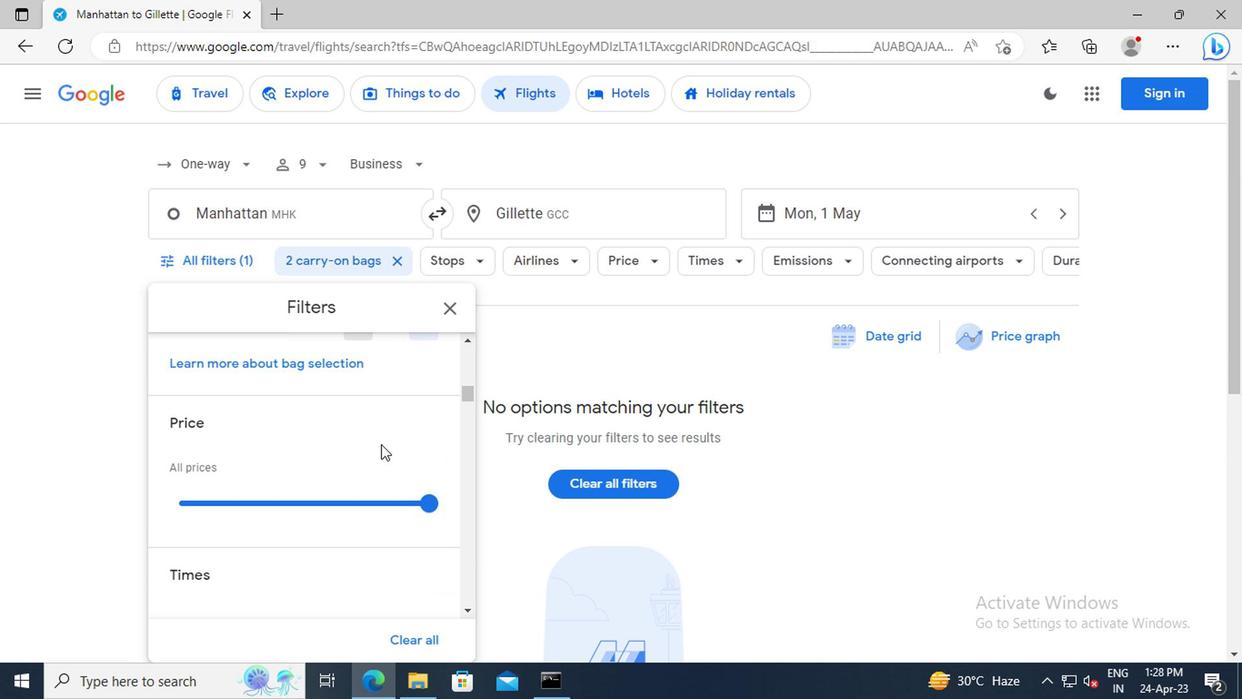 
Action: Mouse scrolled (377, 442) with delta (0, -1)
Screenshot: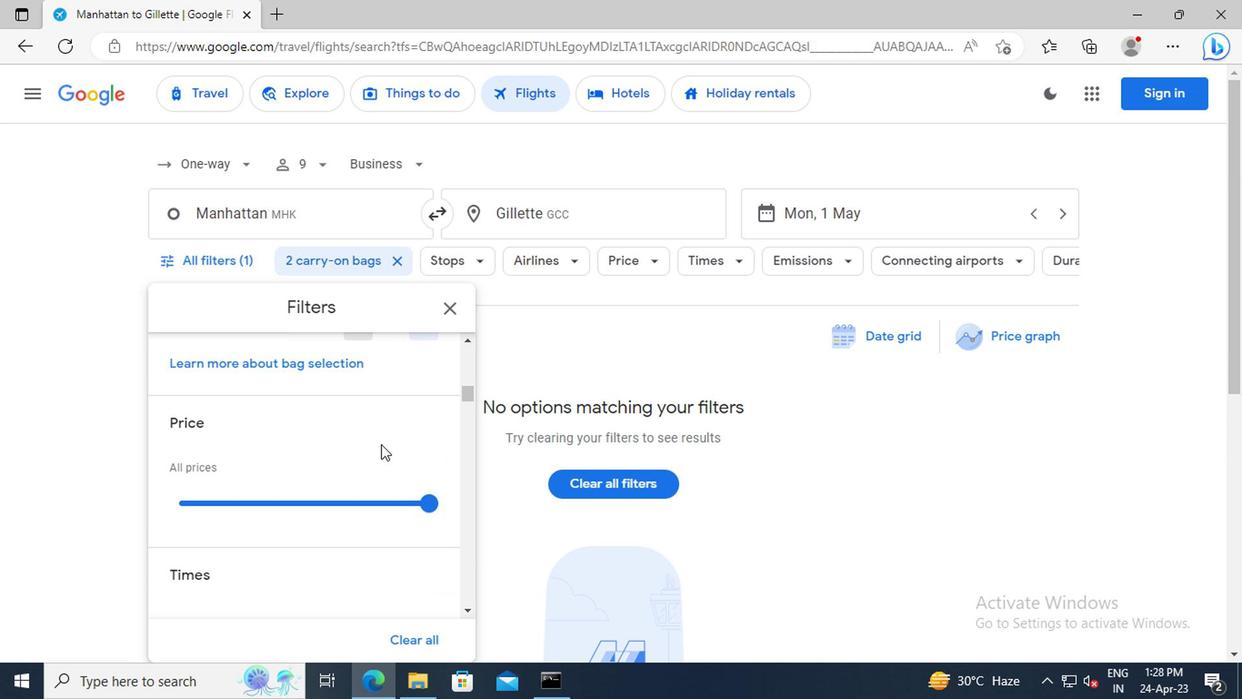
Action: Mouse scrolled (377, 442) with delta (0, -1)
Screenshot: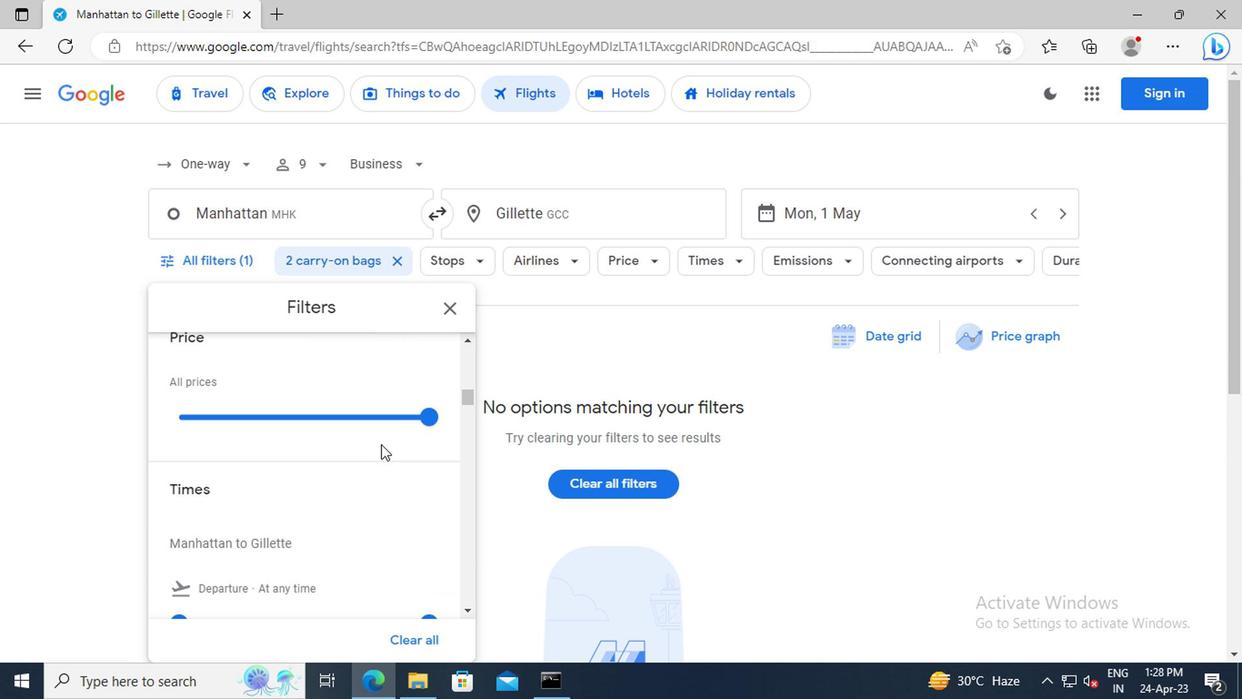 
Action: Mouse scrolled (377, 442) with delta (0, -1)
Screenshot: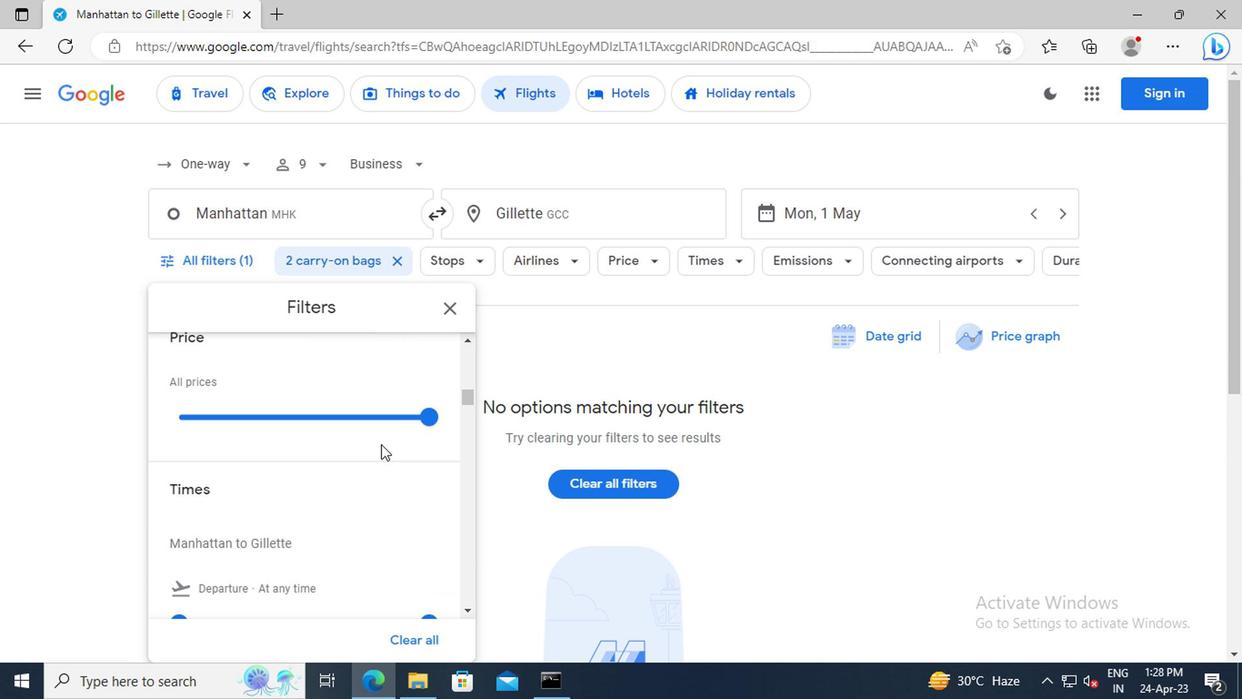 
Action: Mouse scrolled (377, 442) with delta (0, -1)
Screenshot: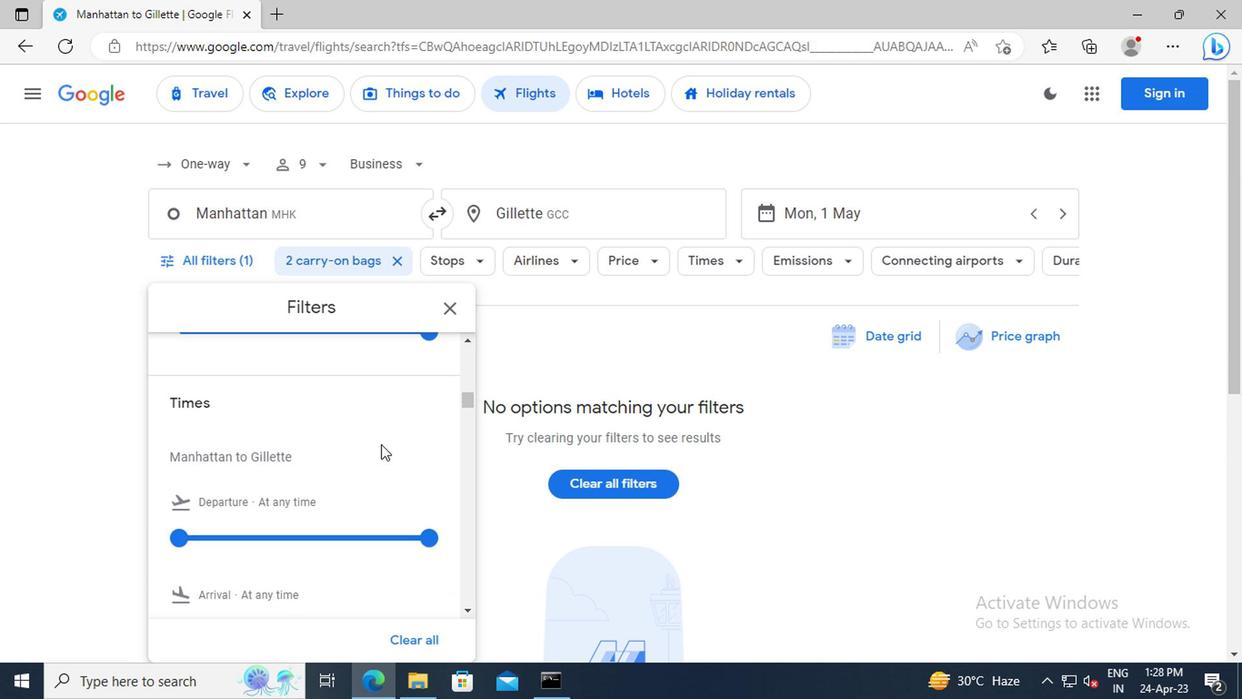 
Action: Mouse moved to (182, 495)
Screenshot: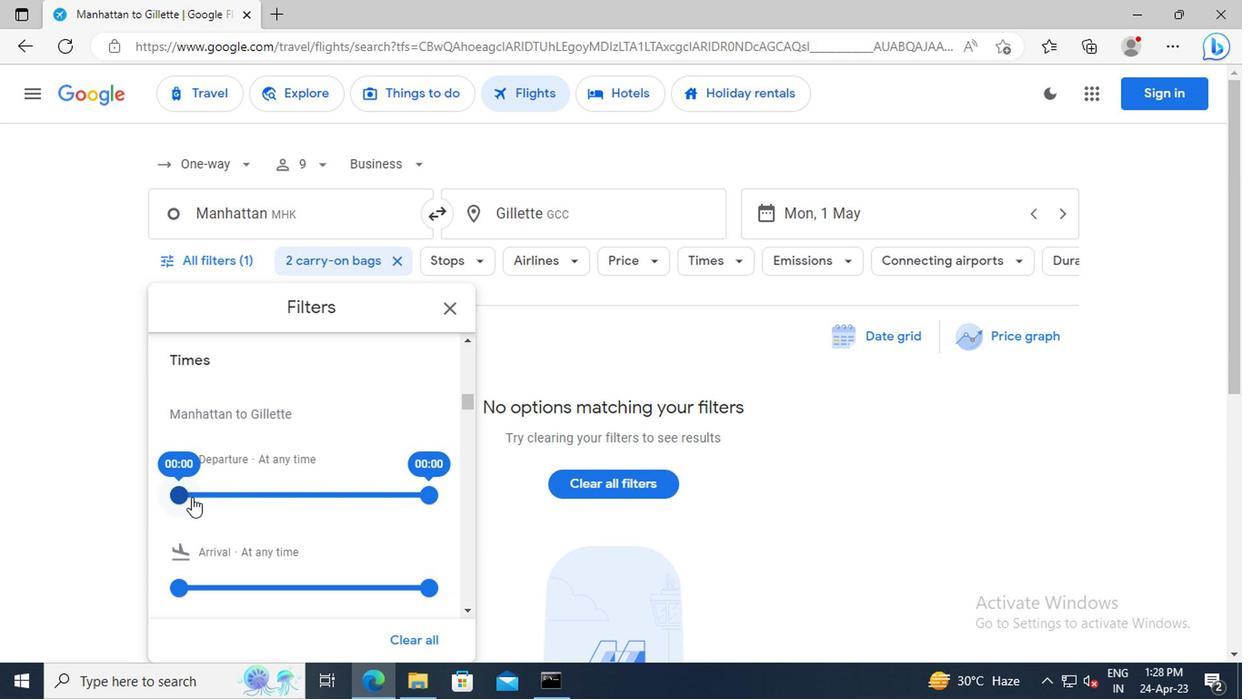 
Action: Mouse pressed left at (182, 495)
Screenshot: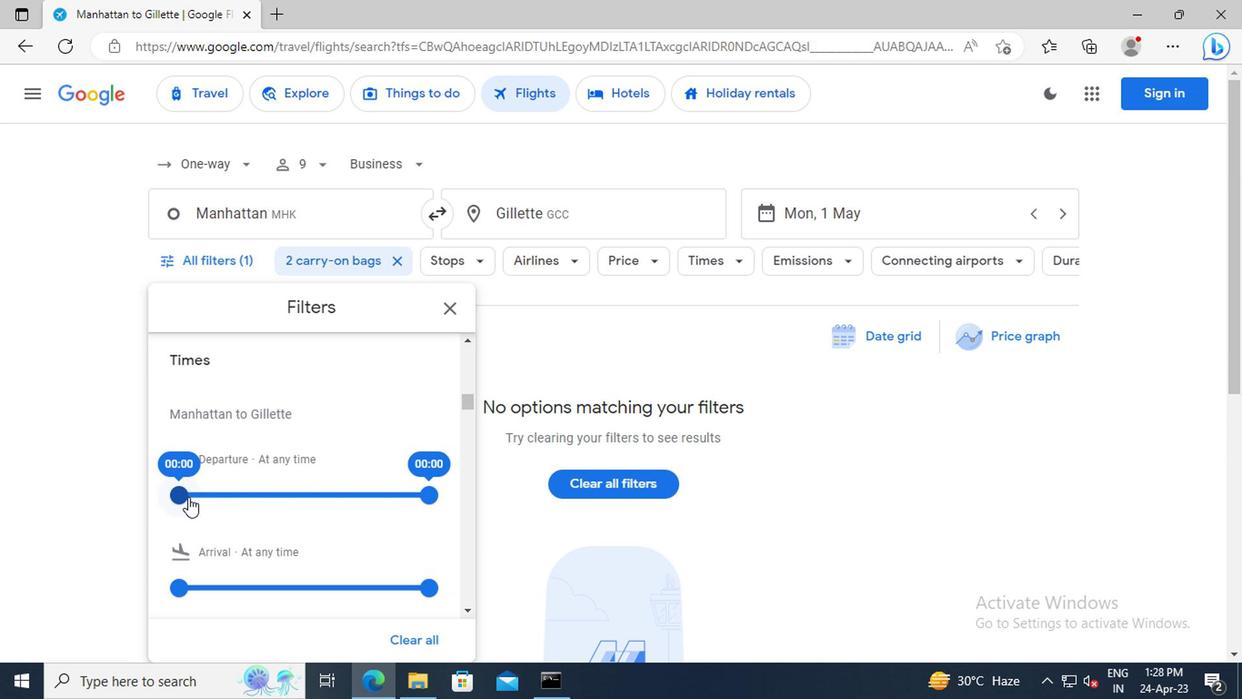 
Action: Mouse moved to (450, 310)
Screenshot: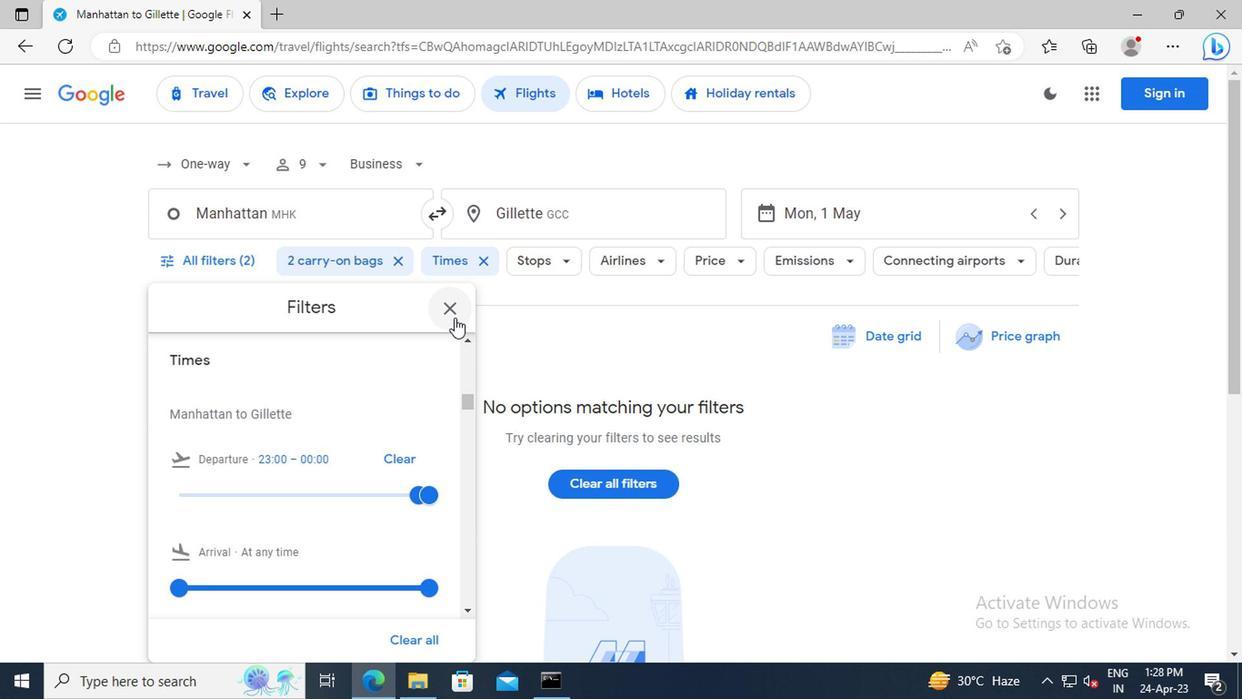 
Action: Mouse pressed left at (450, 310)
Screenshot: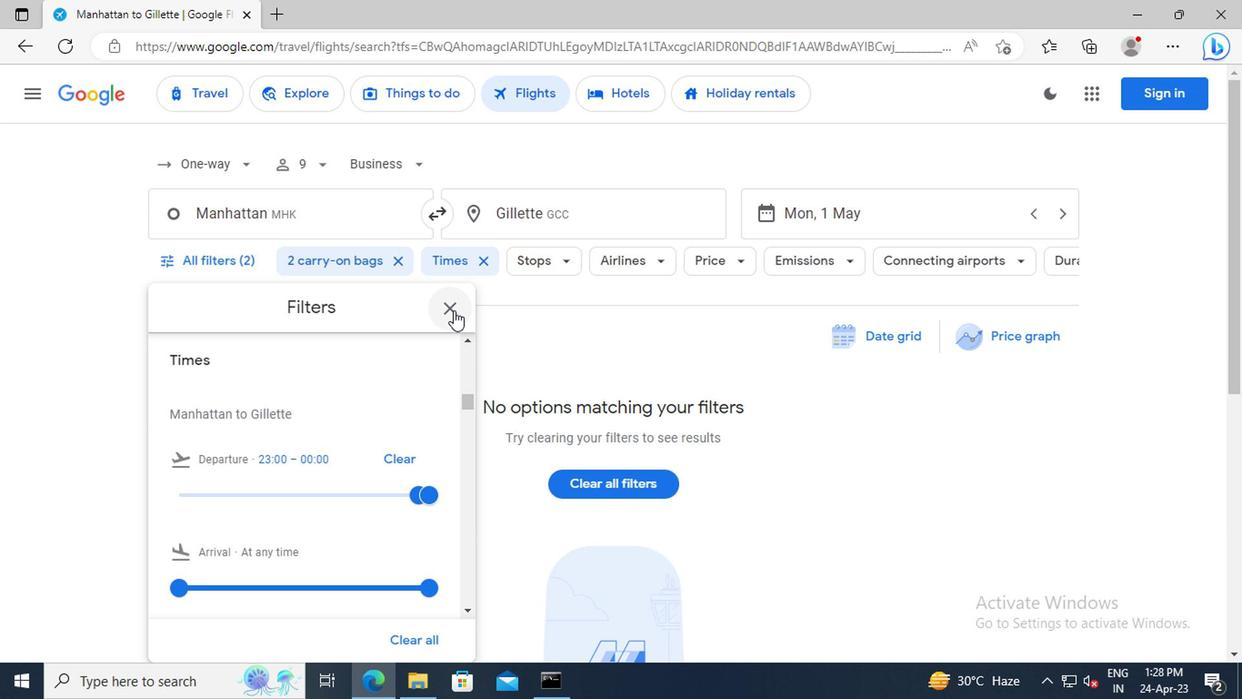 
Action: Mouse moved to (464, 393)
Screenshot: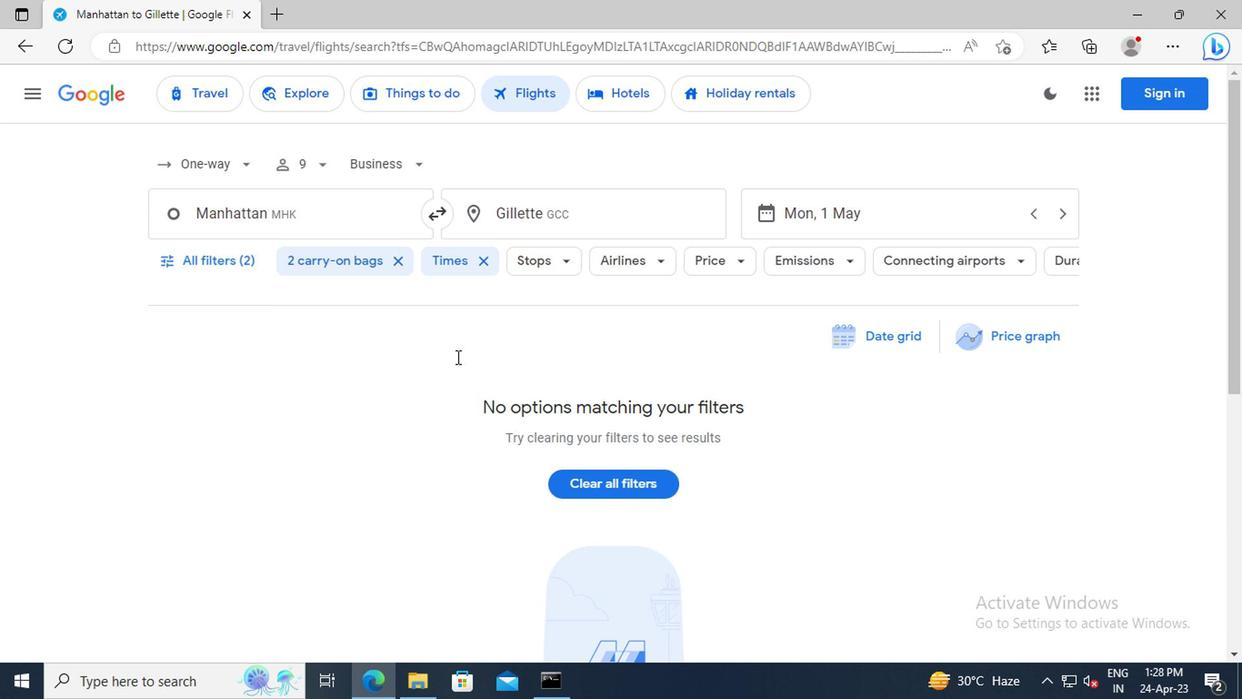 
